 Task: Look for space in Unjha, India from 7th July, 2023 to 15th July, 2023 for 6 adults in price range Rs.15000 to Rs.20000. Place can be entire place with 3 bedrooms having 3 beds and 3 bathrooms. Property type can be house, flat, guest house. Amenities needed are: washing machine. Booking option can be shelf check-in. Required host language is English.
Action: Mouse moved to (446, 81)
Screenshot: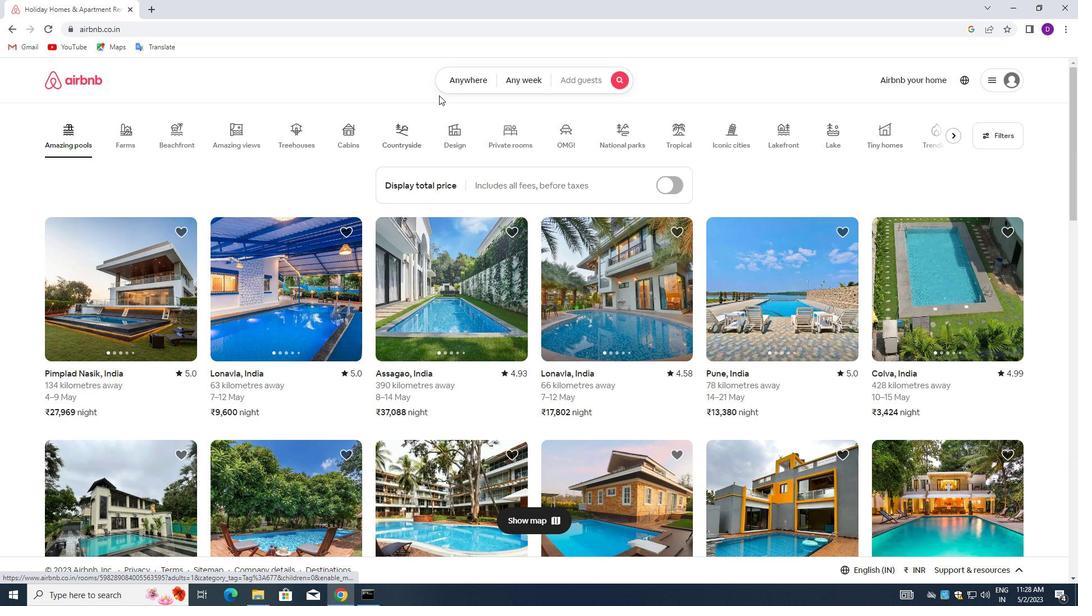 
Action: Mouse pressed left at (446, 81)
Screenshot: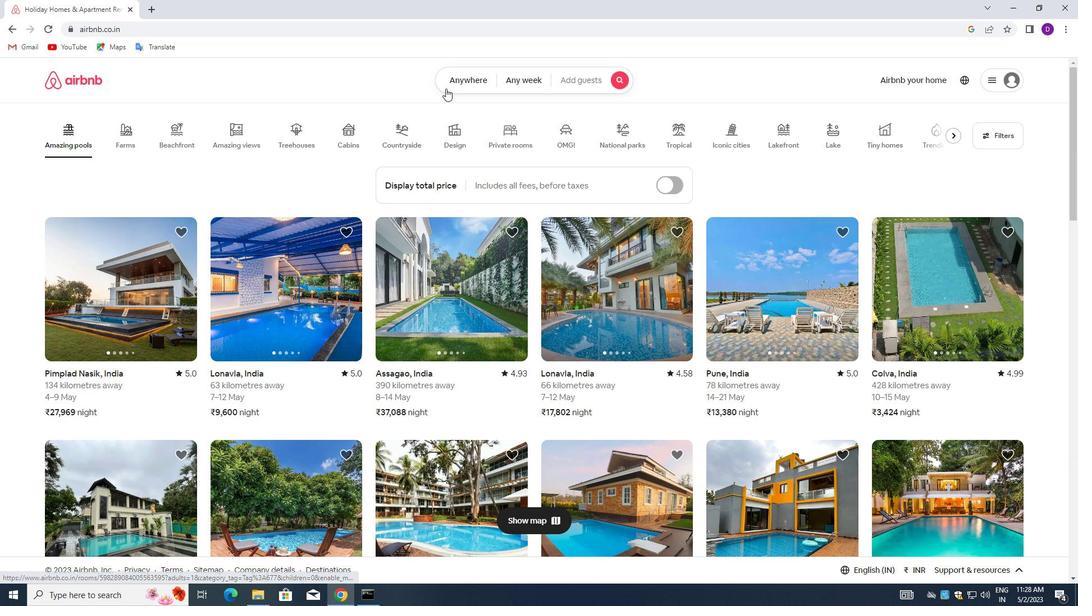 
Action: Mouse moved to (362, 124)
Screenshot: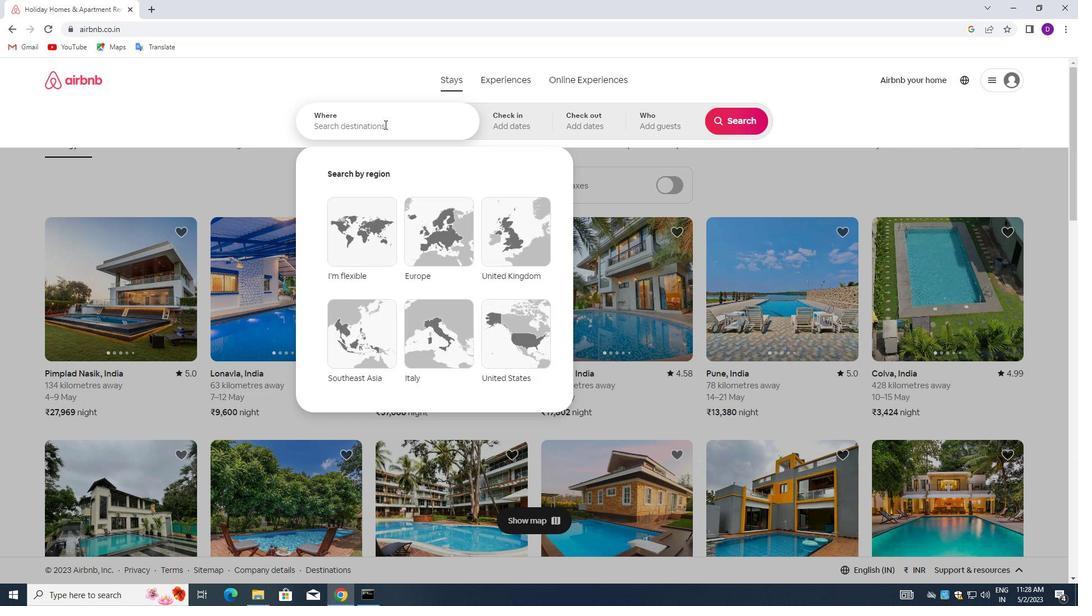 
Action: Mouse pressed left at (362, 124)
Screenshot: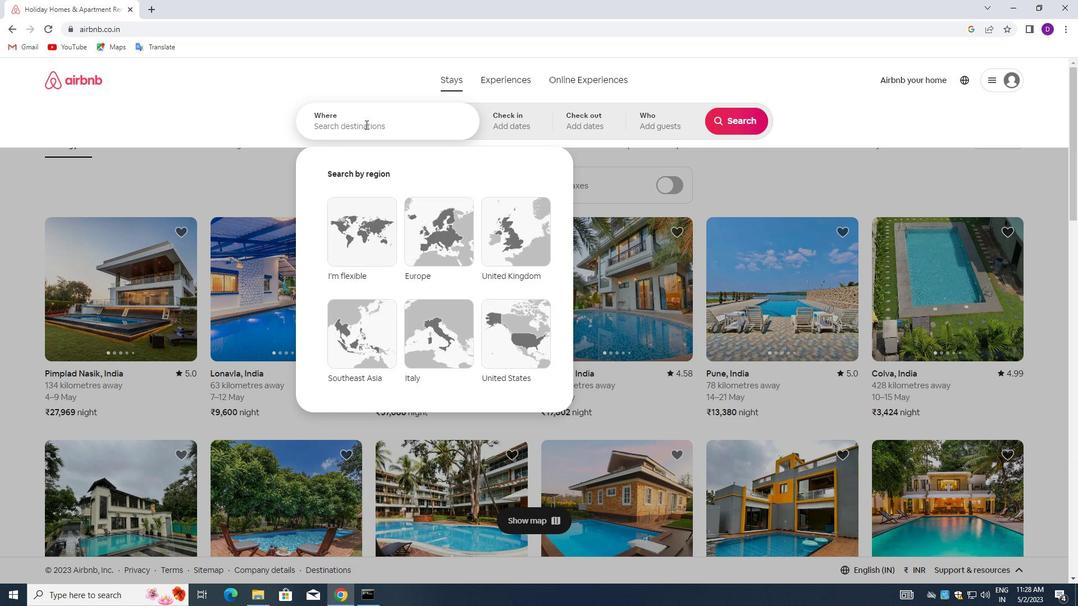 
Action: Key pressed <Key.shift>UNJHA,<Key.space><Key.shift>INDIA<Key.enter>
Screenshot: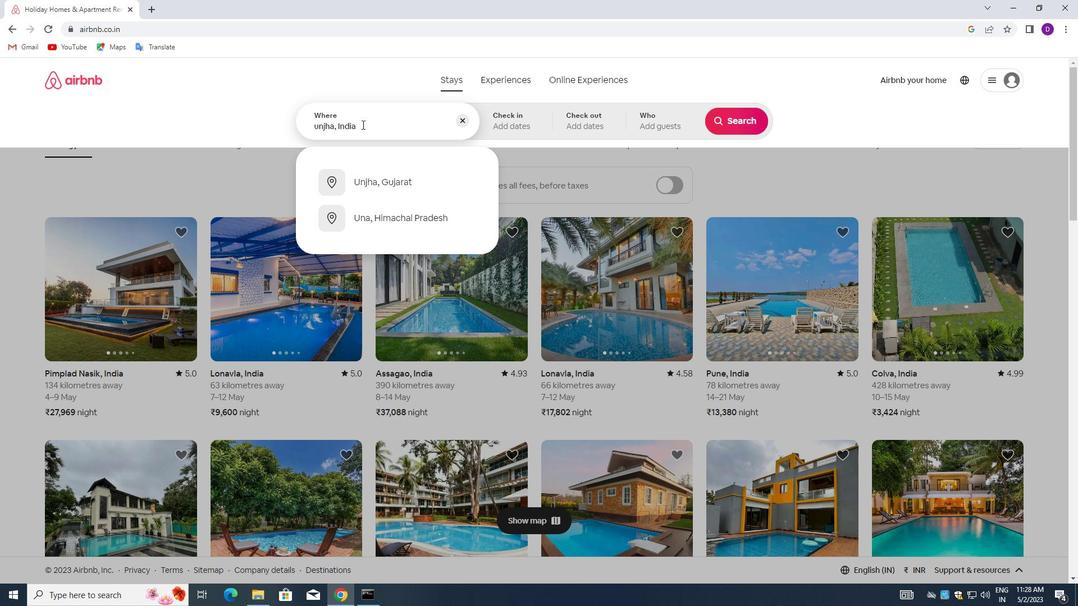 
Action: Mouse moved to (730, 215)
Screenshot: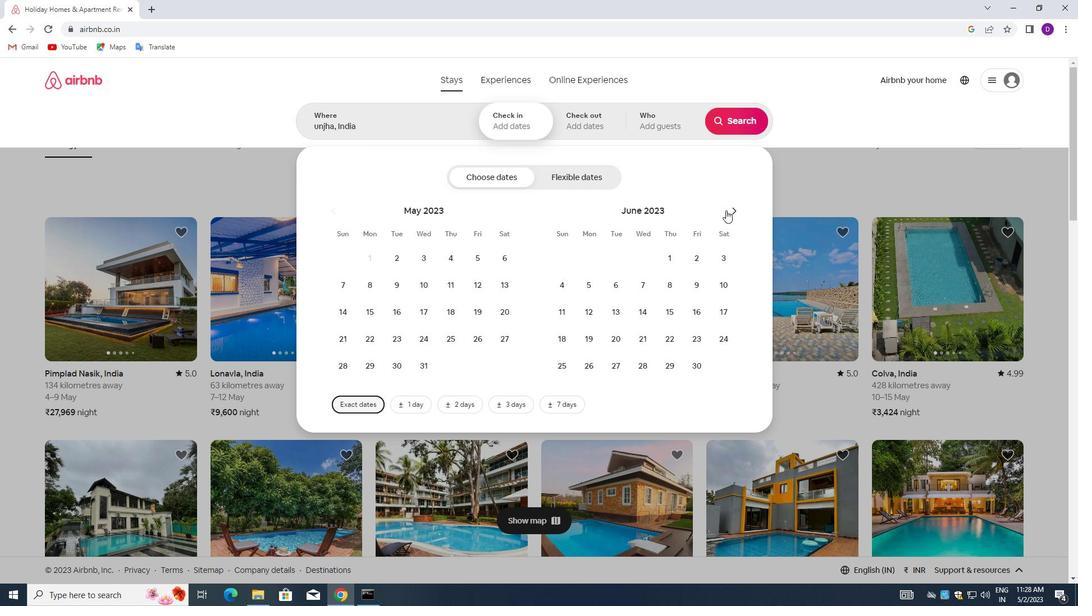 
Action: Mouse pressed left at (730, 215)
Screenshot: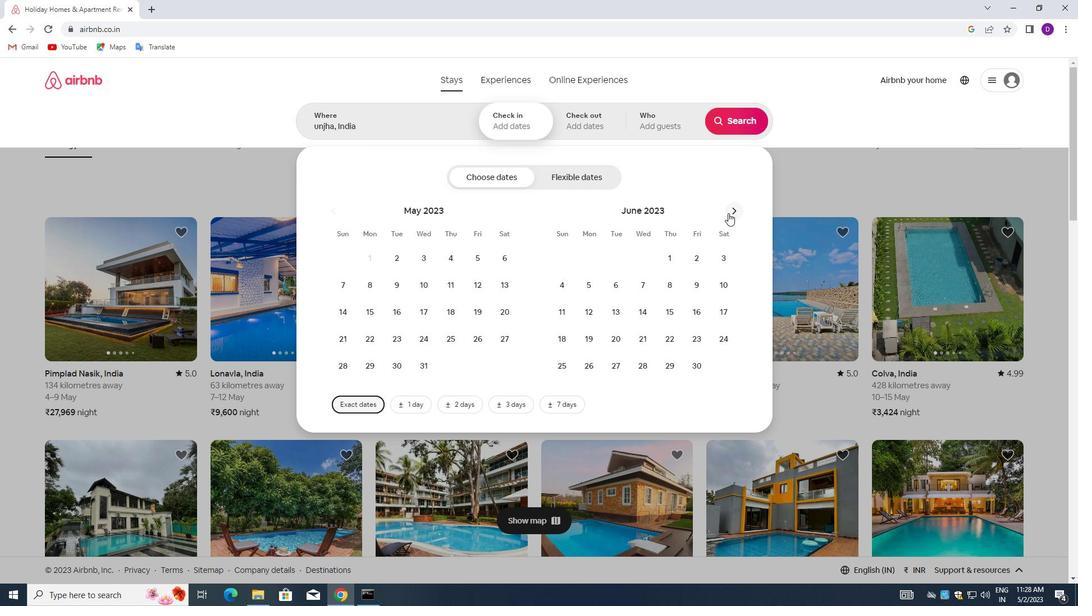 
Action: Mouse moved to (693, 285)
Screenshot: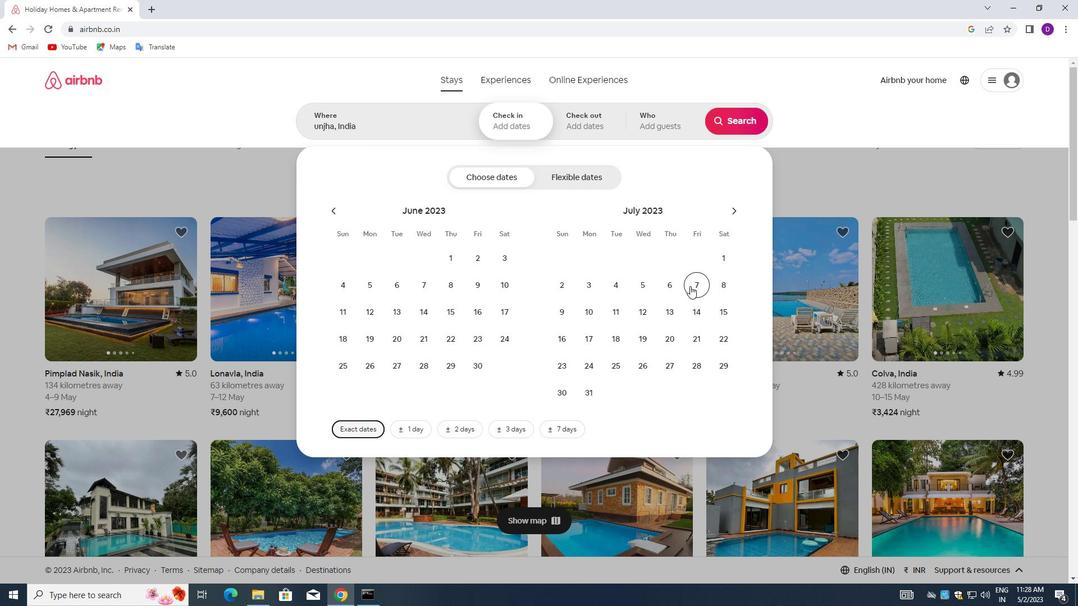 
Action: Mouse pressed left at (693, 285)
Screenshot: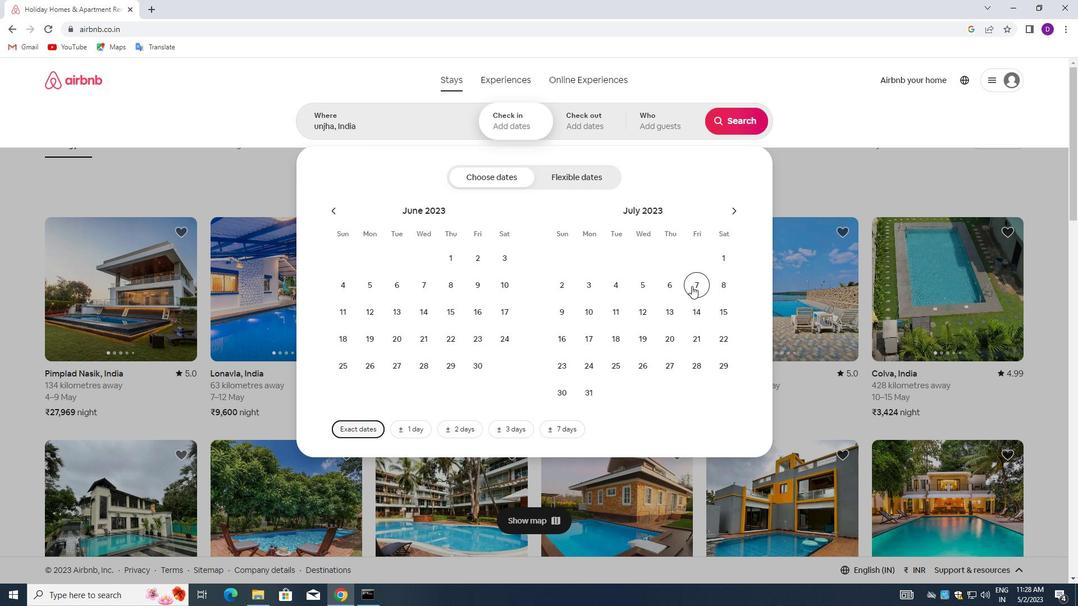 
Action: Mouse moved to (723, 311)
Screenshot: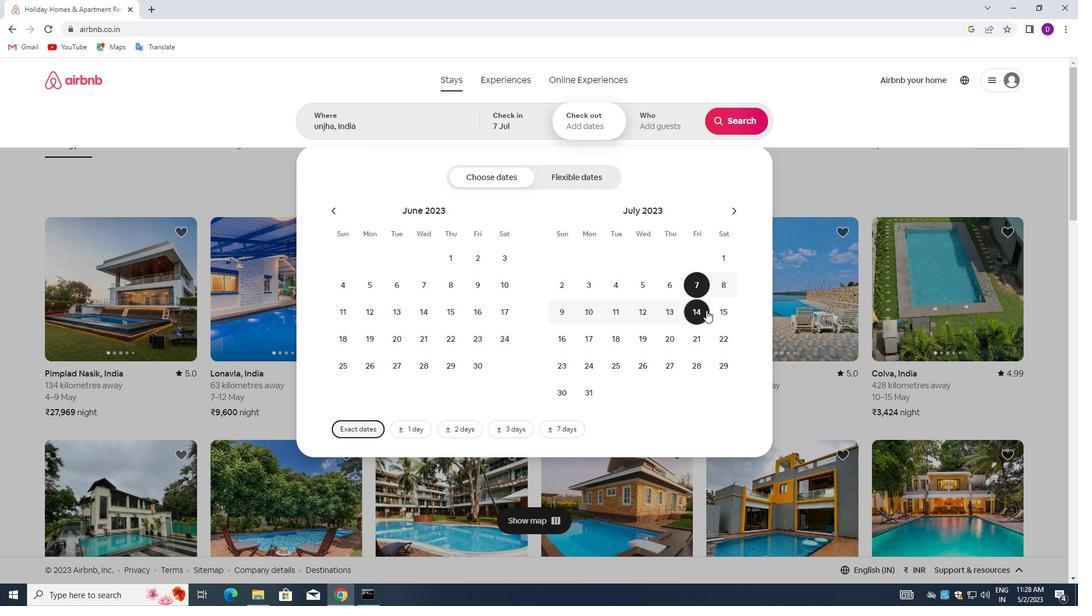 
Action: Mouse pressed left at (723, 311)
Screenshot: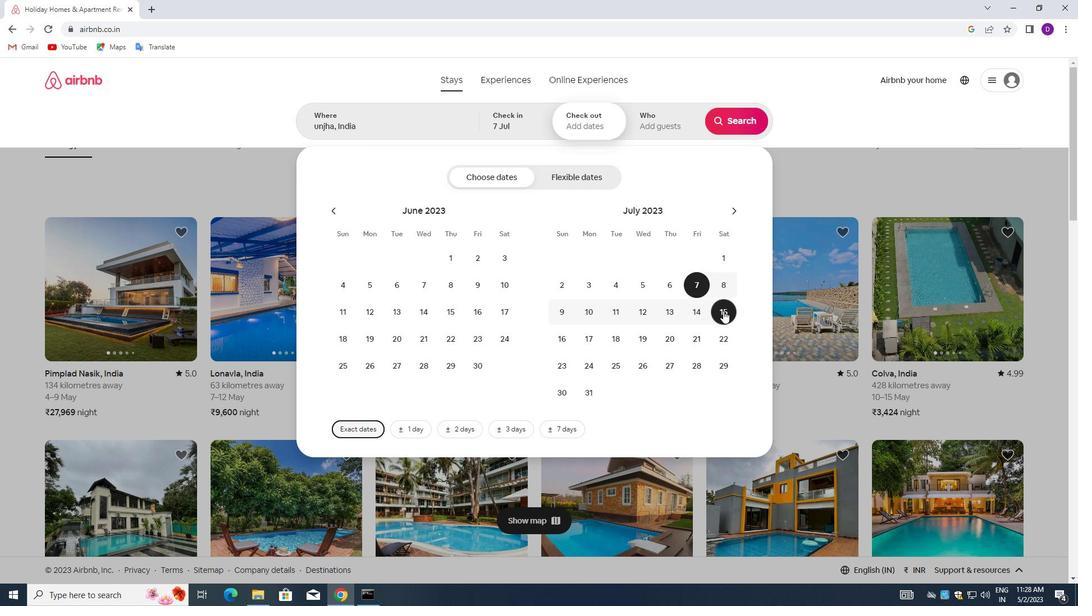 
Action: Mouse moved to (647, 121)
Screenshot: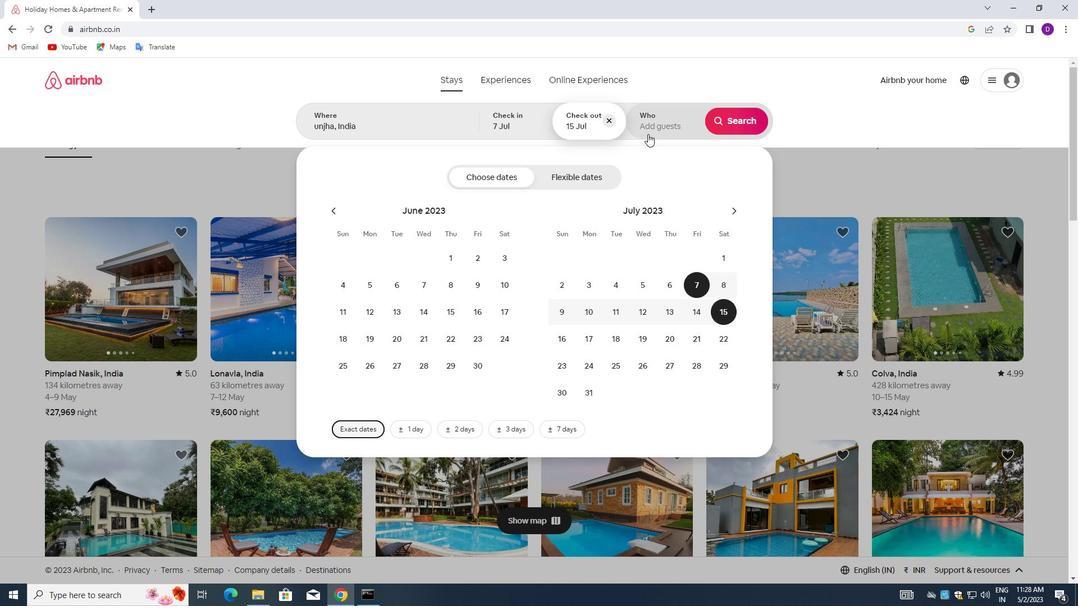 
Action: Mouse pressed left at (647, 121)
Screenshot: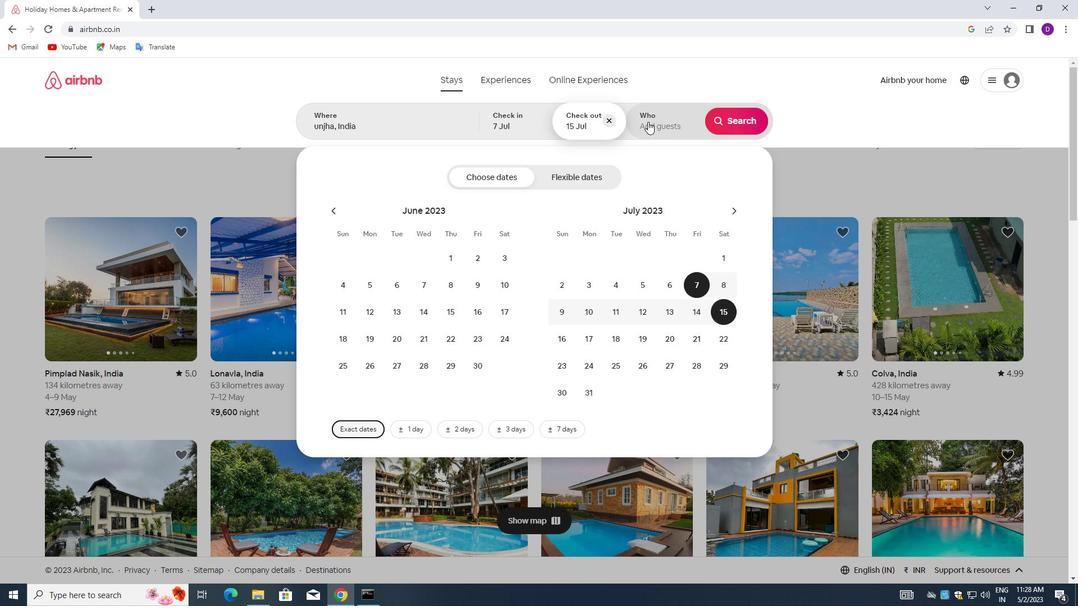
Action: Mouse moved to (741, 180)
Screenshot: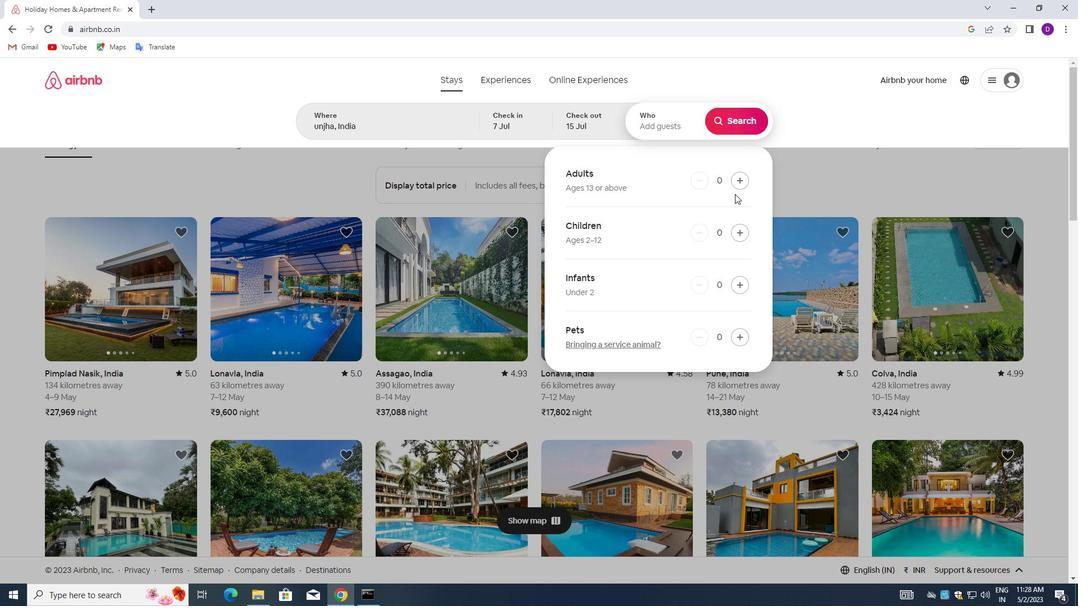 
Action: Mouse pressed left at (741, 180)
Screenshot: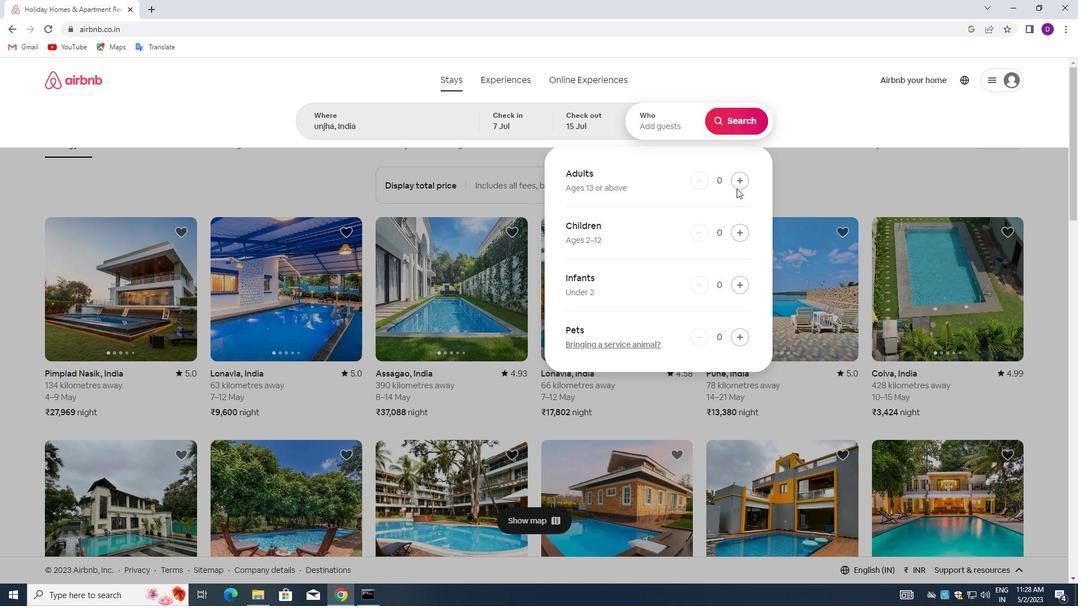 
Action: Mouse pressed left at (741, 180)
Screenshot: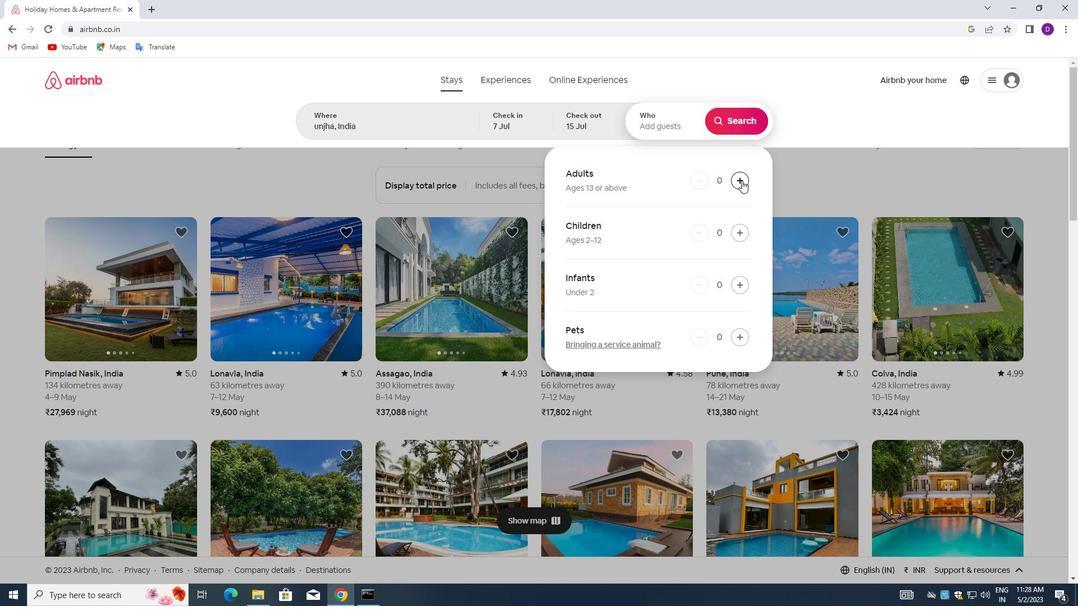 
Action: Mouse pressed left at (741, 180)
Screenshot: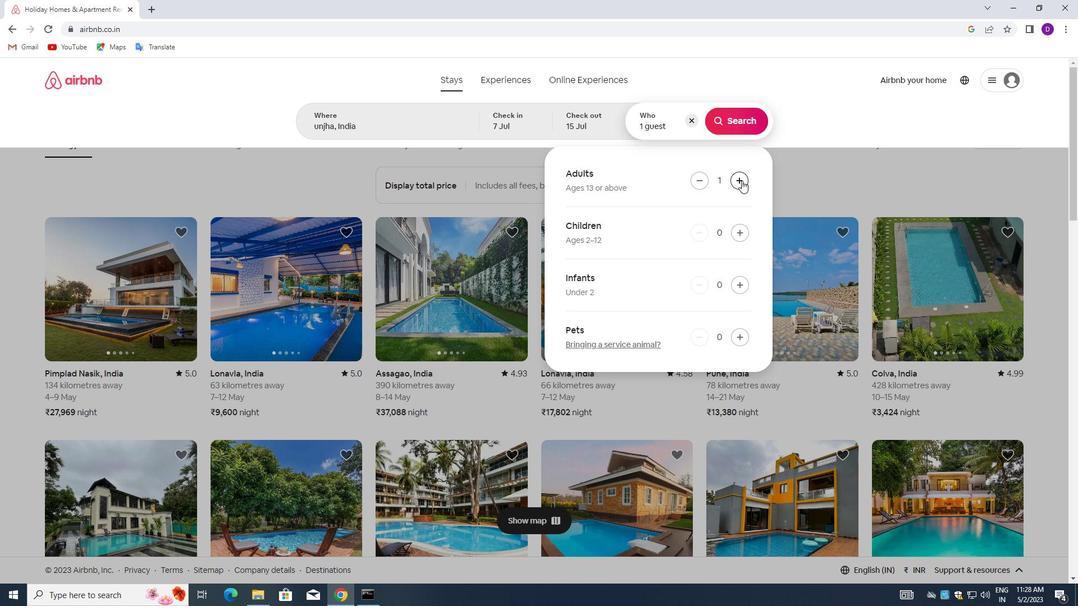 
Action: Mouse pressed left at (741, 180)
Screenshot: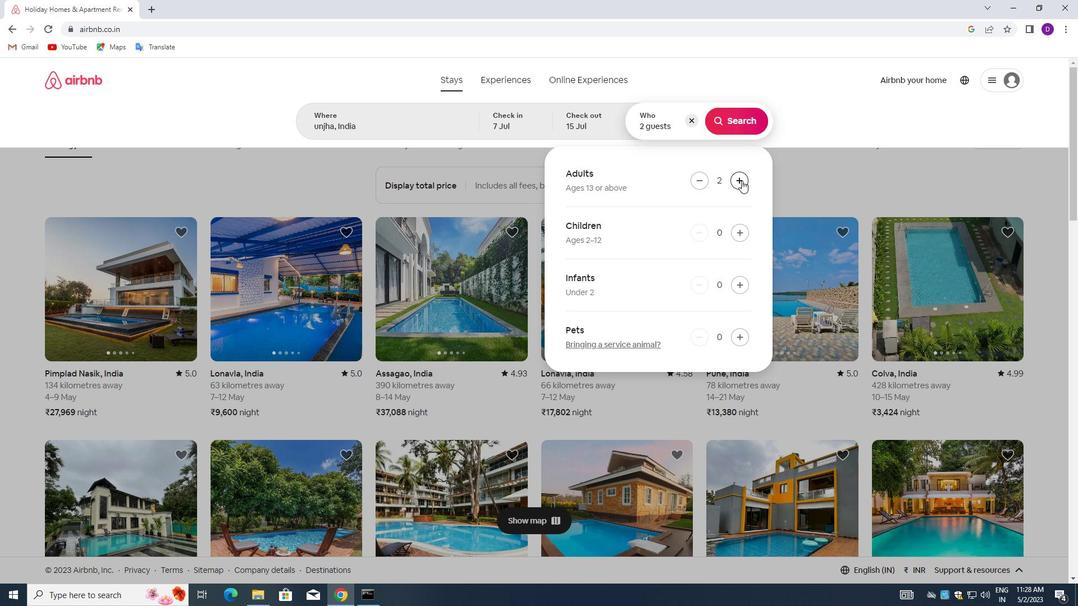 
Action: Mouse pressed left at (741, 180)
Screenshot: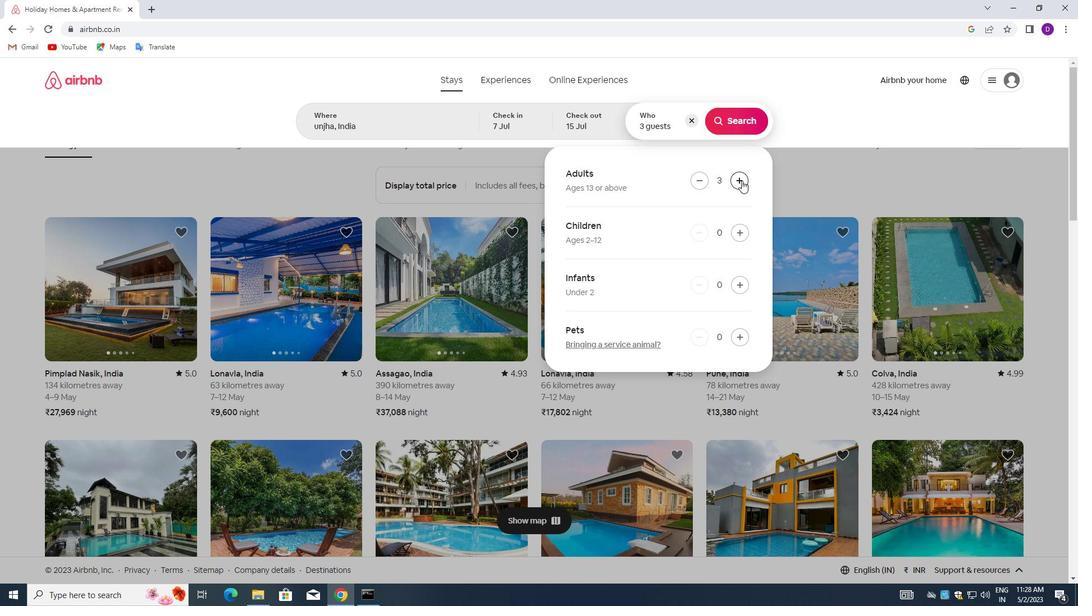 
Action: Mouse pressed left at (741, 180)
Screenshot: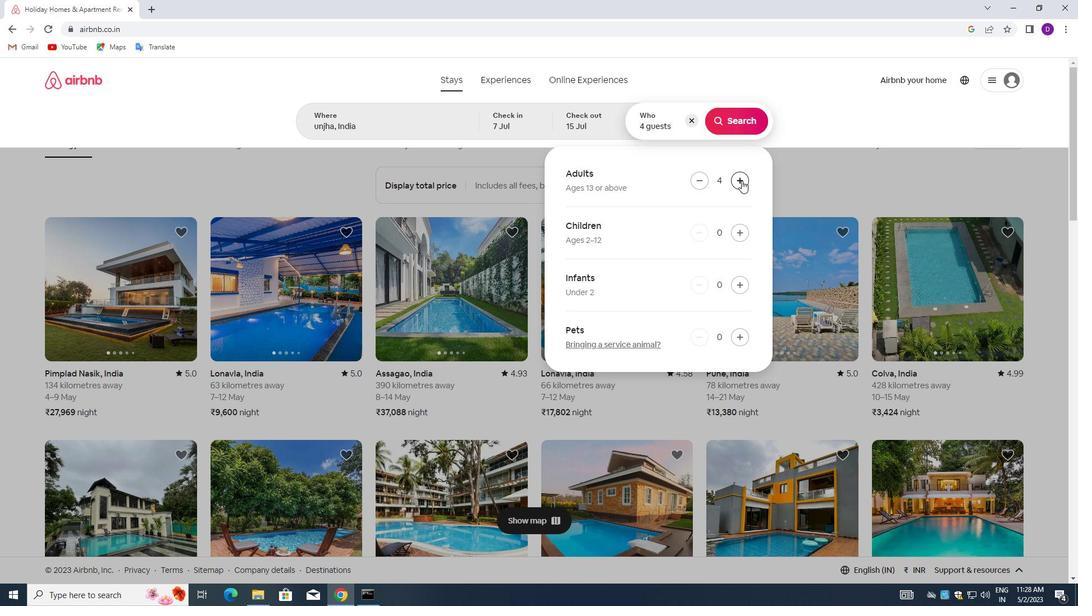 
Action: Mouse moved to (730, 123)
Screenshot: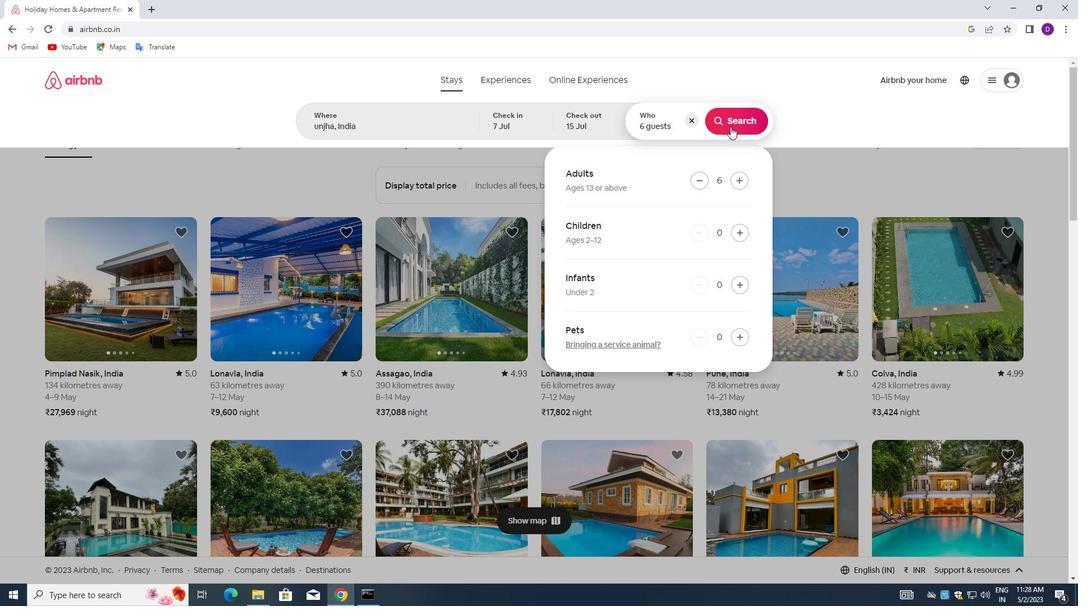 
Action: Mouse pressed left at (730, 123)
Screenshot: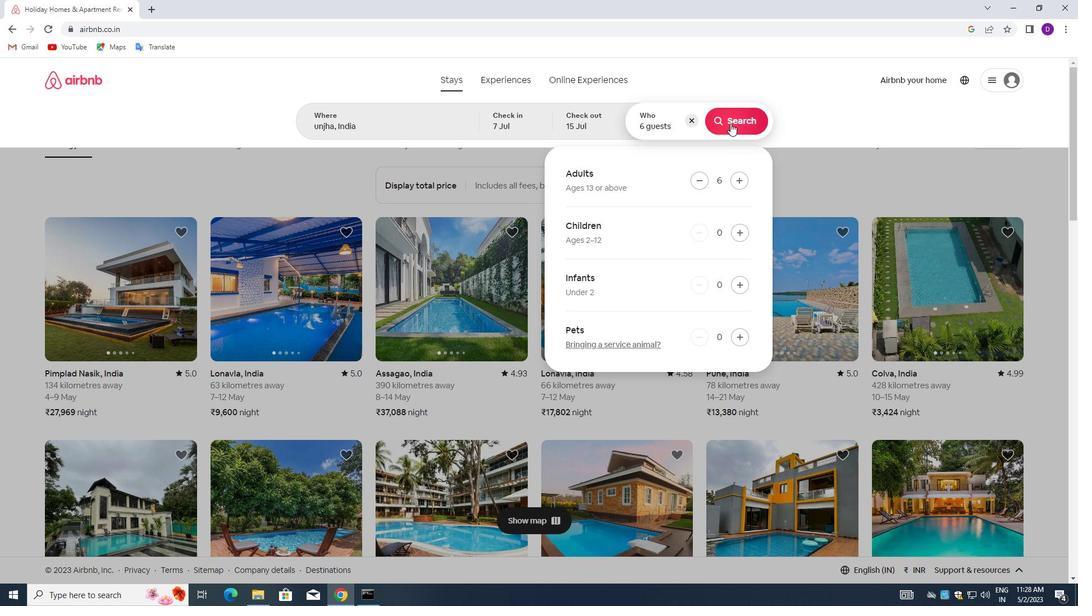 
Action: Mouse moved to (1016, 123)
Screenshot: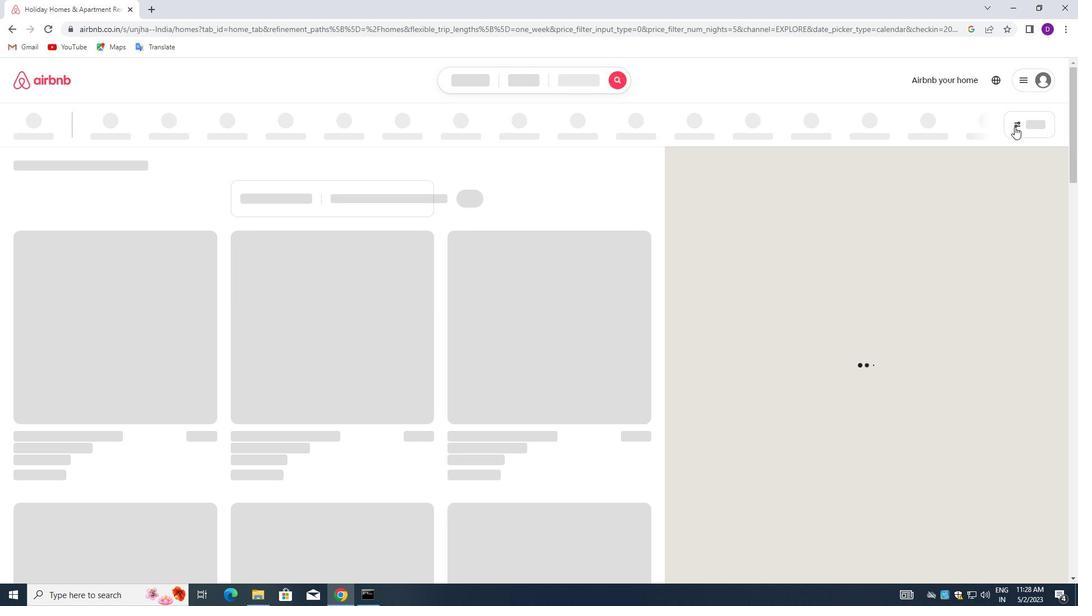 
Action: Mouse pressed left at (1016, 123)
Screenshot: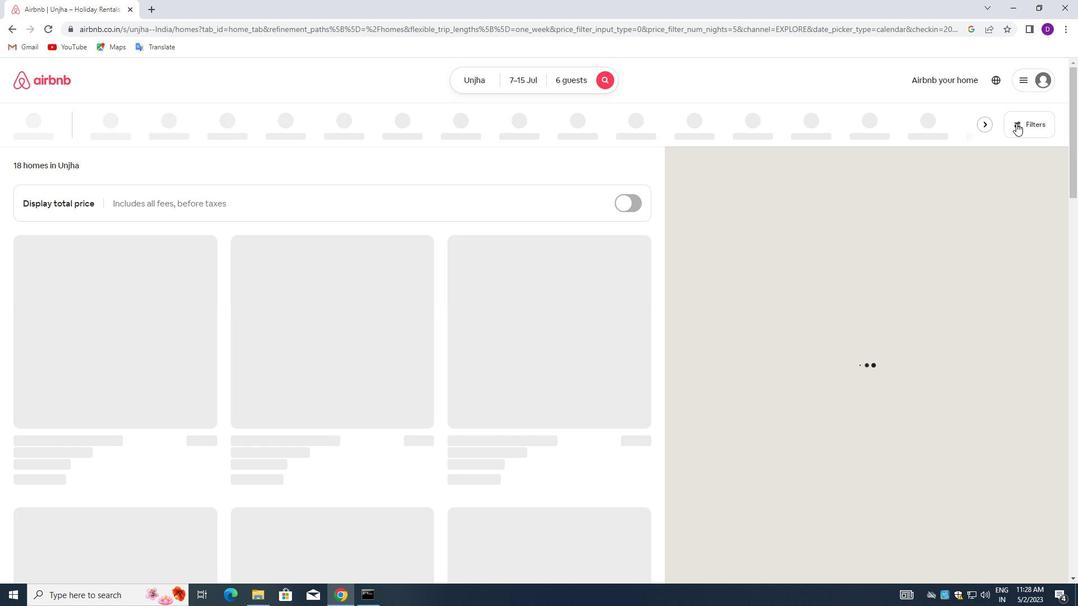 
Action: Mouse moved to (387, 270)
Screenshot: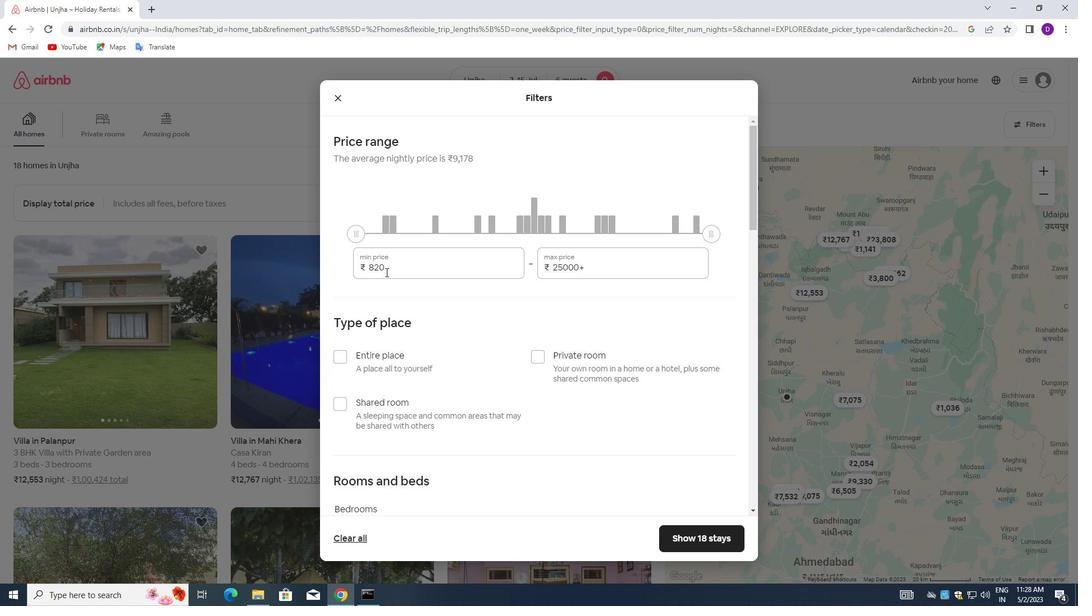 
Action: Mouse pressed left at (387, 270)
Screenshot: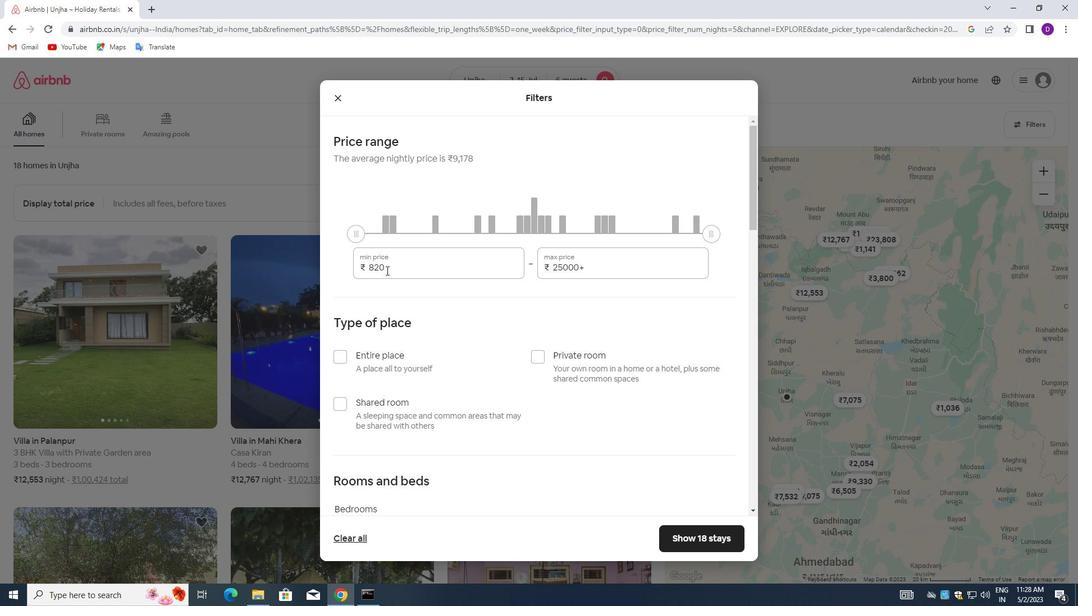 
Action: Mouse pressed left at (387, 270)
Screenshot: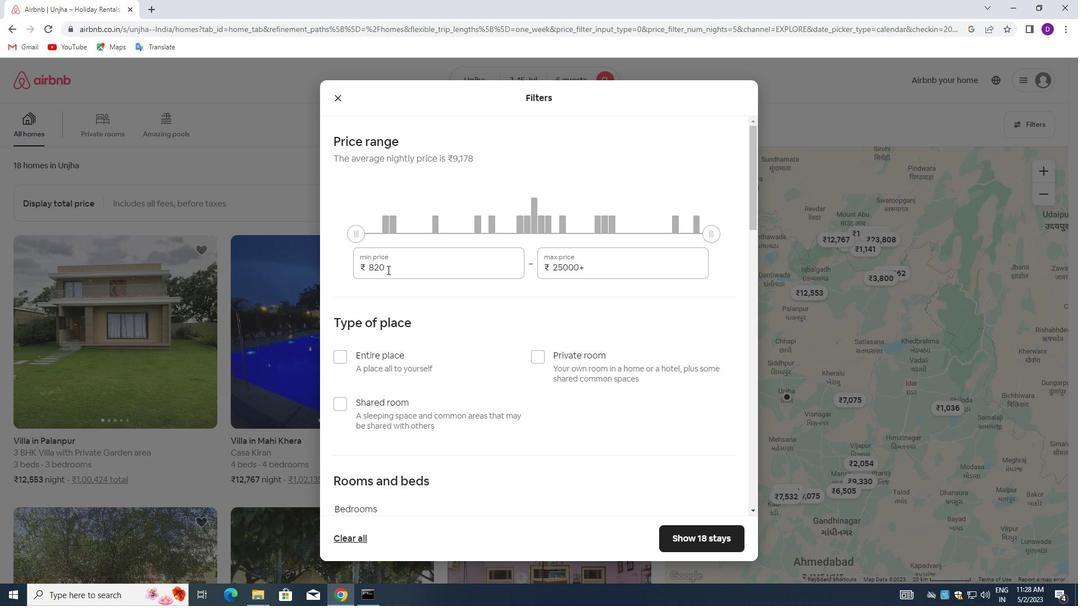 
Action: Mouse moved to (378, 266)
Screenshot: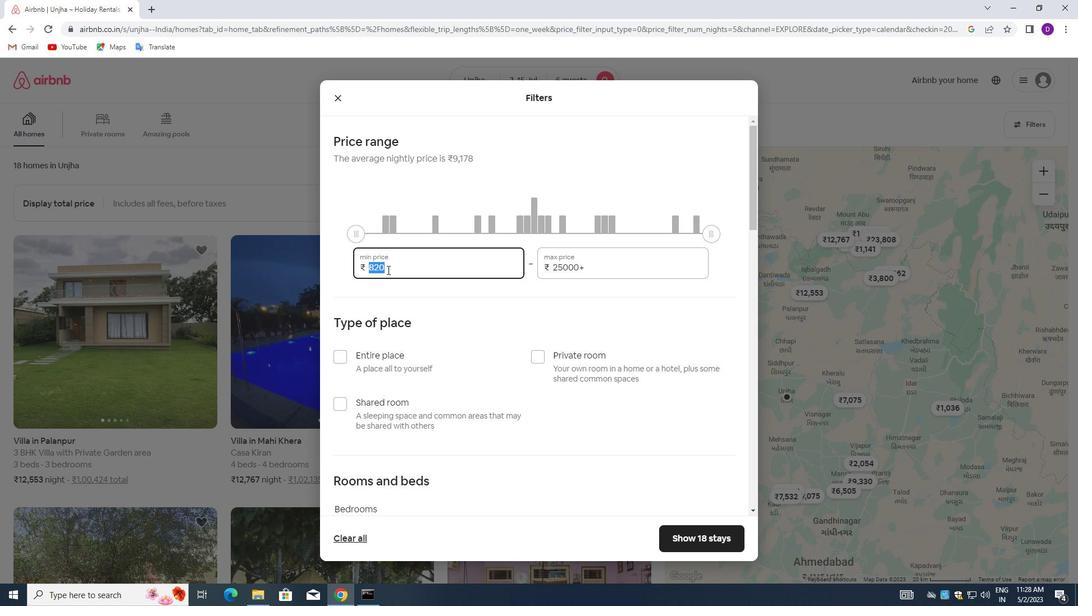 
Action: Key pressed 15000<Key.tab>20000
Screenshot: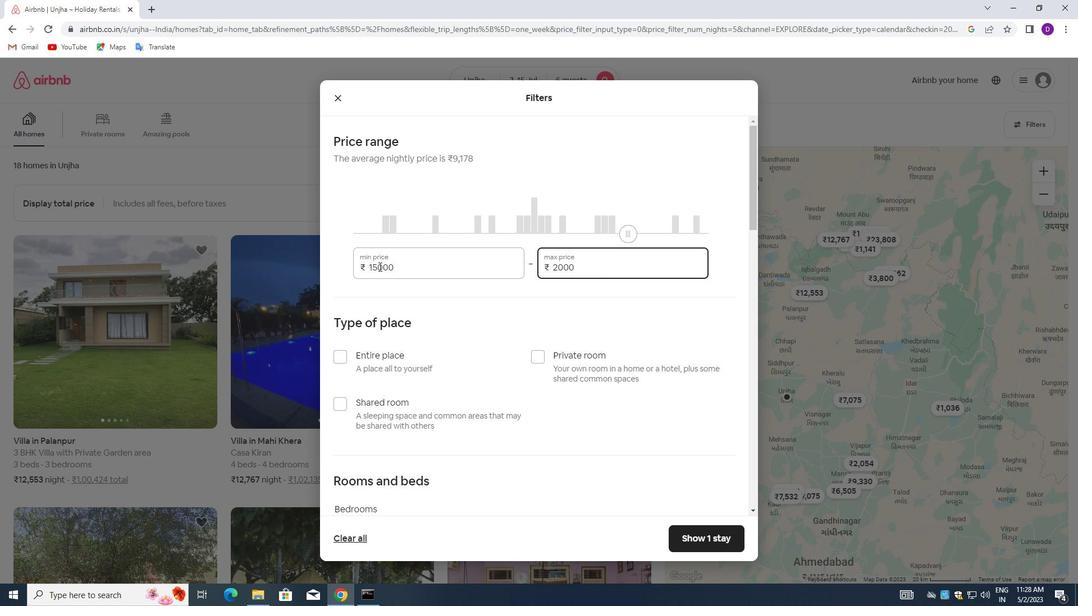 
Action: Mouse moved to (345, 302)
Screenshot: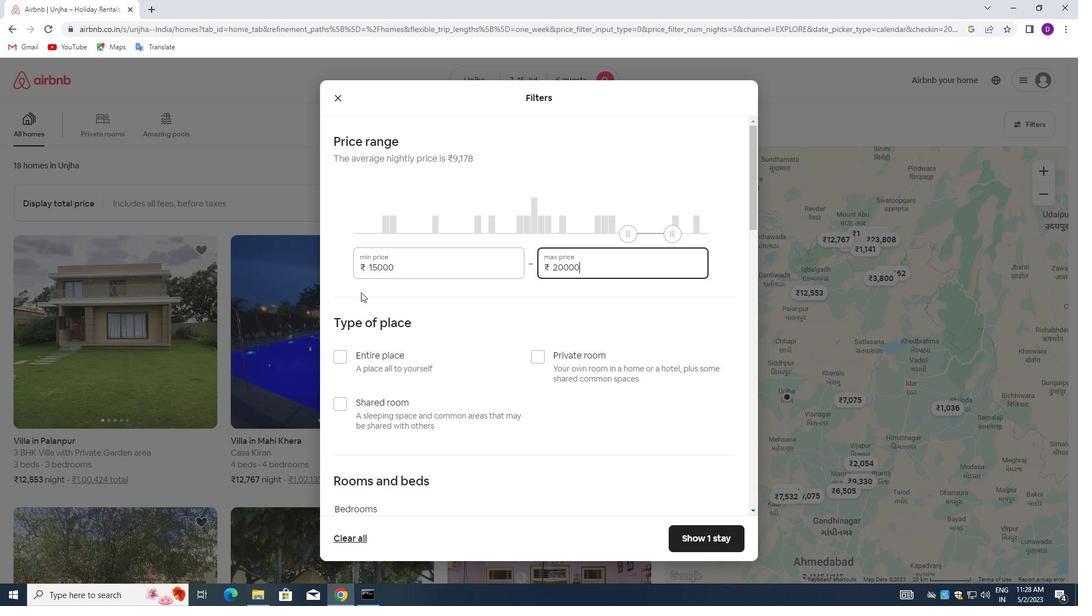
Action: Mouse scrolled (345, 301) with delta (0, 0)
Screenshot: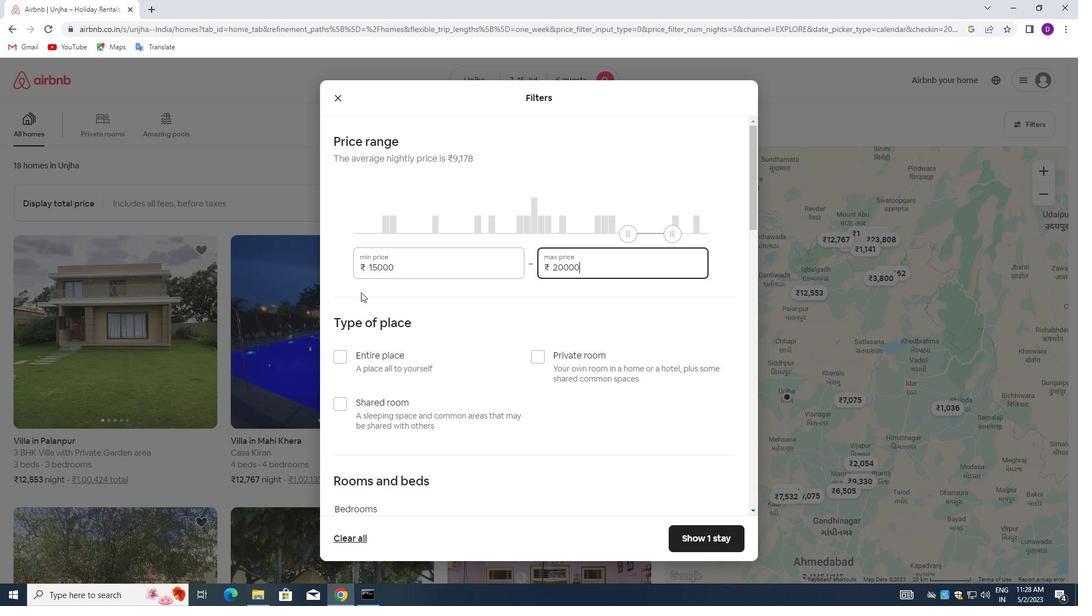 
Action: Mouse moved to (345, 302)
Screenshot: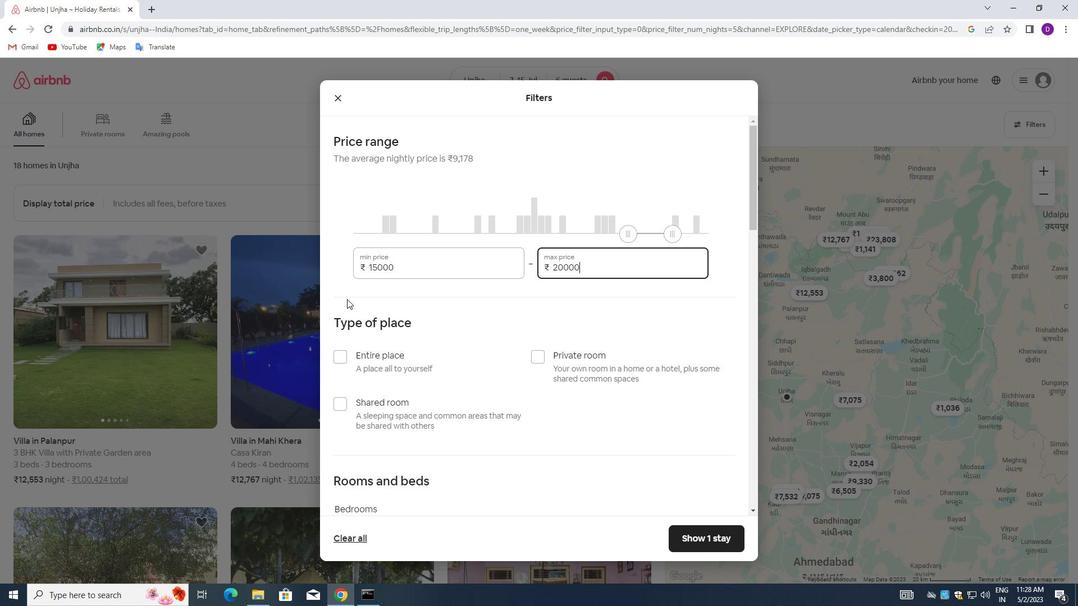 
Action: Mouse scrolled (345, 301) with delta (0, 0)
Screenshot: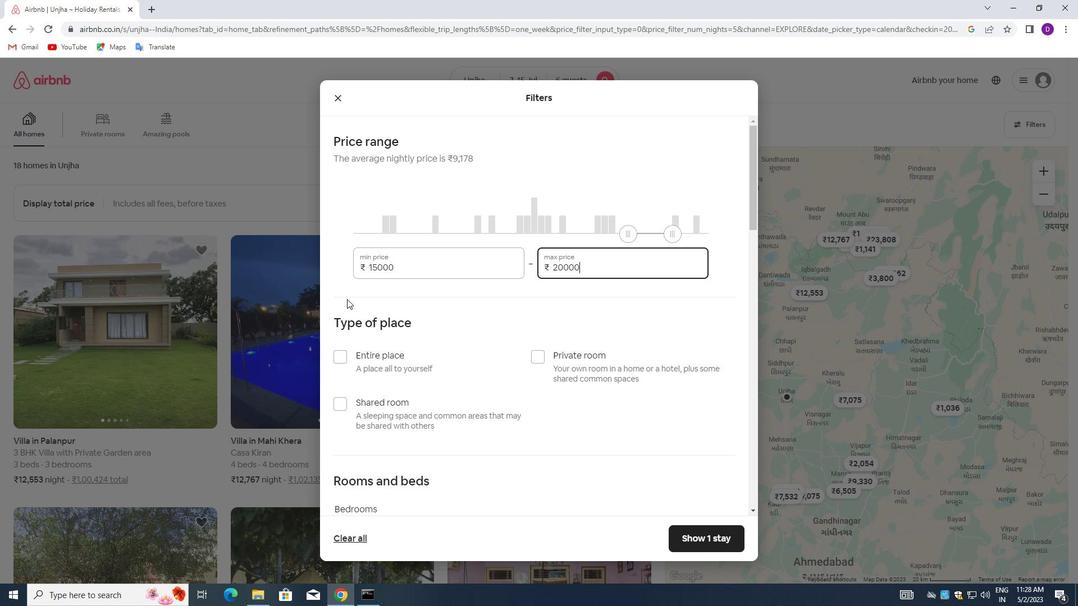 
Action: Mouse moved to (336, 250)
Screenshot: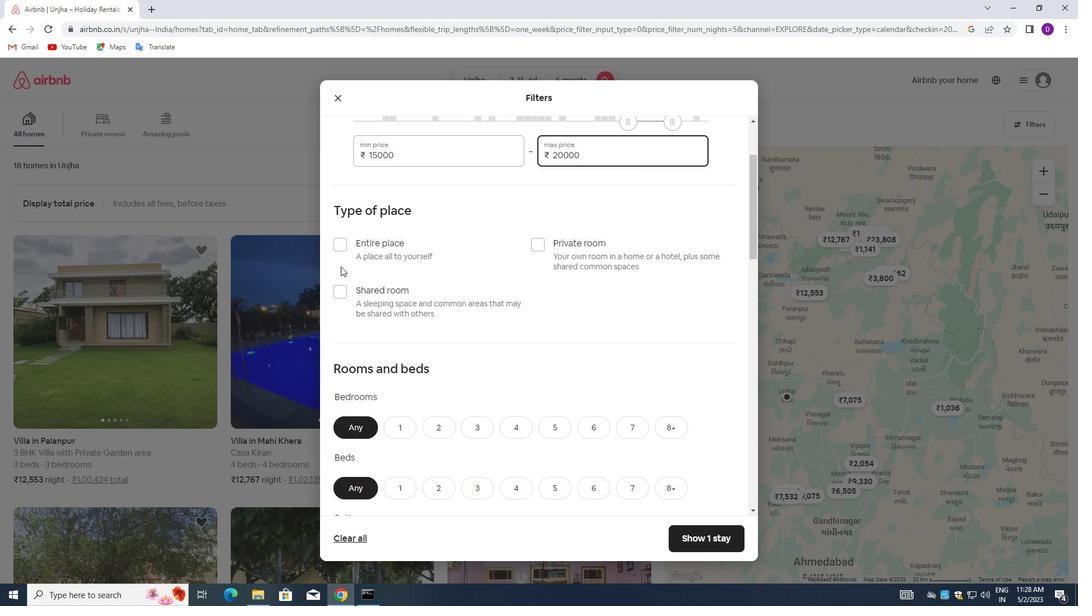 
Action: Mouse pressed left at (336, 250)
Screenshot: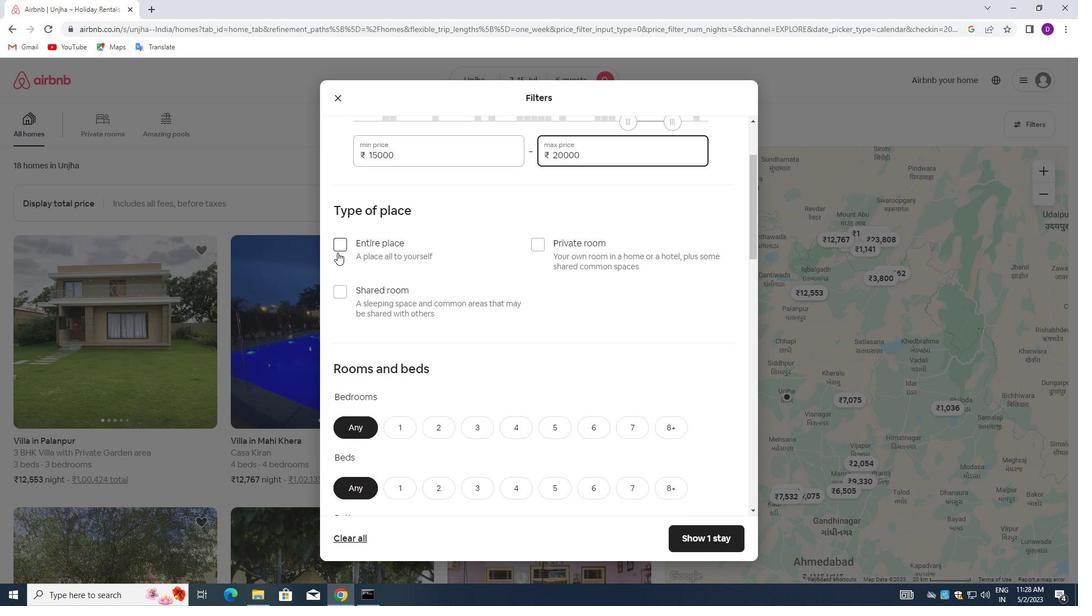 
Action: Mouse moved to (415, 298)
Screenshot: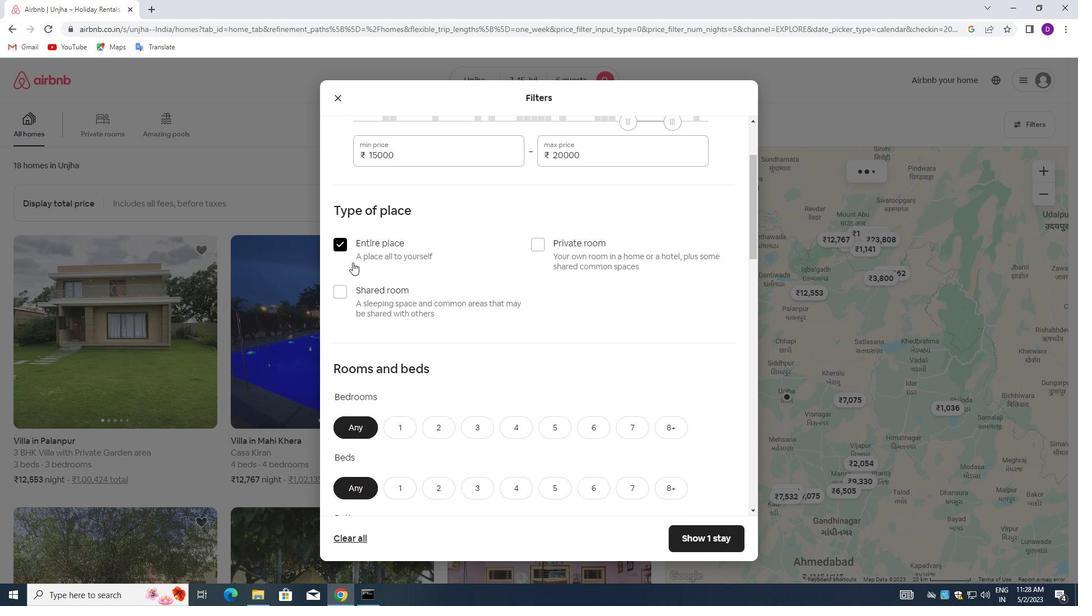 
Action: Mouse scrolled (415, 298) with delta (0, 0)
Screenshot: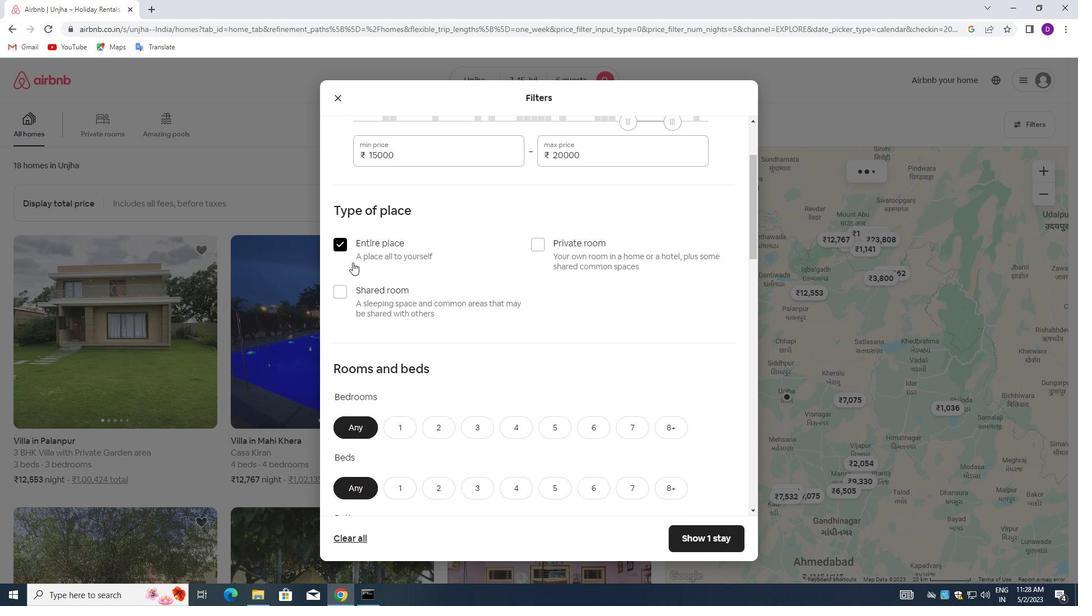 
Action: Mouse moved to (417, 303)
Screenshot: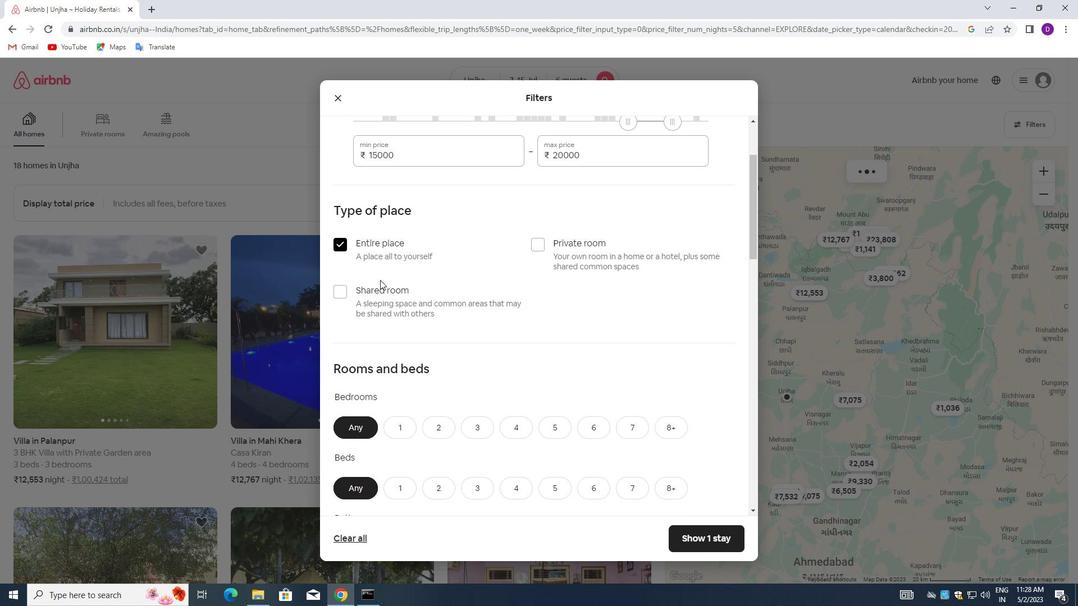 
Action: Mouse scrolled (417, 302) with delta (0, 0)
Screenshot: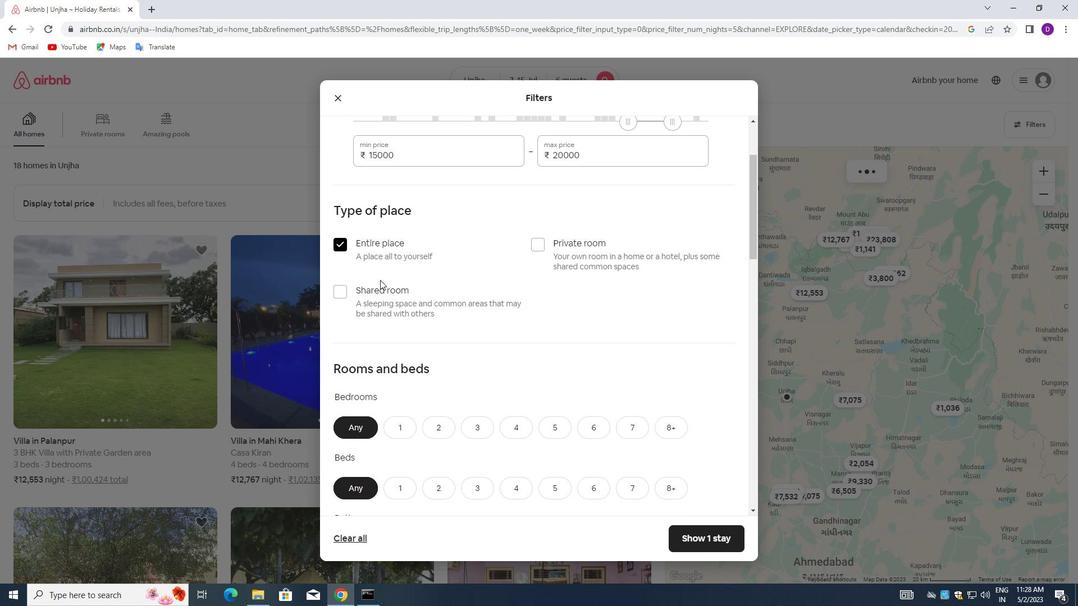 
Action: Mouse moved to (418, 306)
Screenshot: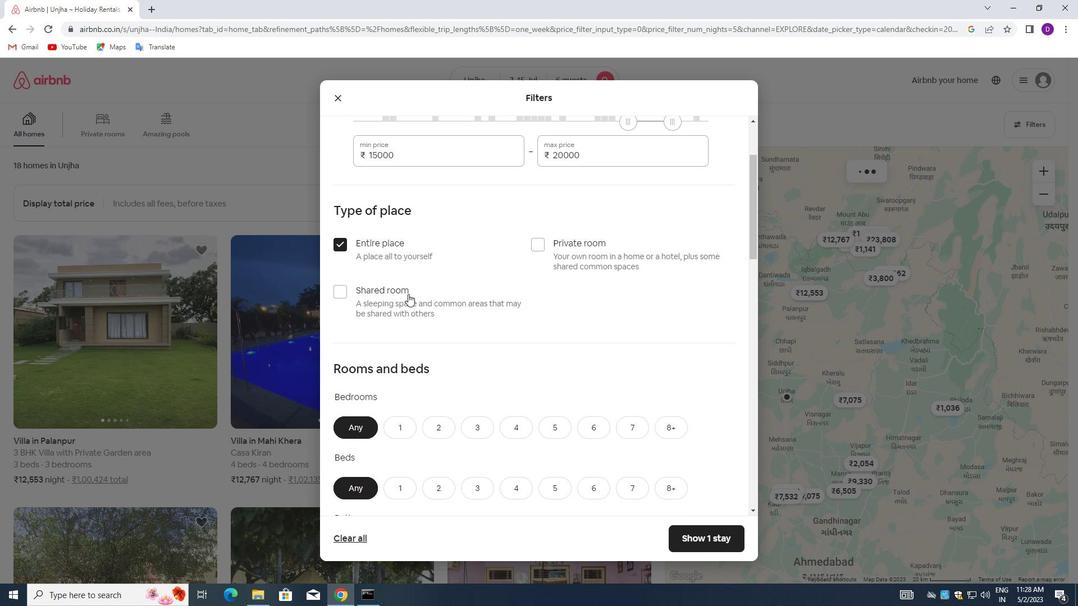 
Action: Mouse scrolled (418, 306) with delta (0, 0)
Screenshot: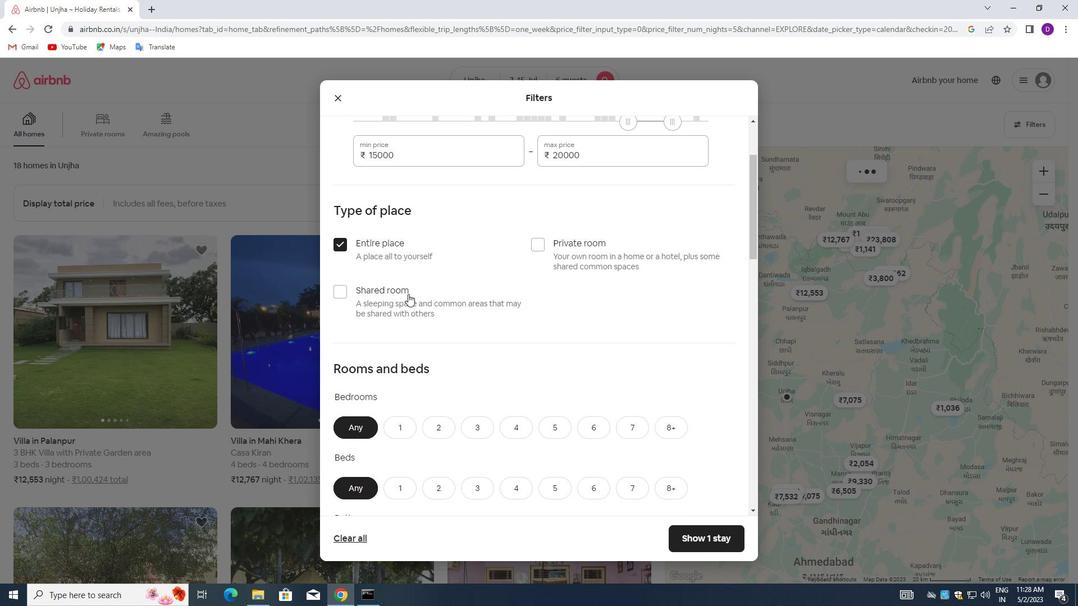 
Action: Mouse moved to (418, 307)
Screenshot: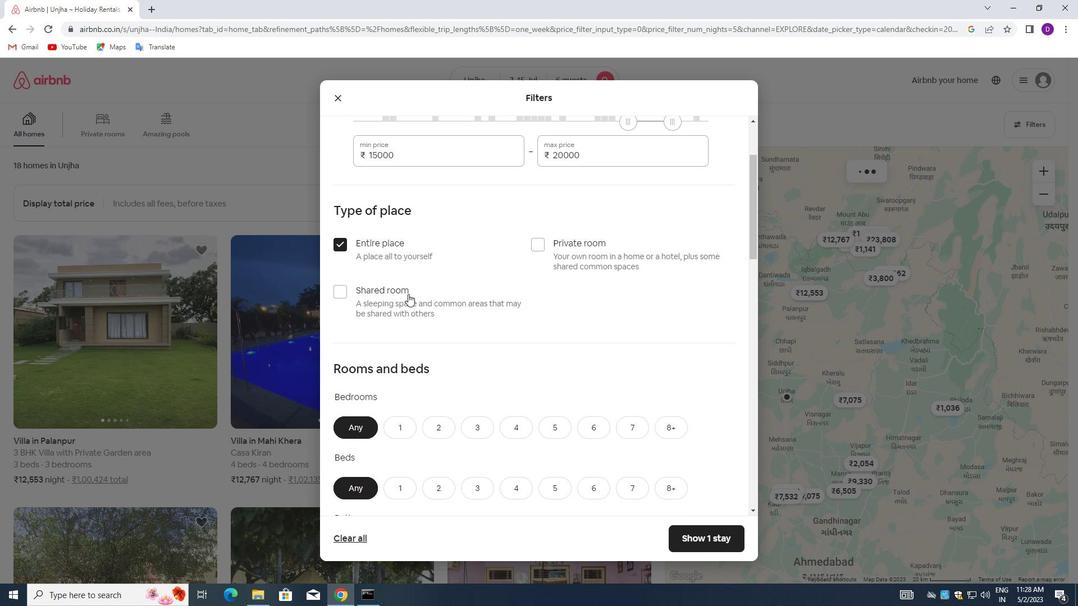 
Action: Mouse scrolled (418, 307) with delta (0, 0)
Screenshot: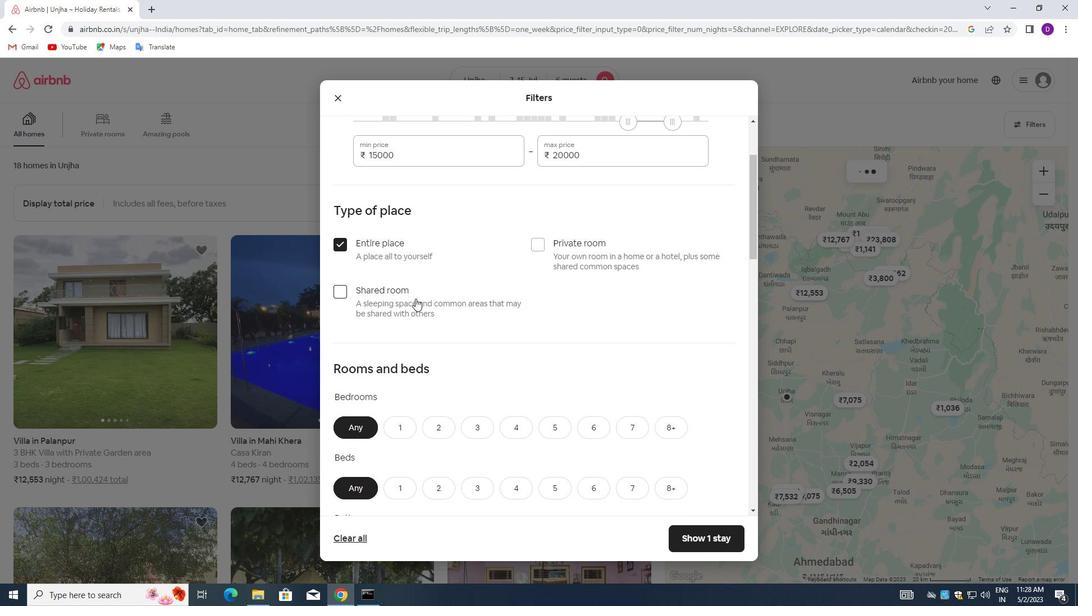 
Action: Mouse moved to (477, 206)
Screenshot: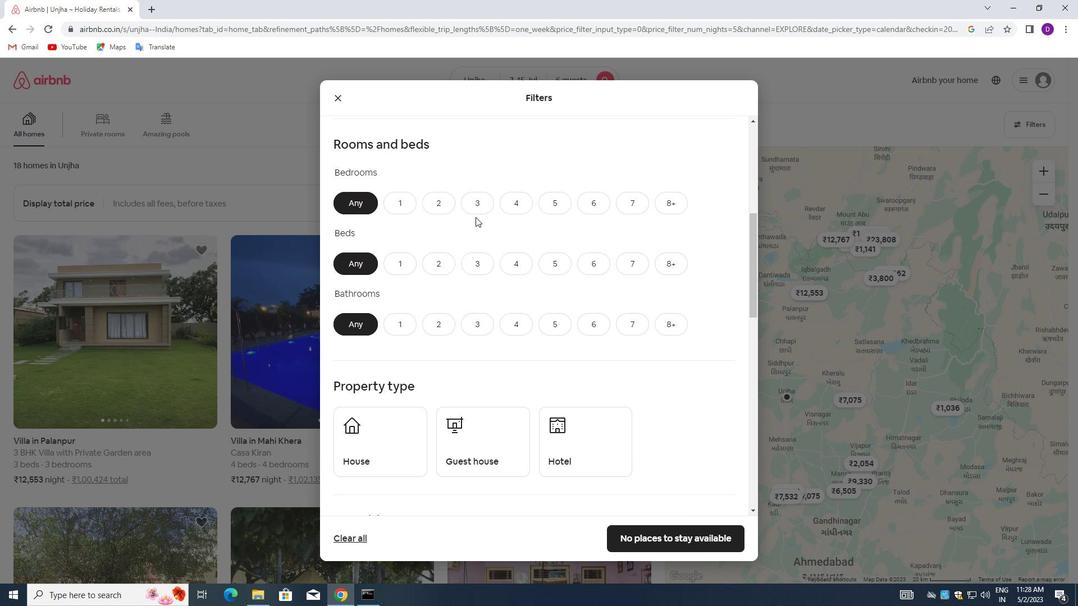 
Action: Mouse pressed left at (477, 206)
Screenshot: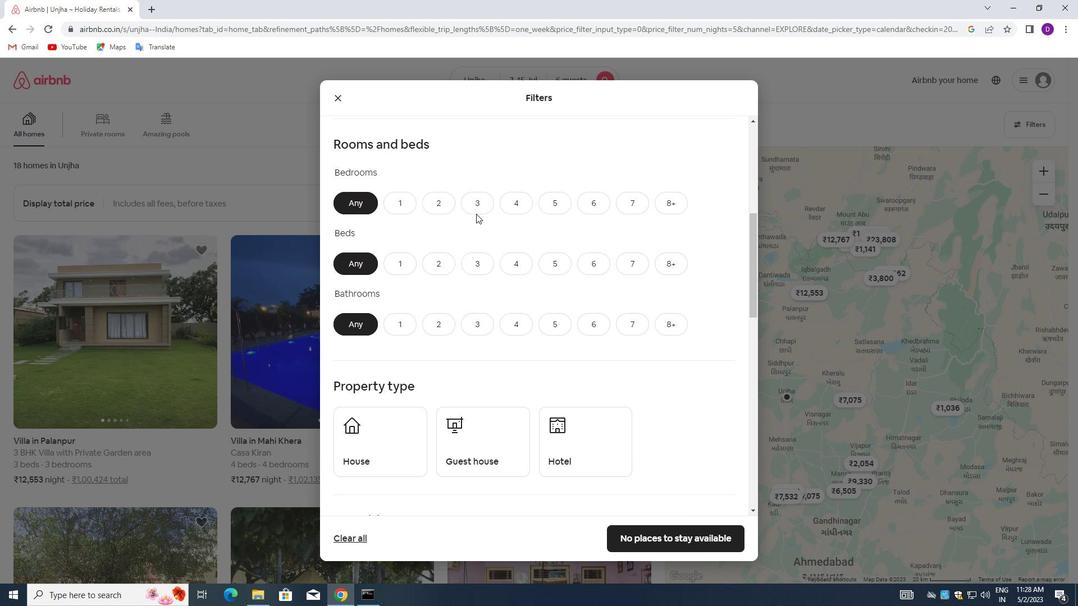 
Action: Mouse moved to (476, 256)
Screenshot: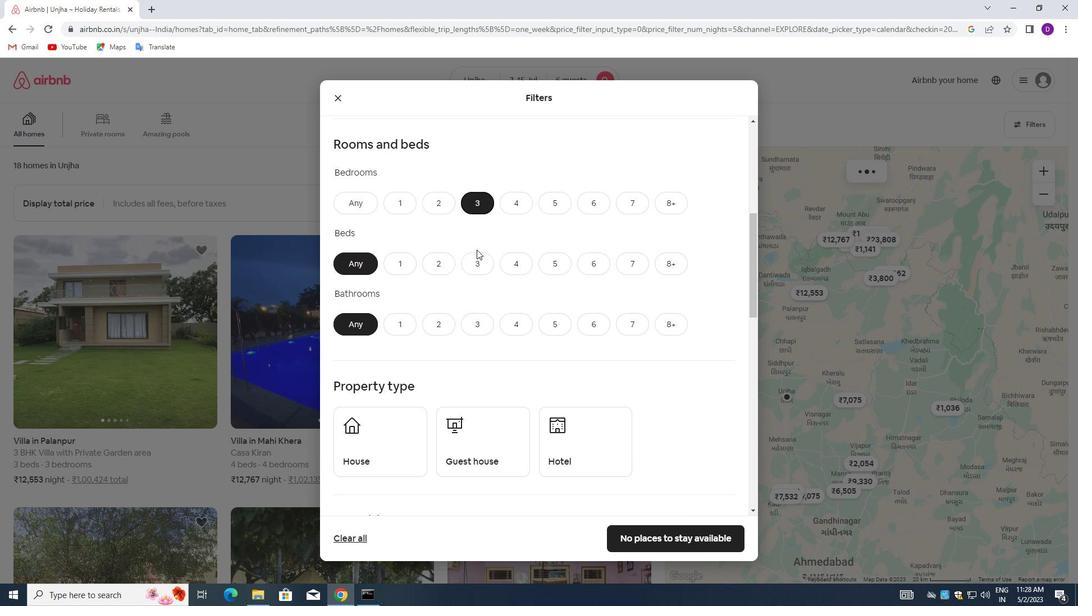 
Action: Mouse pressed left at (476, 256)
Screenshot: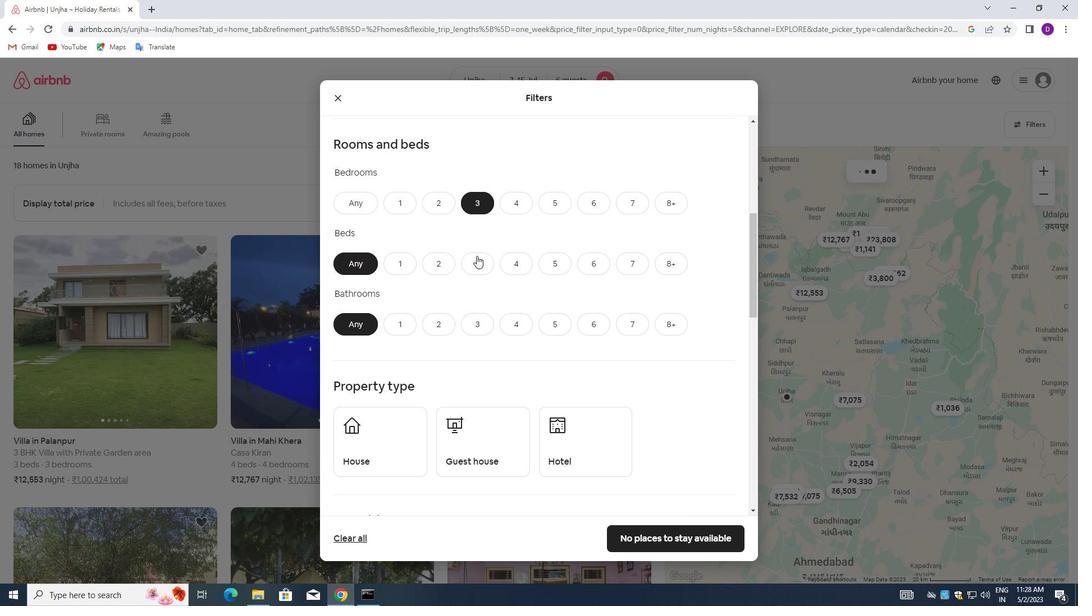 
Action: Mouse moved to (478, 317)
Screenshot: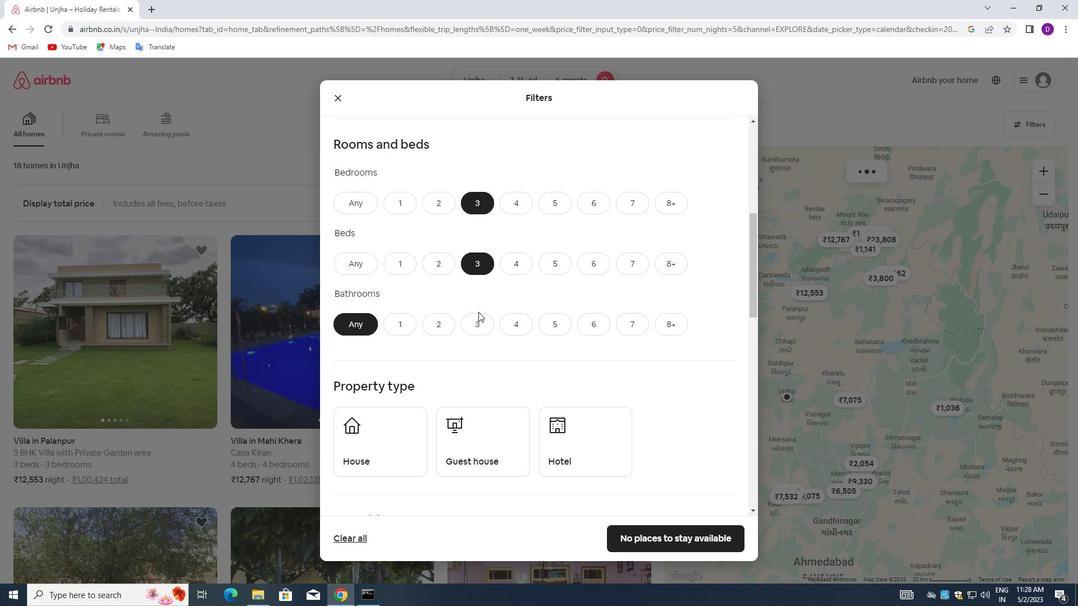 
Action: Mouse pressed left at (478, 317)
Screenshot: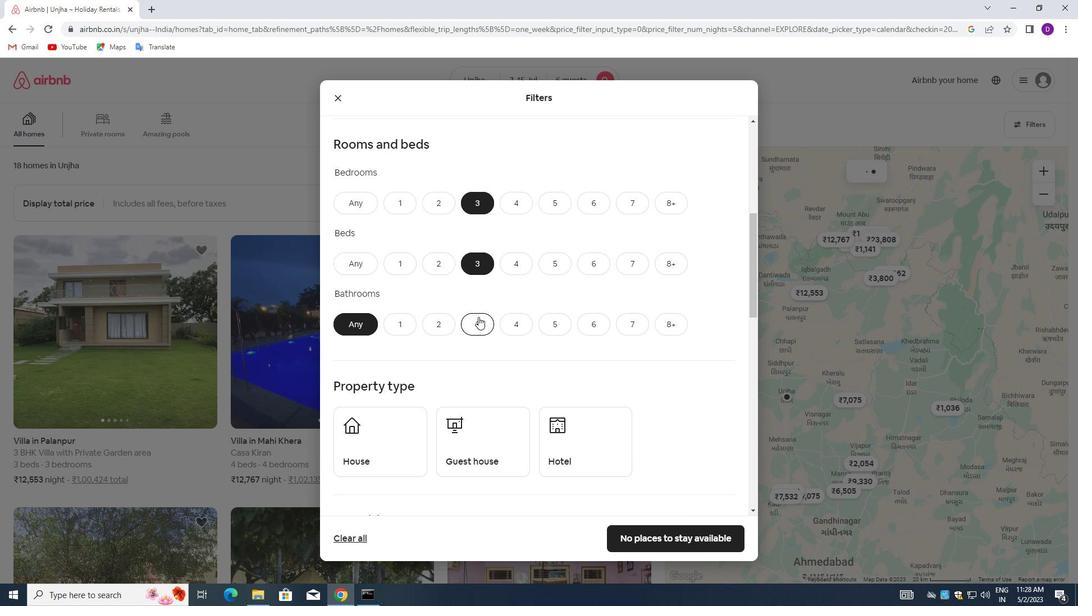 
Action: Mouse moved to (432, 291)
Screenshot: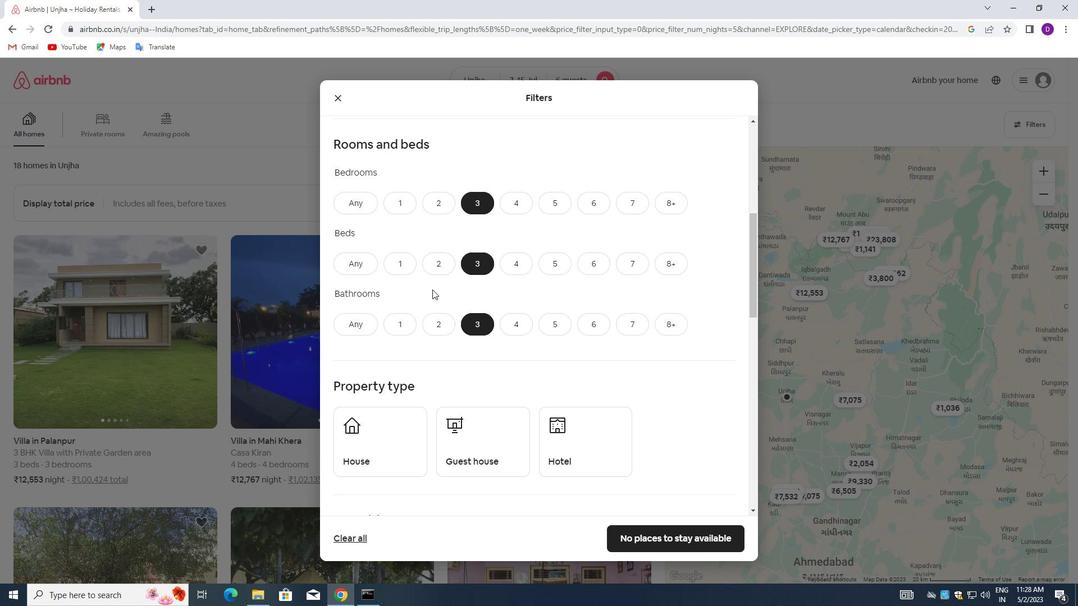 
Action: Mouse scrolled (432, 290) with delta (0, 0)
Screenshot: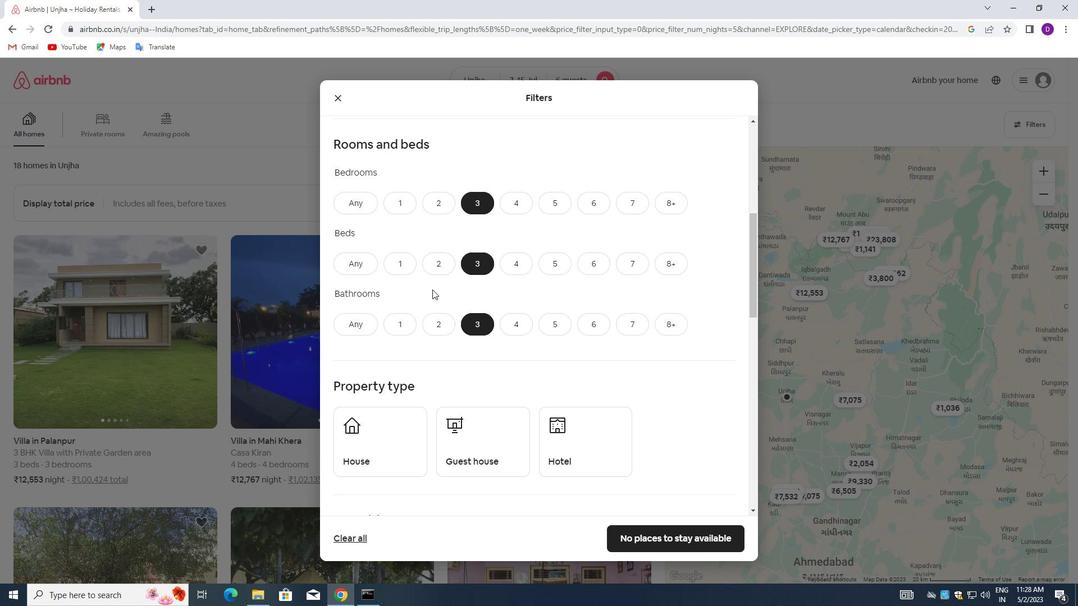 
Action: Mouse moved to (432, 293)
Screenshot: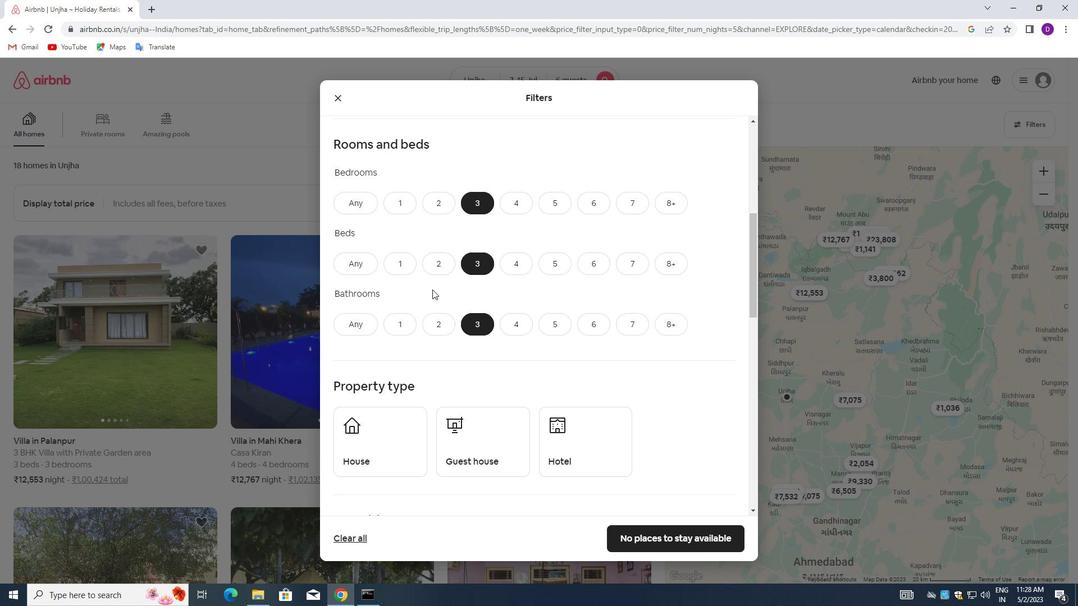 
Action: Mouse scrolled (432, 292) with delta (0, 0)
Screenshot: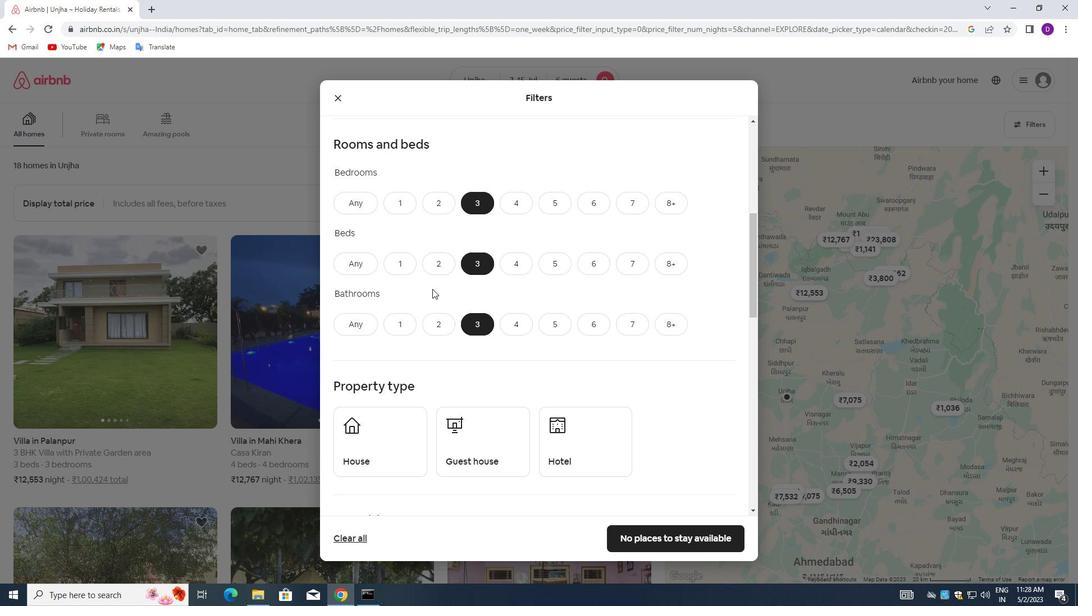 
Action: Mouse moved to (394, 326)
Screenshot: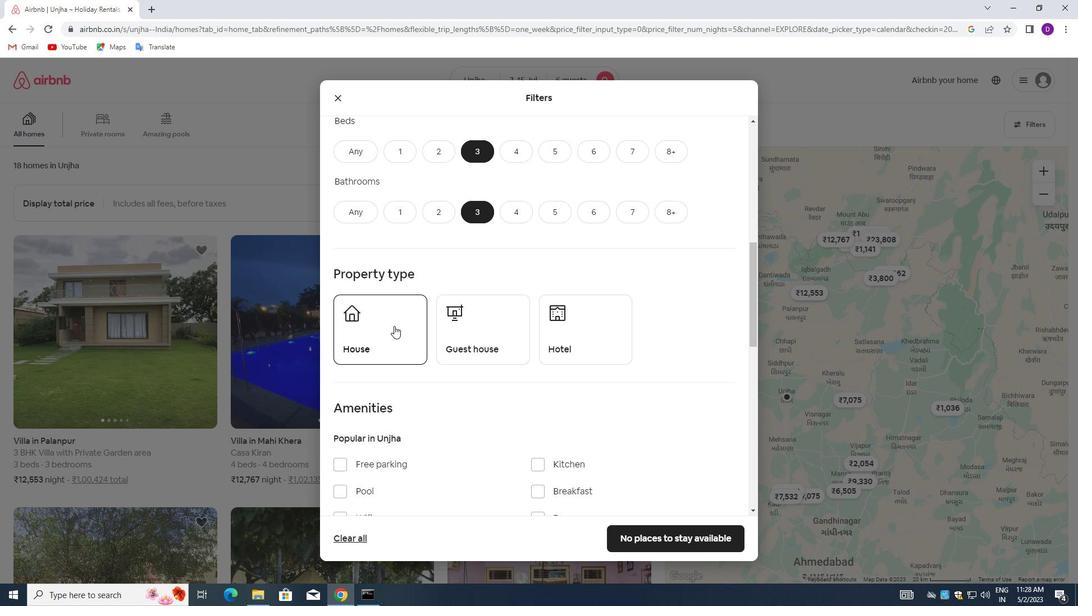 
Action: Mouse pressed left at (394, 326)
Screenshot: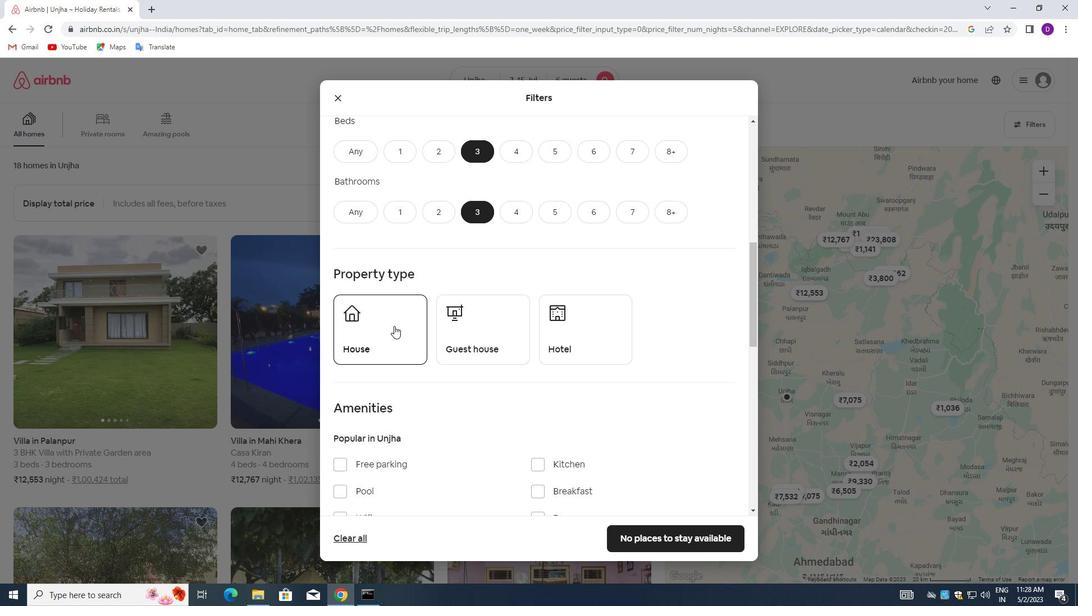 
Action: Mouse moved to (473, 338)
Screenshot: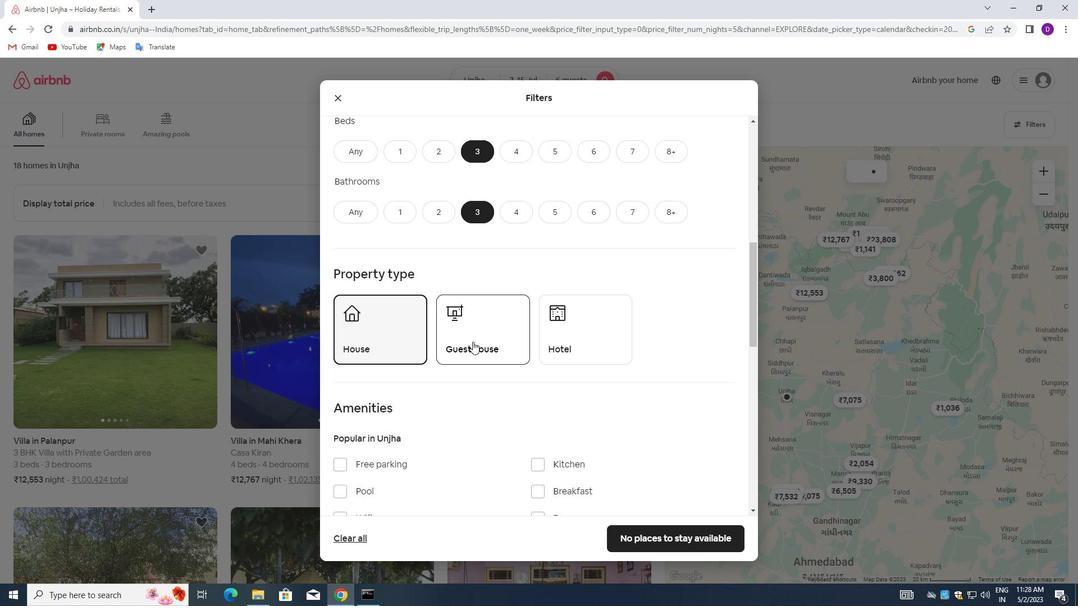 
Action: Mouse pressed left at (473, 338)
Screenshot: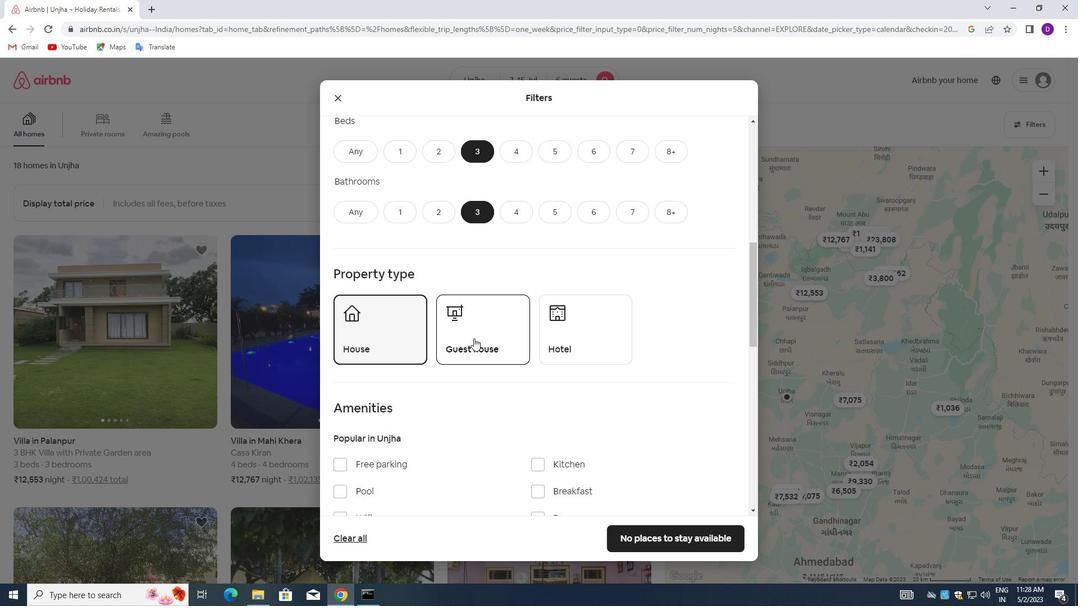 
Action: Mouse moved to (496, 359)
Screenshot: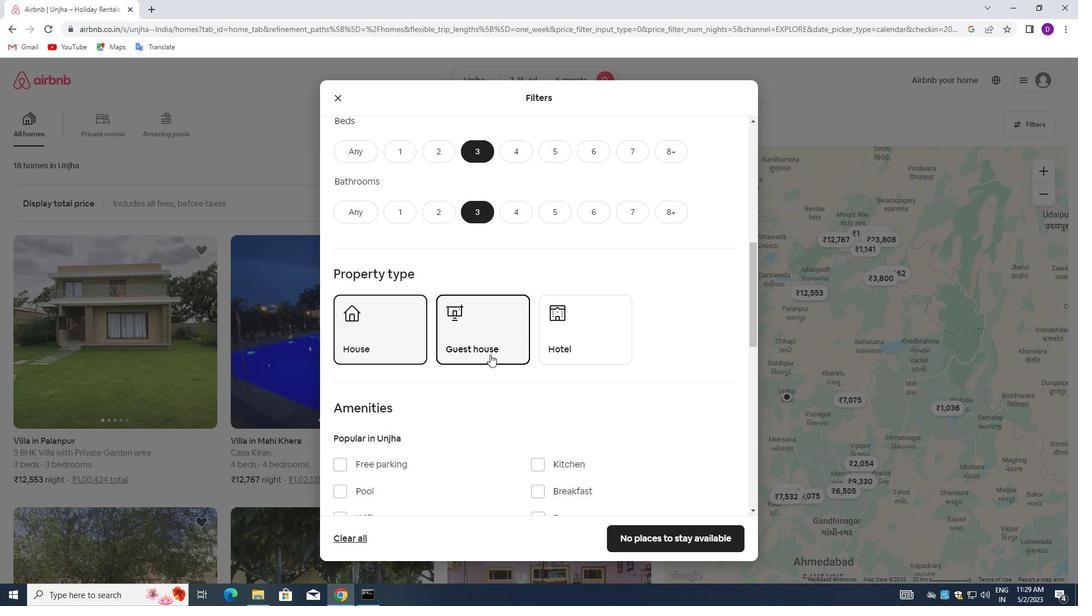 
Action: Mouse scrolled (496, 359) with delta (0, 0)
Screenshot: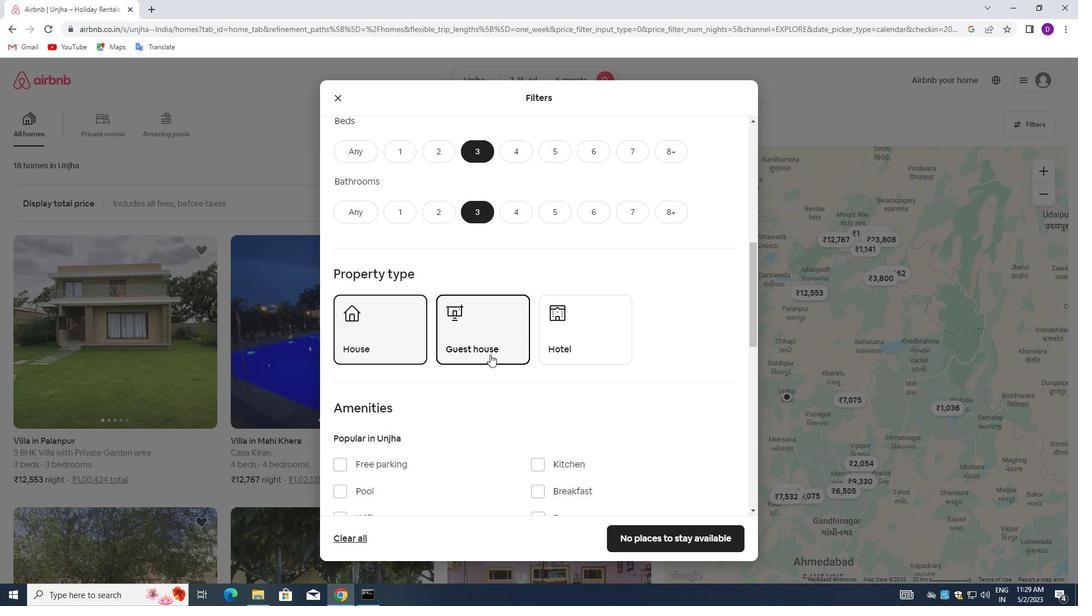 
Action: Mouse moved to (498, 361)
Screenshot: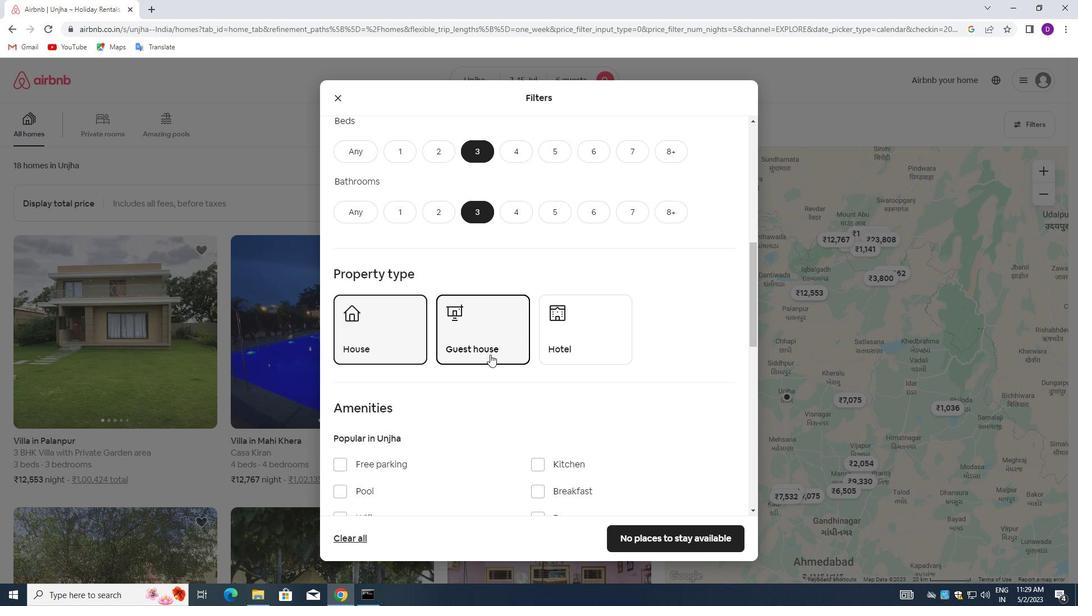 
Action: Mouse scrolled (498, 361) with delta (0, 0)
Screenshot: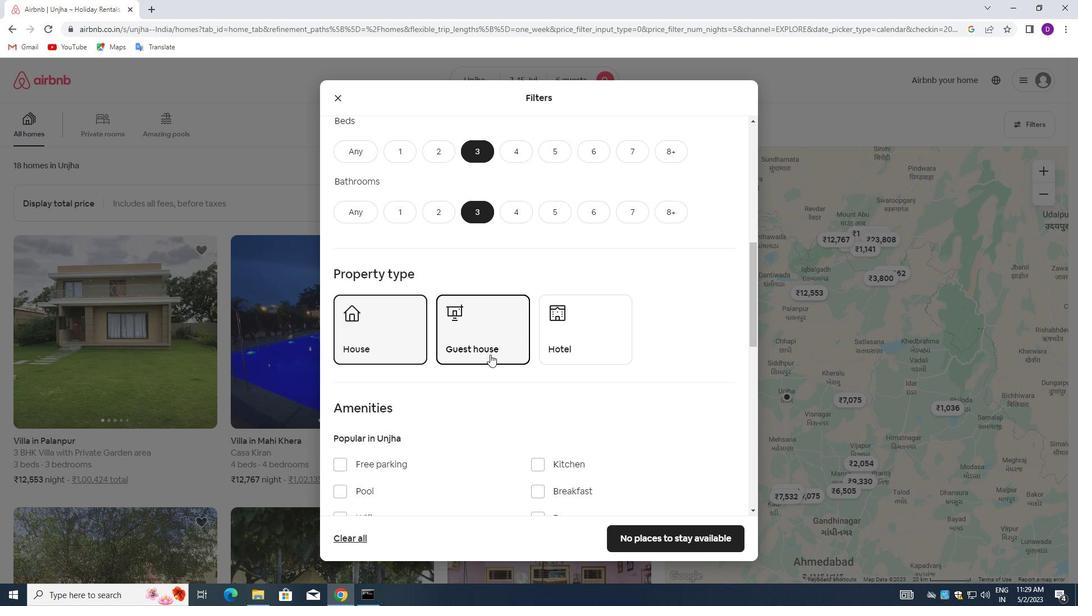
Action: Mouse moved to (498, 362)
Screenshot: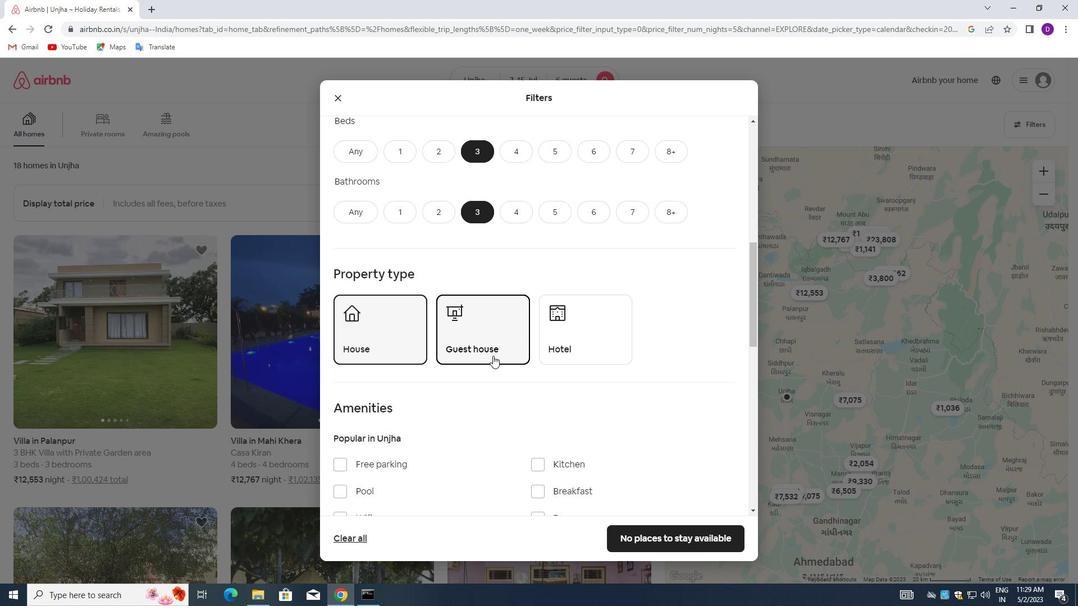 
Action: Mouse scrolled (498, 362) with delta (0, 0)
Screenshot: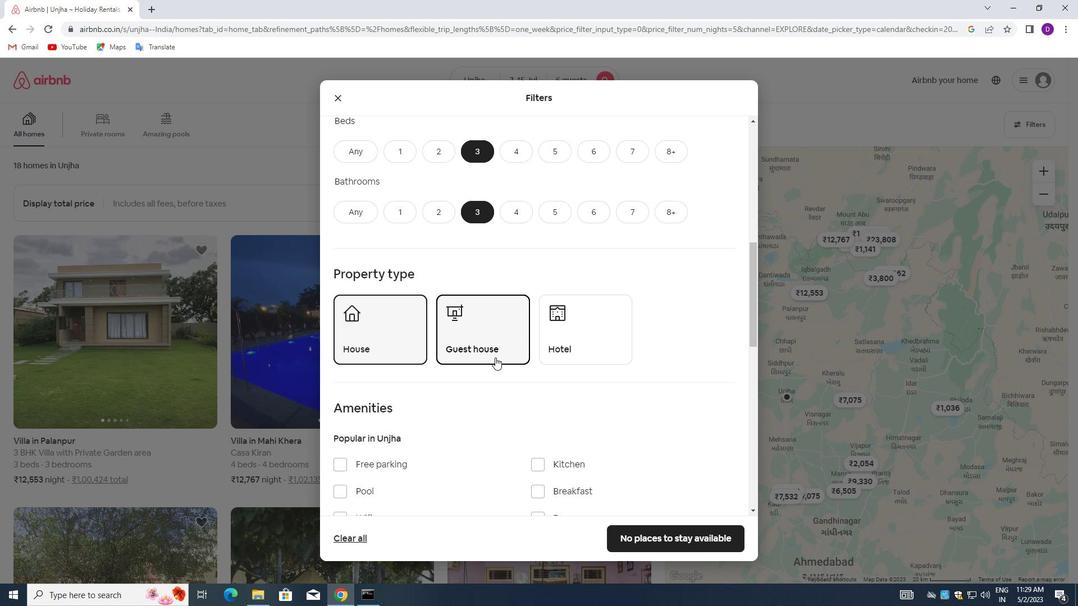 
Action: Mouse moved to (559, 354)
Screenshot: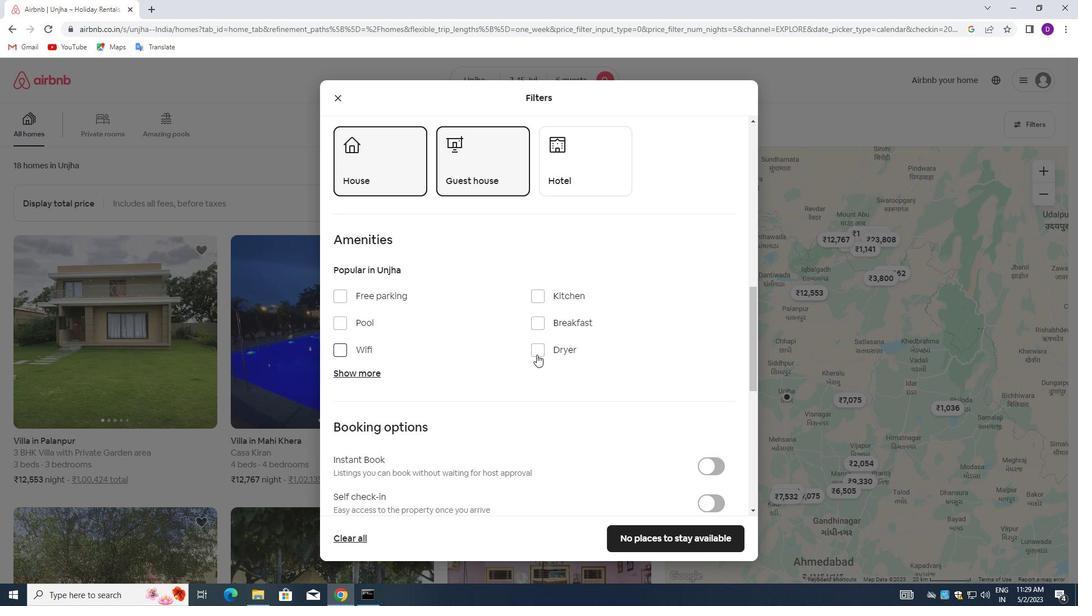 
Action: Mouse scrolled (559, 354) with delta (0, 0)
Screenshot: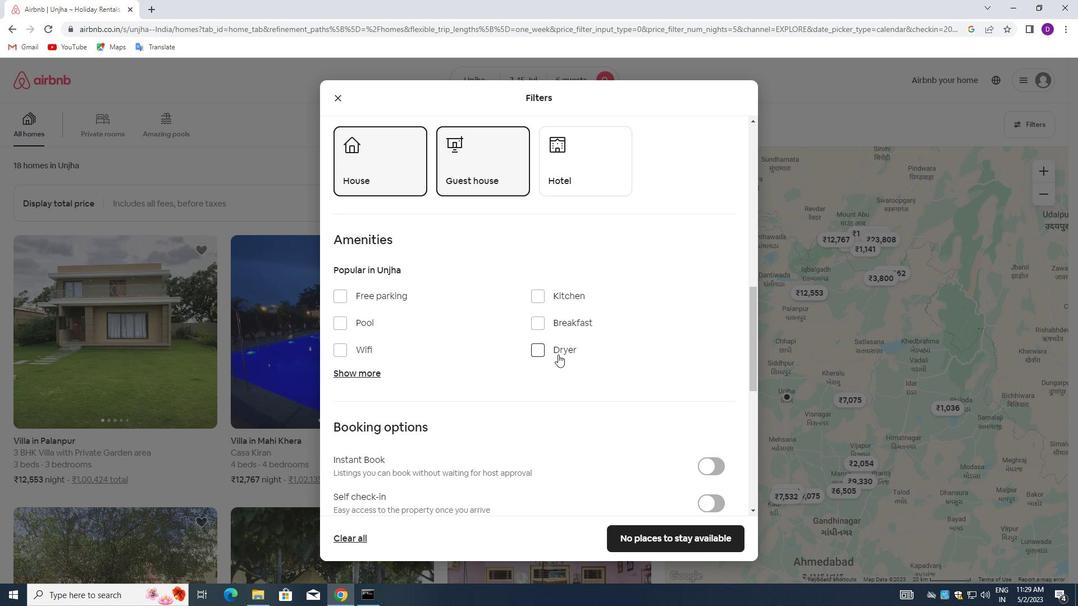 
Action: Mouse moved to (557, 357)
Screenshot: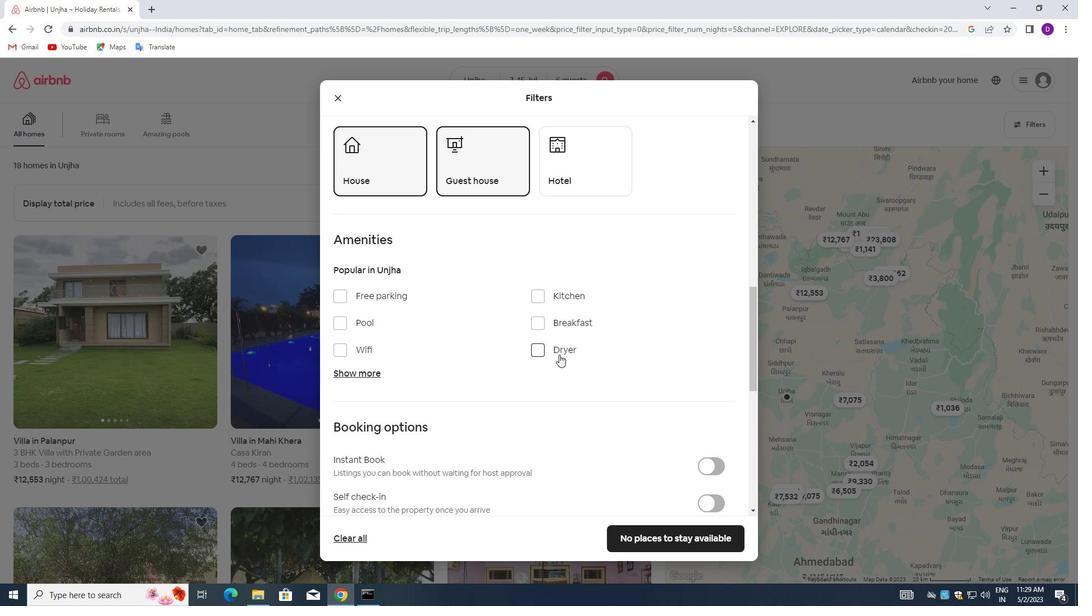 
Action: Mouse scrolled (557, 357) with delta (0, 0)
Screenshot: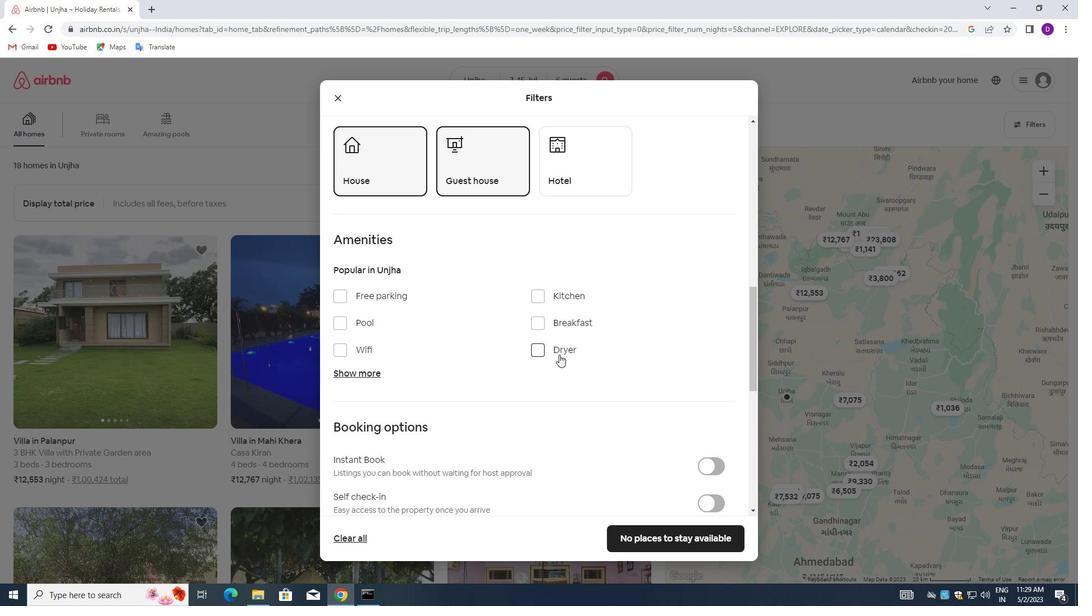 
Action: Mouse moved to (351, 261)
Screenshot: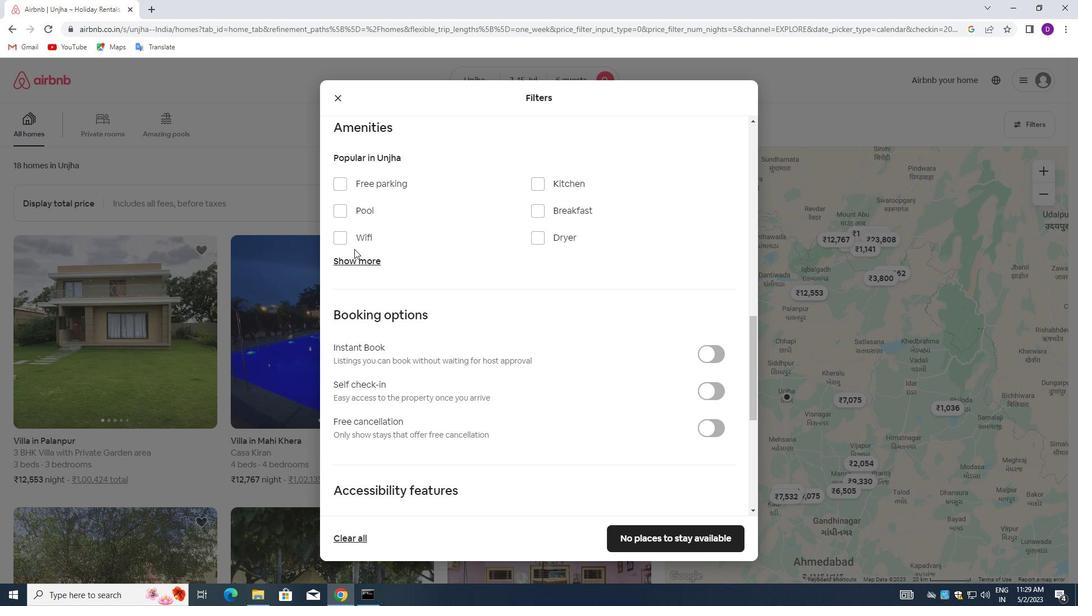 
Action: Mouse pressed left at (351, 261)
Screenshot: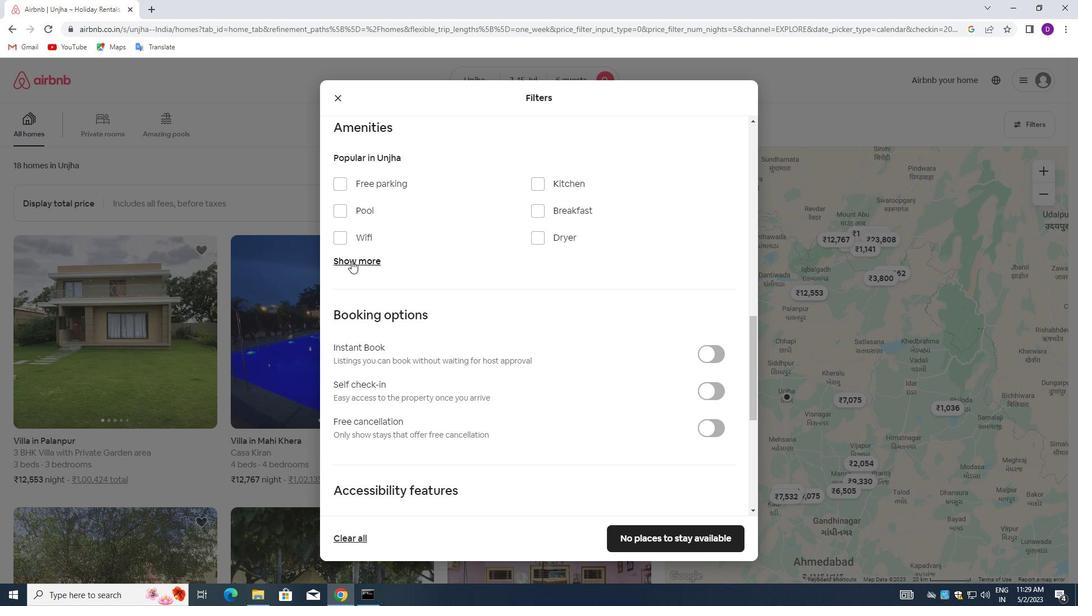 
Action: Mouse moved to (345, 298)
Screenshot: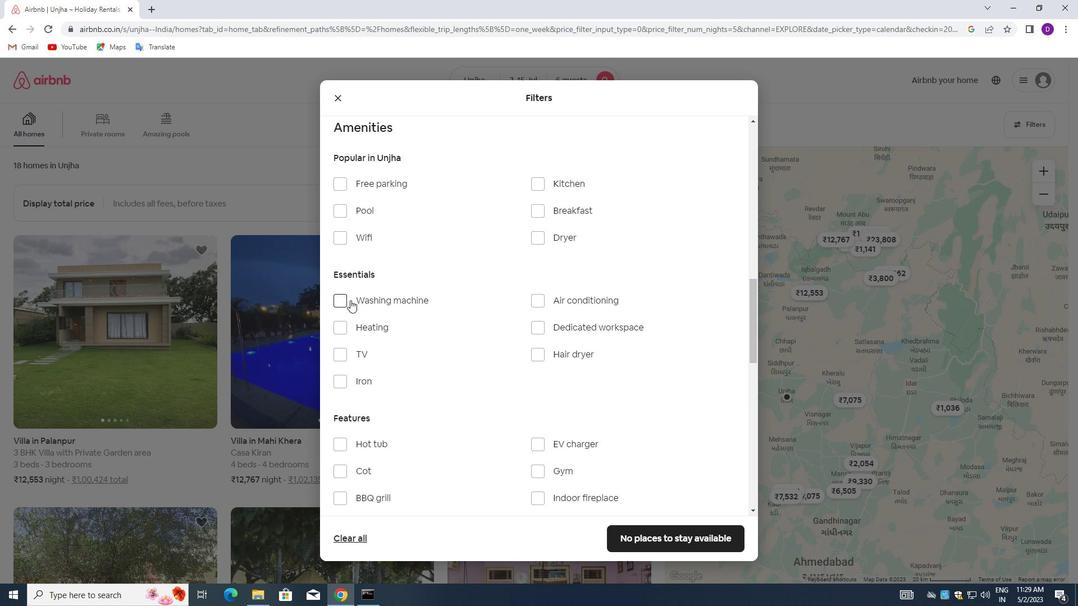 
Action: Mouse pressed left at (345, 298)
Screenshot: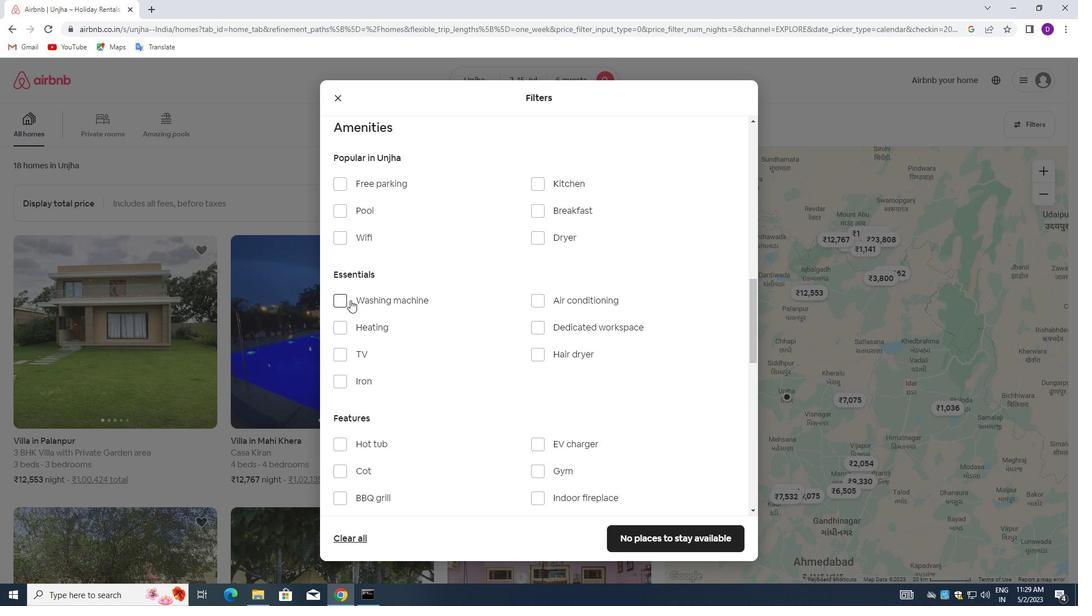 
Action: Mouse moved to (573, 353)
Screenshot: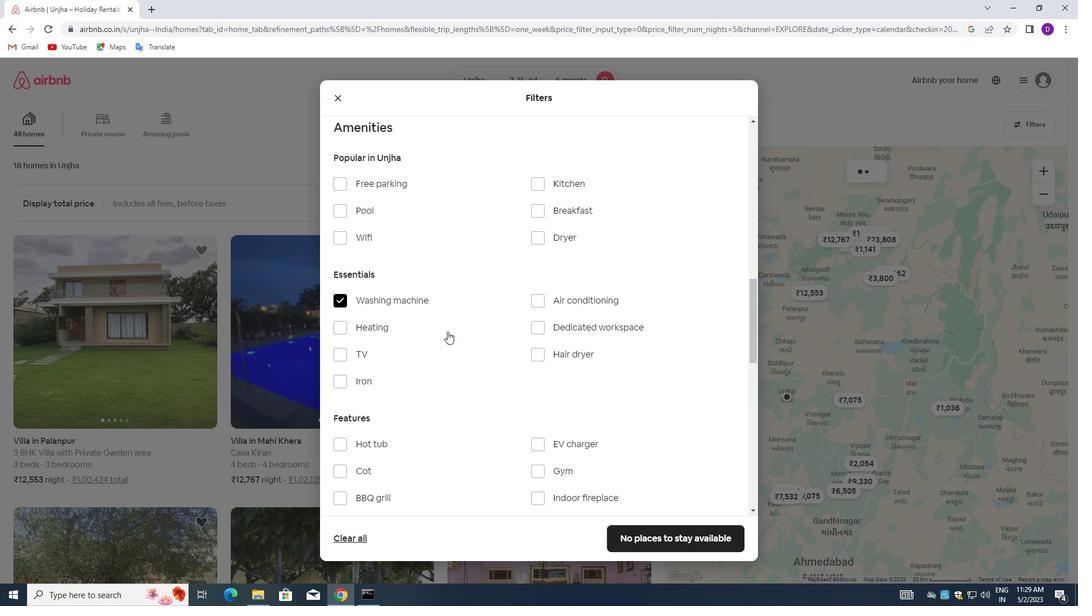
Action: Mouse scrolled (573, 353) with delta (0, 0)
Screenshot: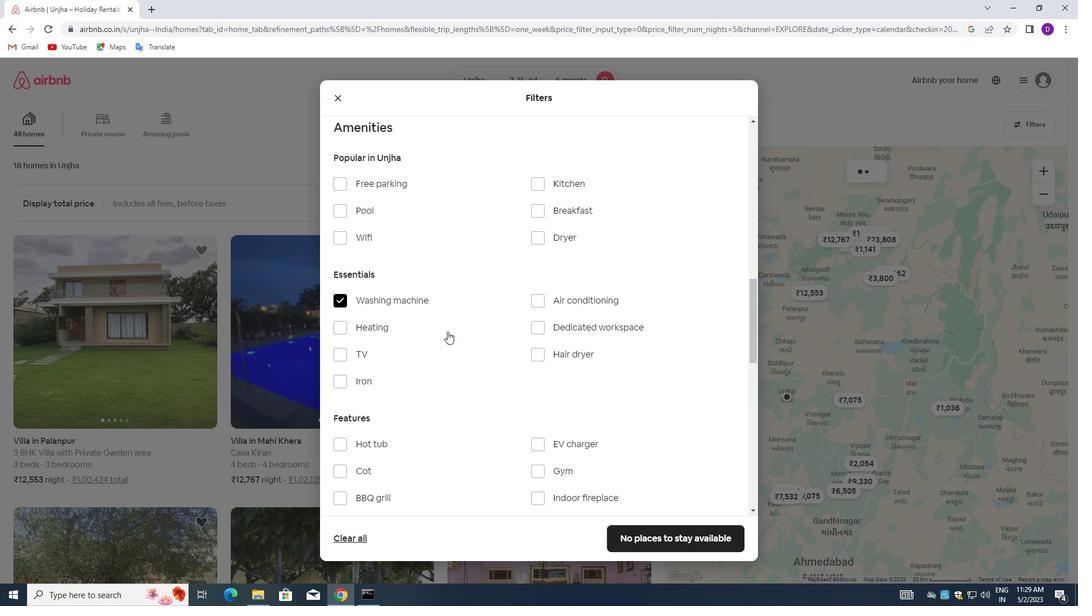 
Action: Mouse moved to (576, 356)
Screenshot: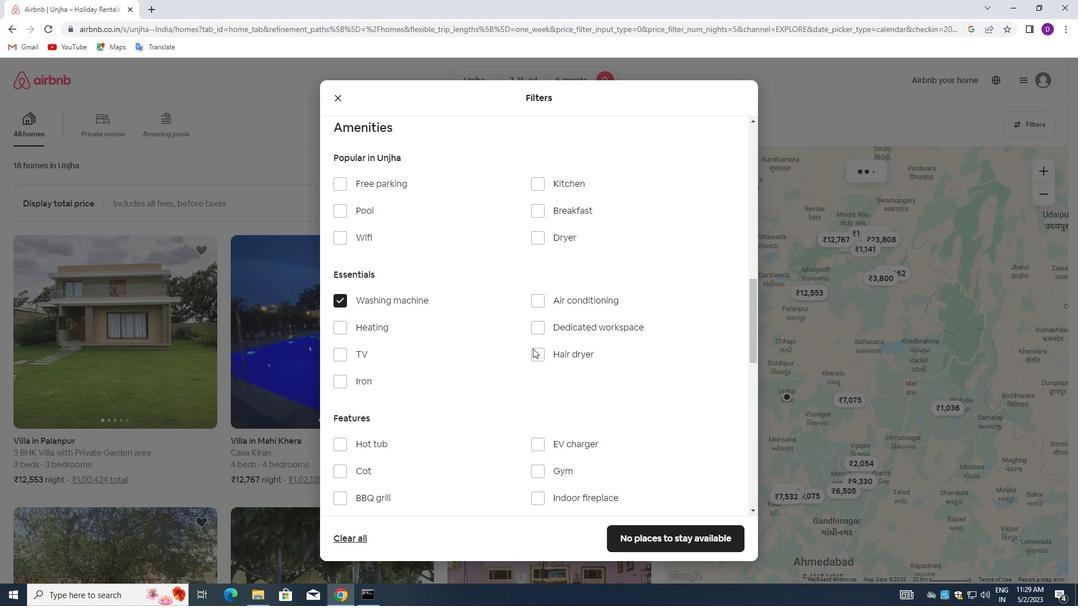 
Action: Mouse scrolled (576, 355) with delta (0, 0)
Screenshot: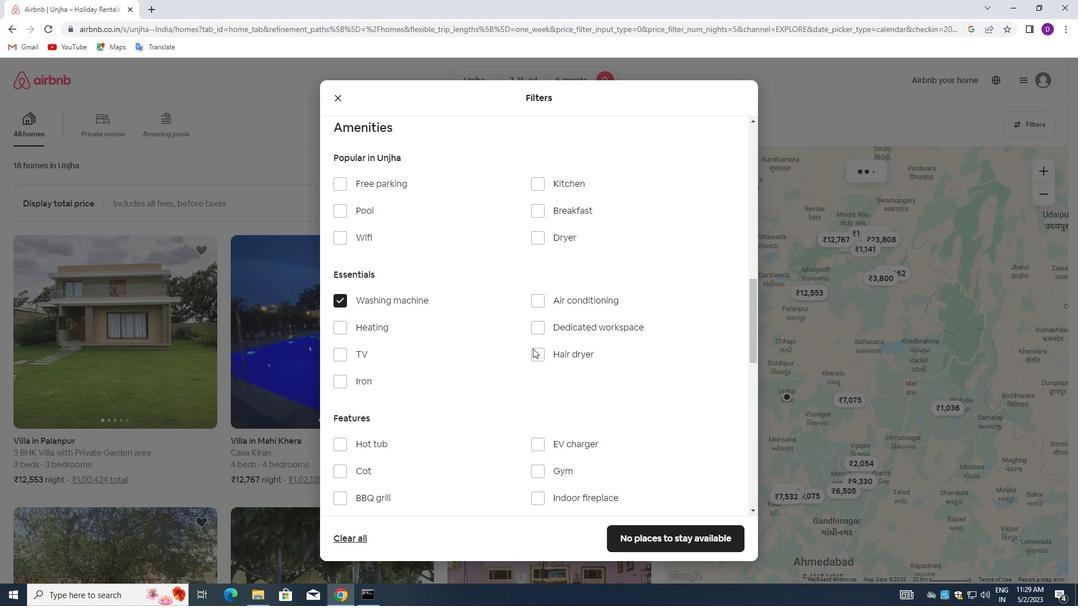 
Action: Mouse moved to (579, 358)
Screenshot: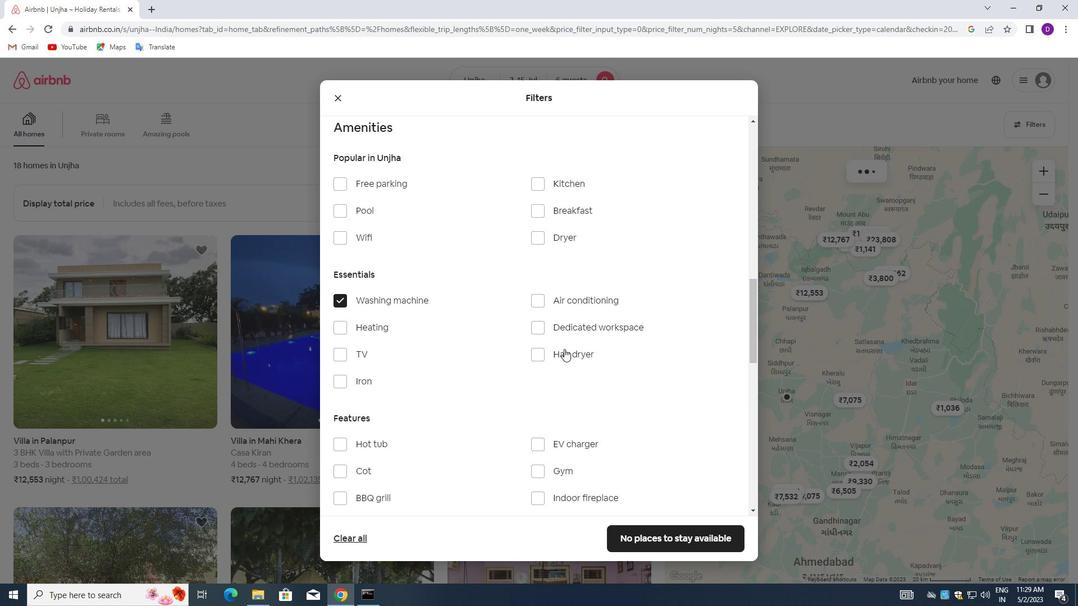 
Action: Mouse scrolled (579, 357) with delta (0, 0)
Screenshot: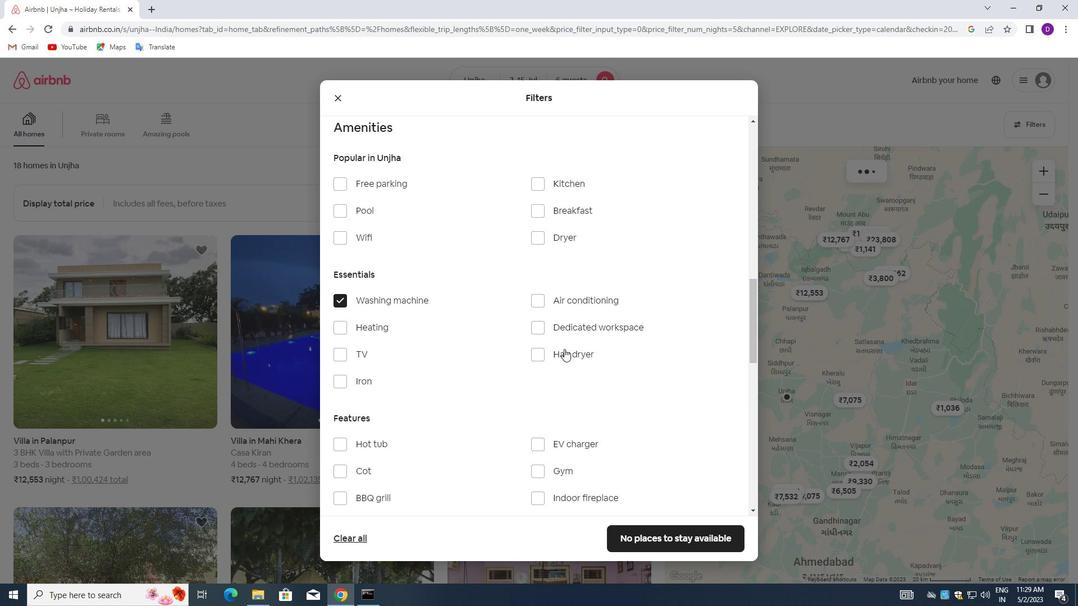 
Action: Mouse moved to (580, 359)
Screenshot: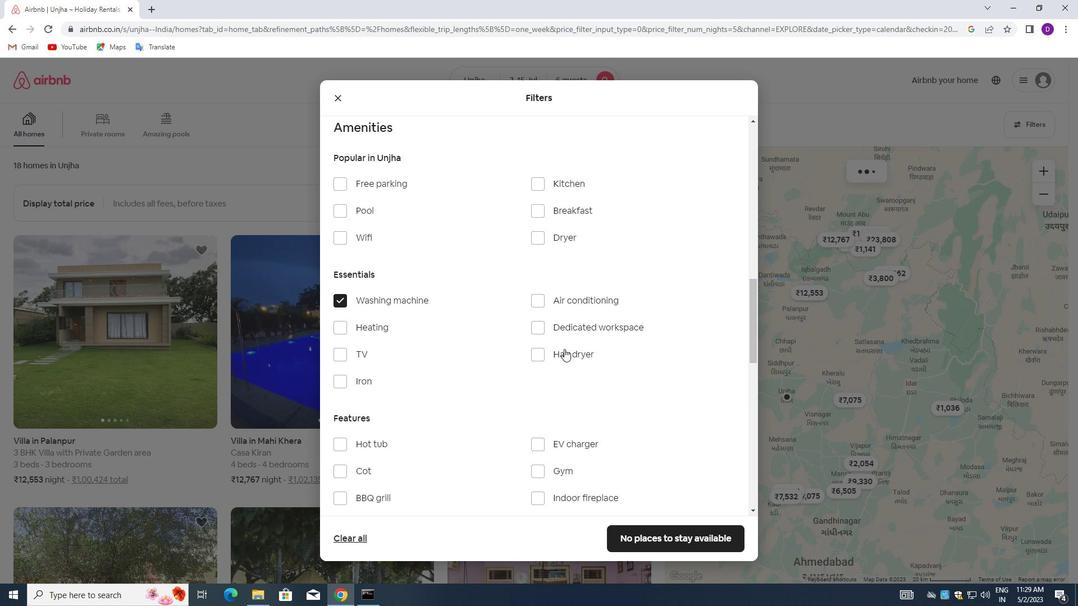 
Action: Mouse scrolled (580, 358) with delta (0, 0)
Screenshot: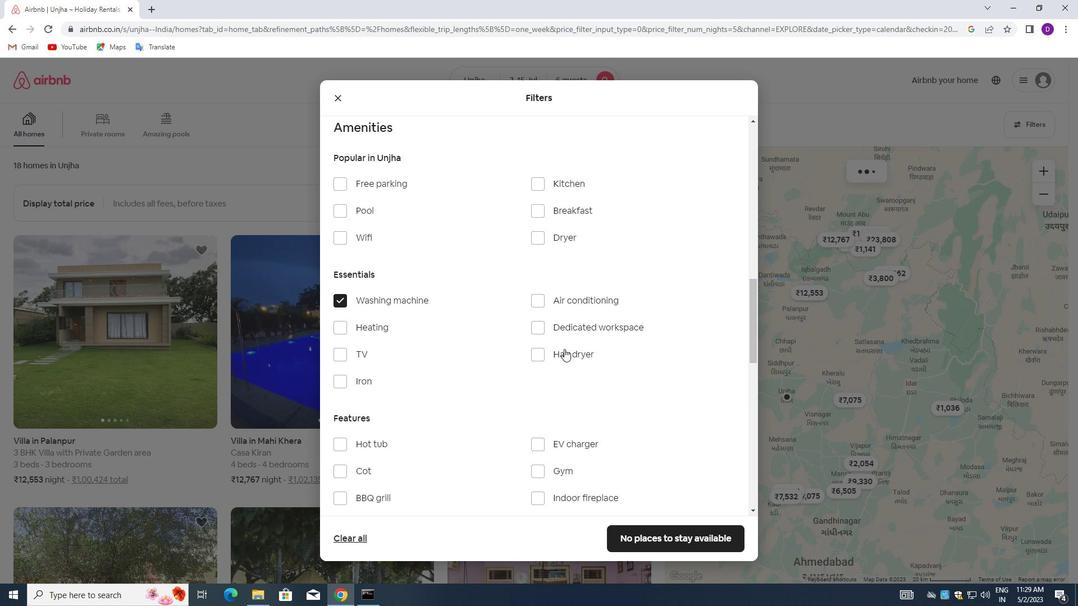 
Action: Mouse moved to (637, 393)
Screenshot: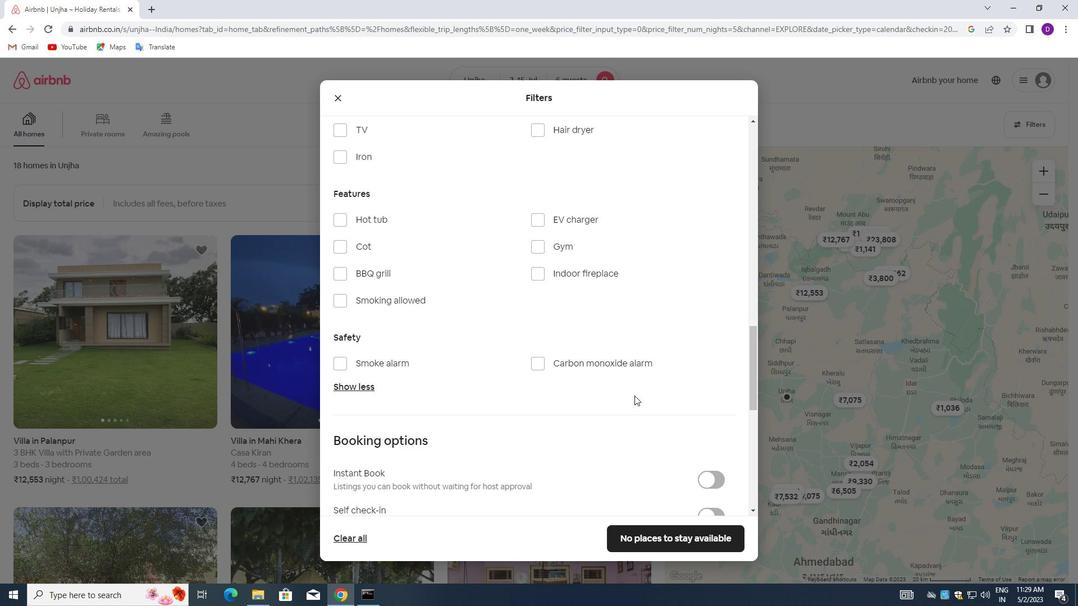 
Action: Mouse scrolled (637, 392) with delta (0, 0)
Screenshot: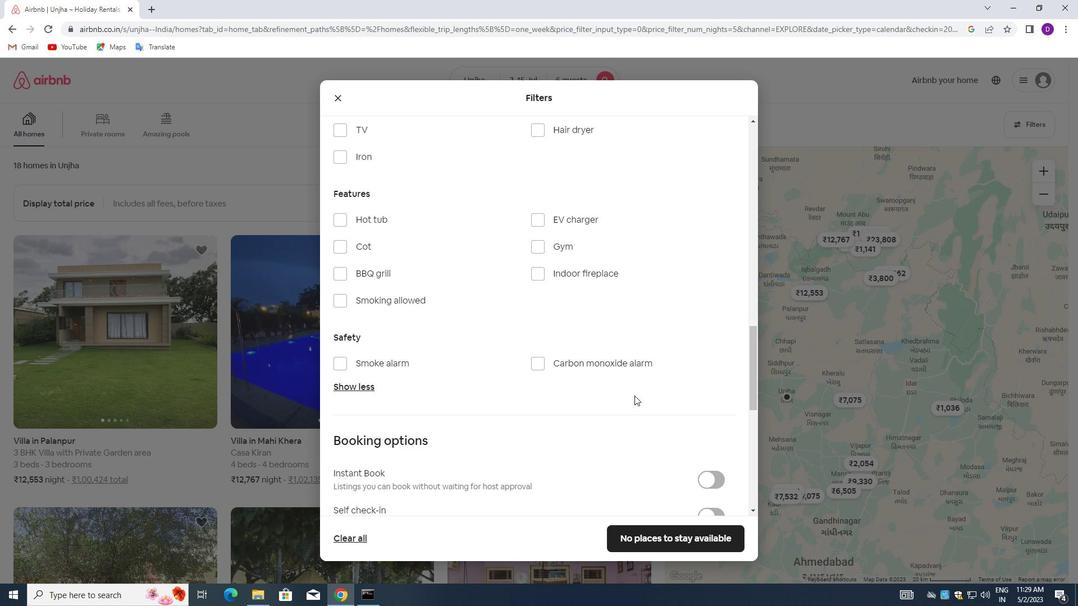 
Action: Mouse moved to (635, 393)
Screenshot: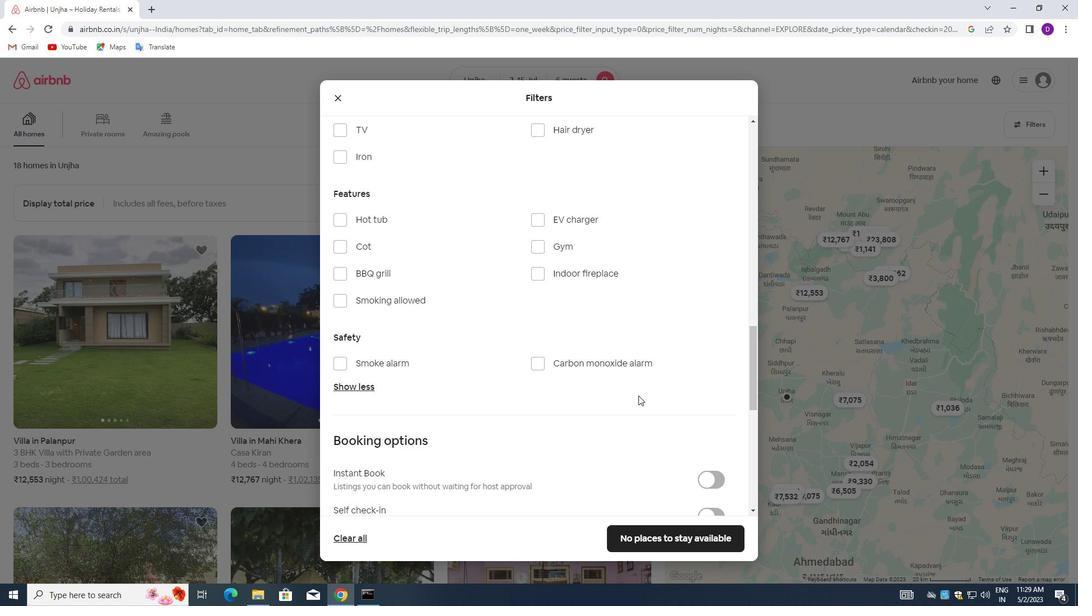 
Action: Mouse scrolled (635, 392) with delta (0, 0)
Screenshot: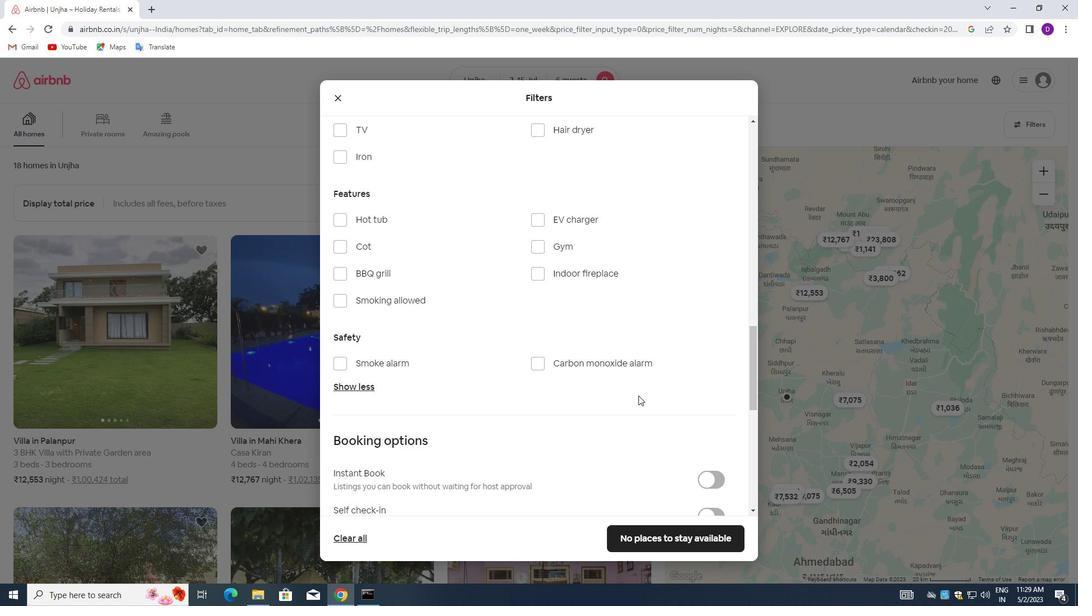 
Action: Mouse moved to (630, 394)
Screenshot: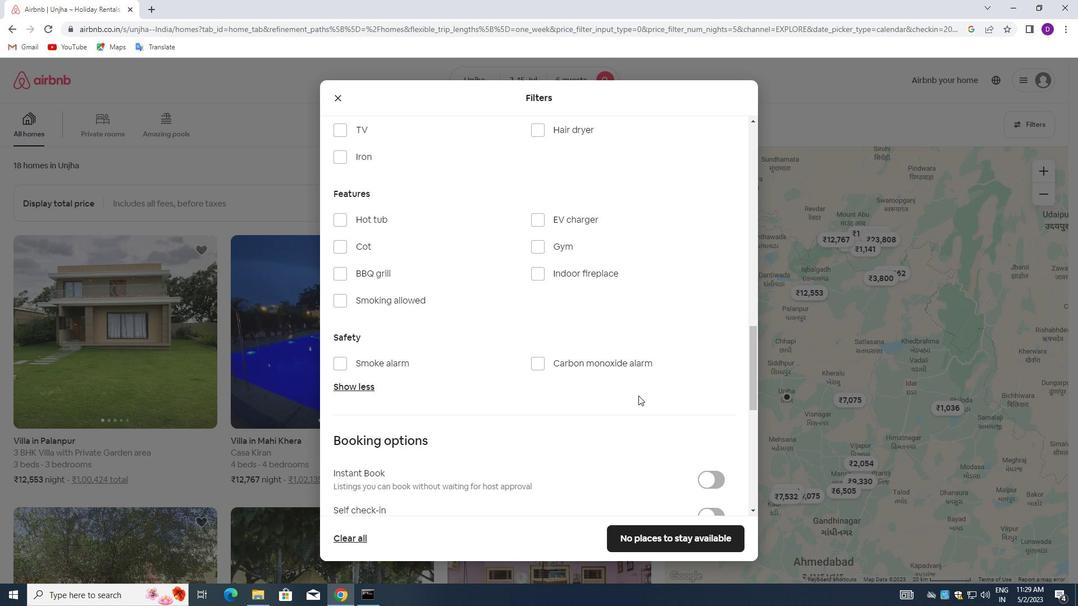 
Action: Mouse scrolled (630, 394) with delta (0, 0)
Screenshot: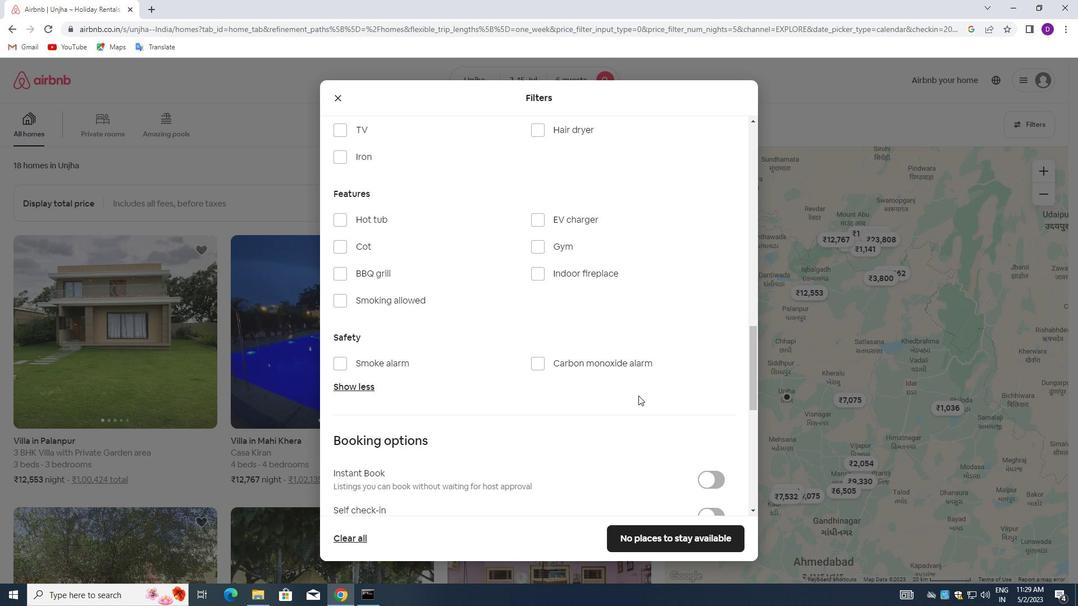 
Action: Mouse moved to (710, 345)
Screenshot: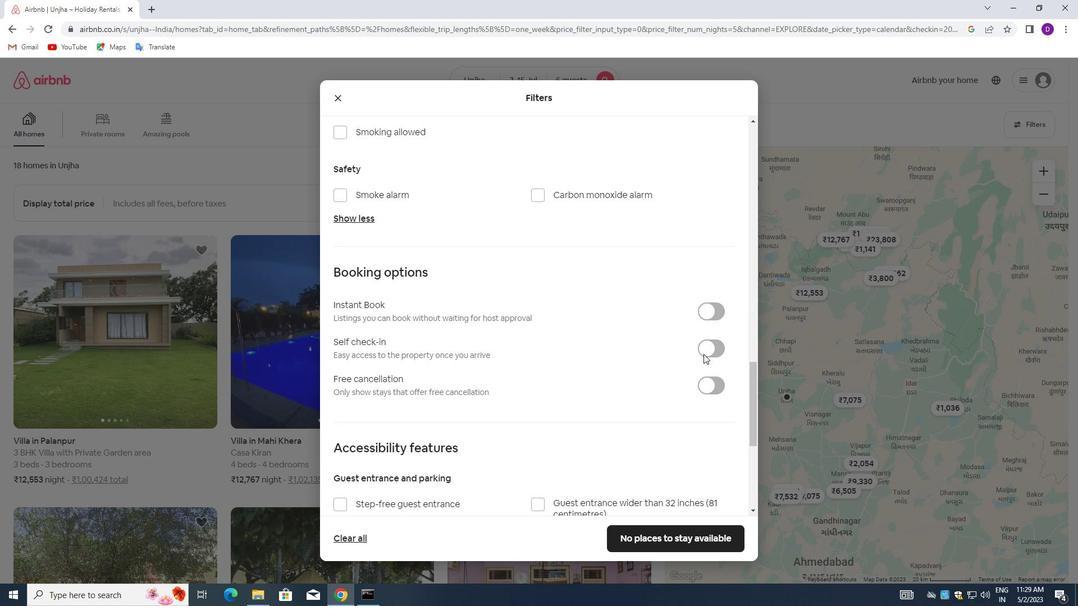 
Action: Mouse pressed left at (710, 345)
Screenshot: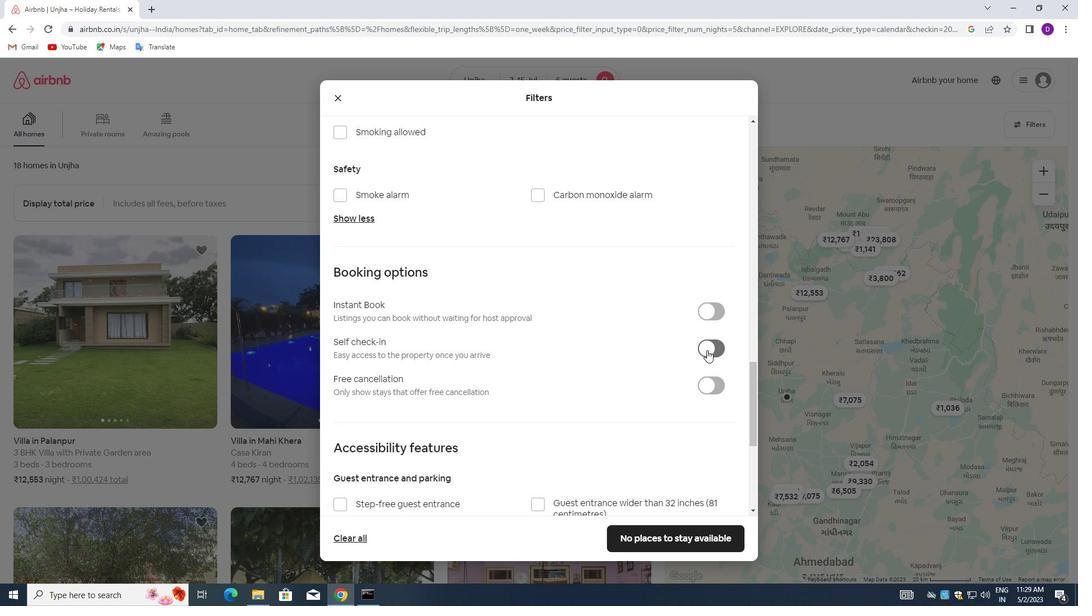 
Action: Mouse moved to (494, 411)
Screenshot: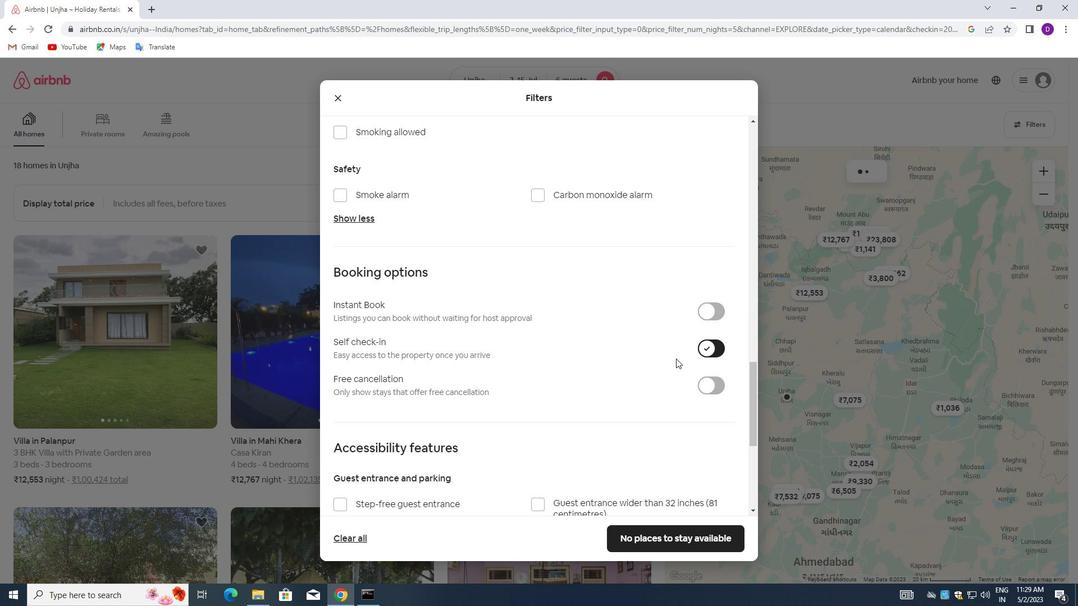 
Action: Mouse scrolled (494, 411) with delta (0, 0)
Screenshot: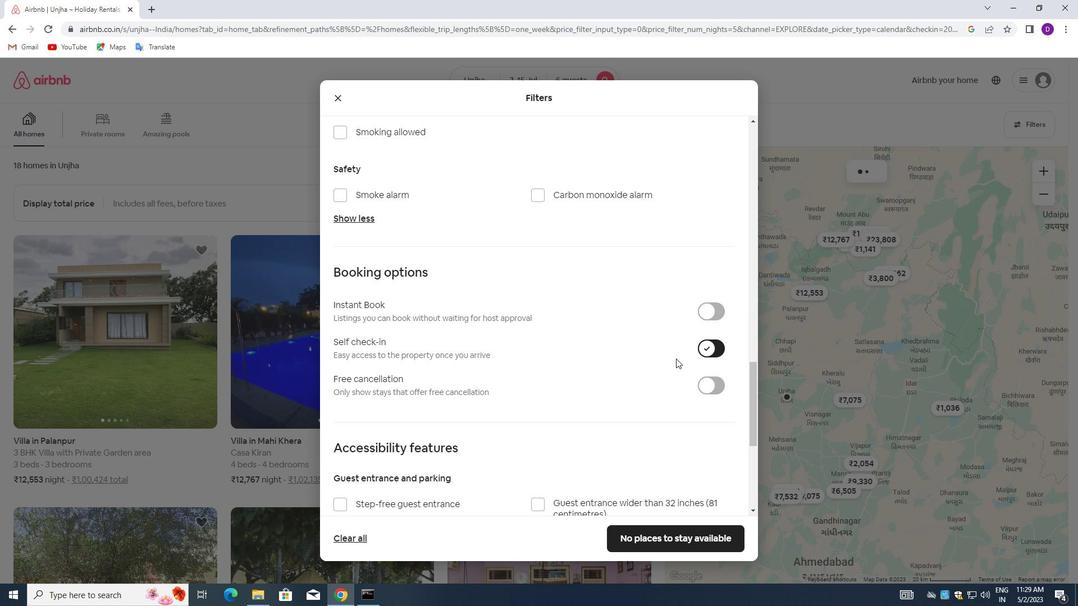 
Action: Mouse moved to (490, 414)
Screenshot: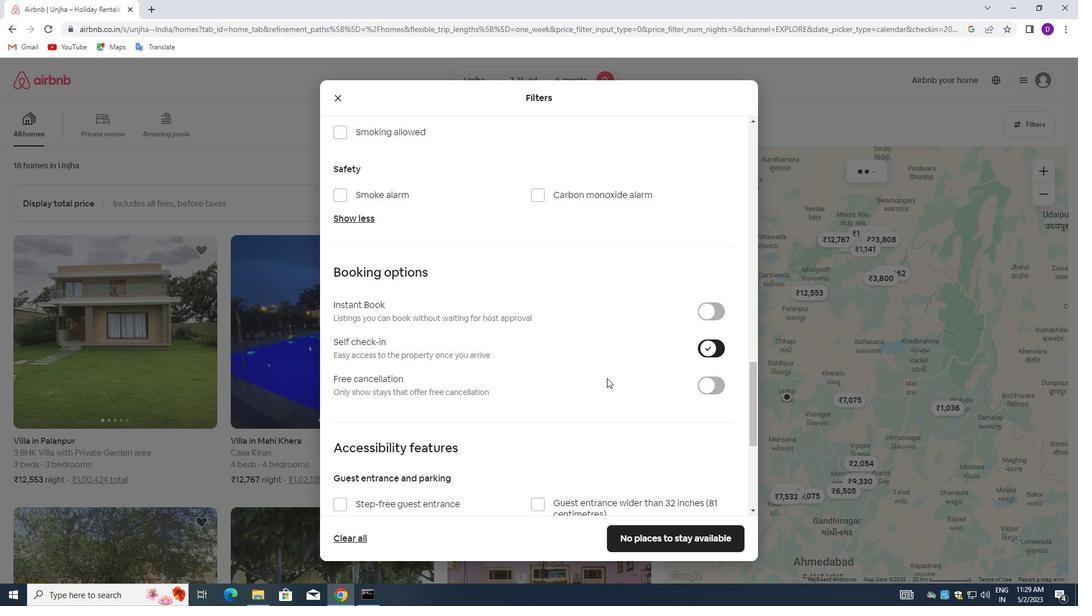 
Action: Mouse scrolled (490, 414) with delta (0, 0)
Screenshot: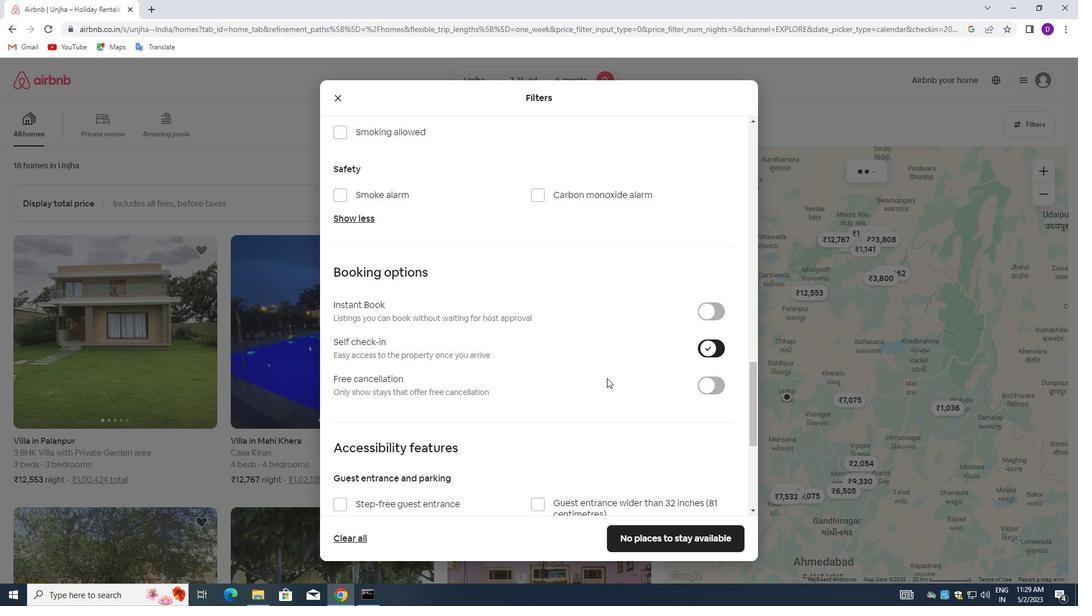 
Action: Mouse moved to (487, 416)
Screenshot: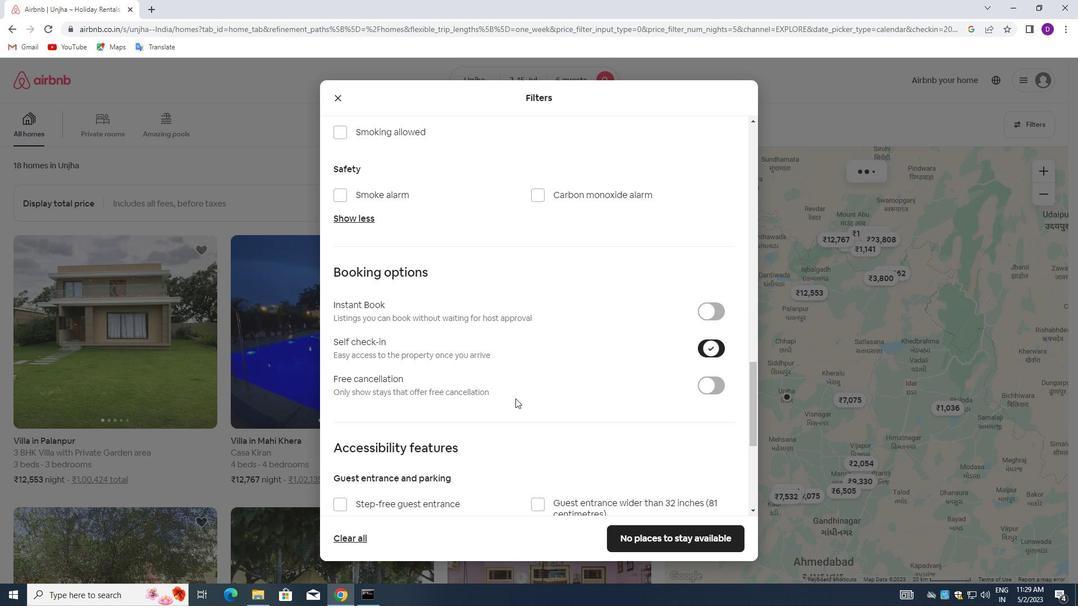 
Action: Mouse scrolled (487, 415) with delta (0, 0)
Screenshot: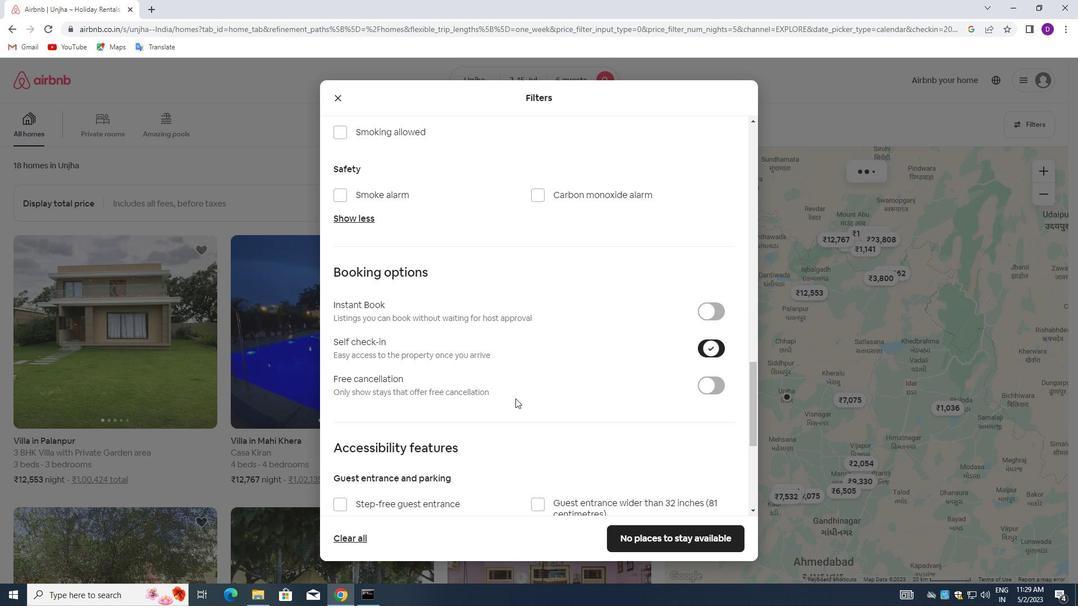 
Action: Mouse moved to (485, 417)
Screenshot: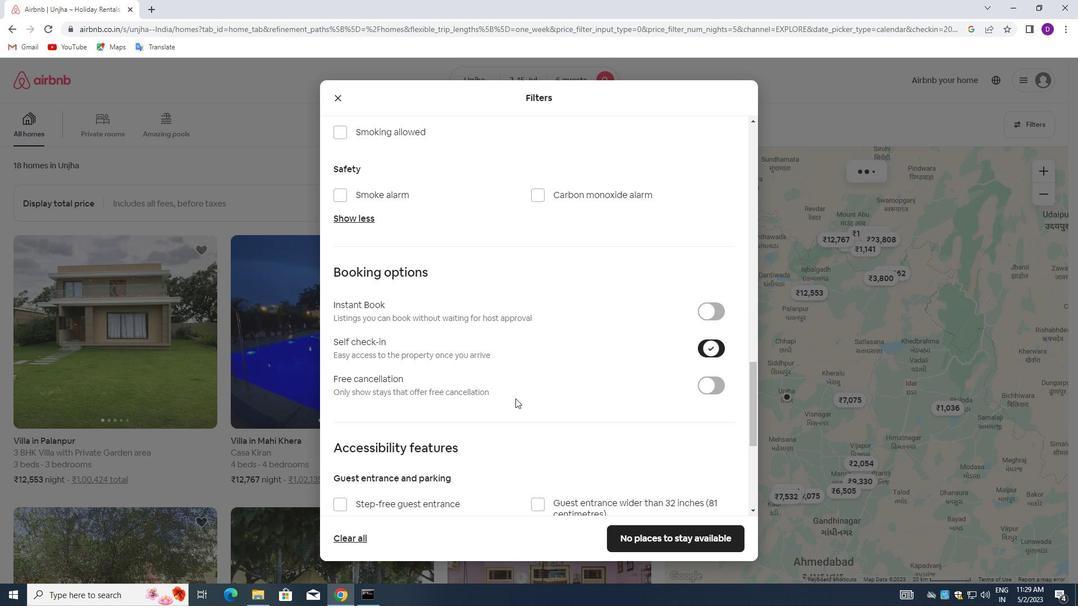 
Action: Mouse scrolled (485, 416) with delta (0, 0)
Screenshot: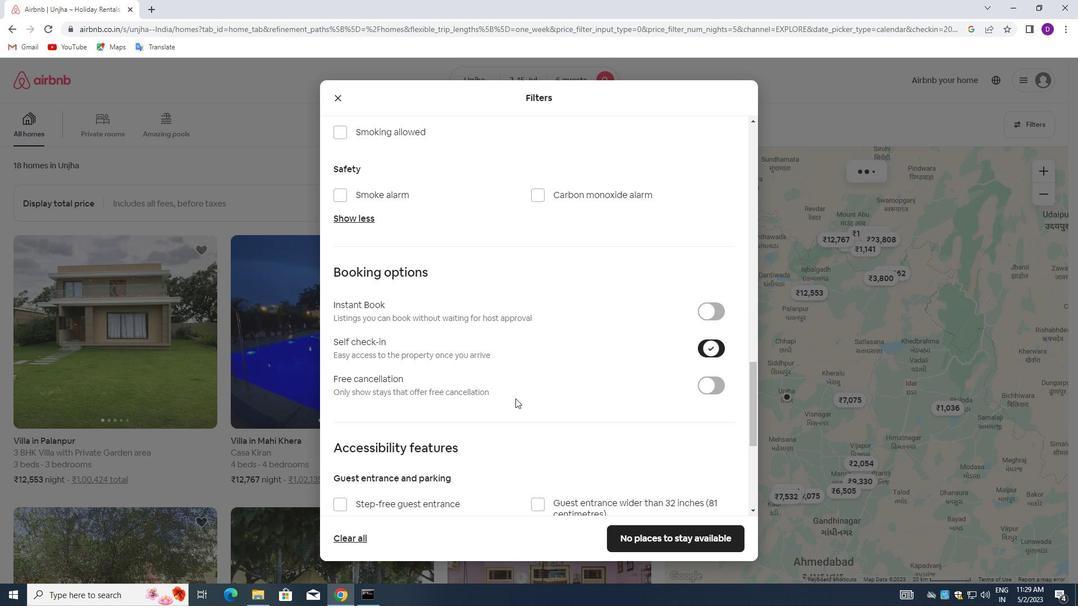 
Action: Mouse moved to (481, 418)
Screenshot: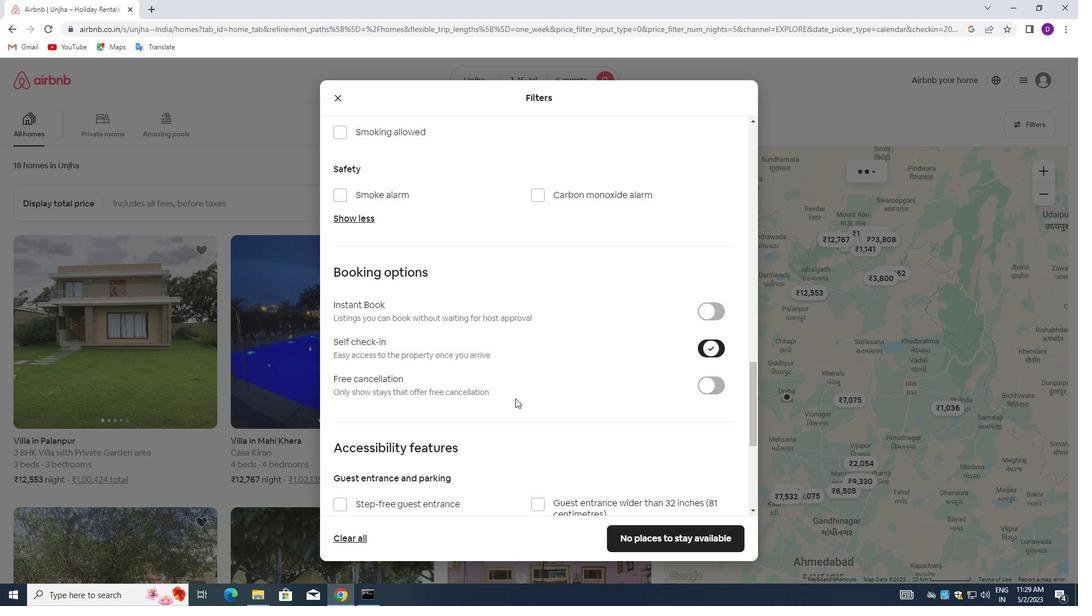 
Action: Mouse scrolled (481, 418) with delta (0, 0)
Screenshot: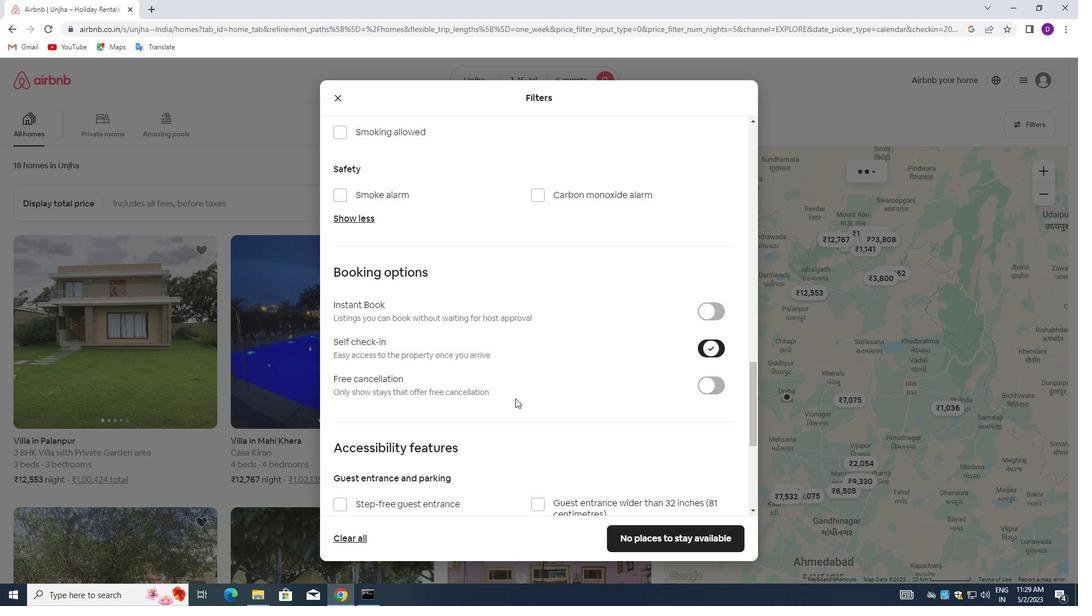 
Action: Mouse moved to (466, 421)
Screenshot: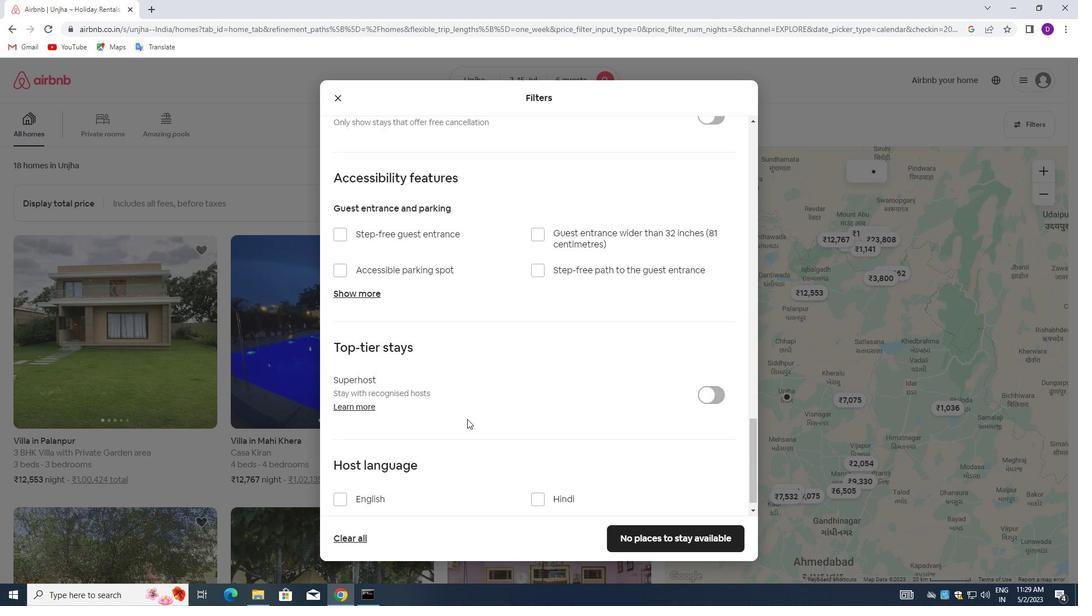 
Action: Mouse scrolled (466, 420) with delta (0, 0)
Screenshot: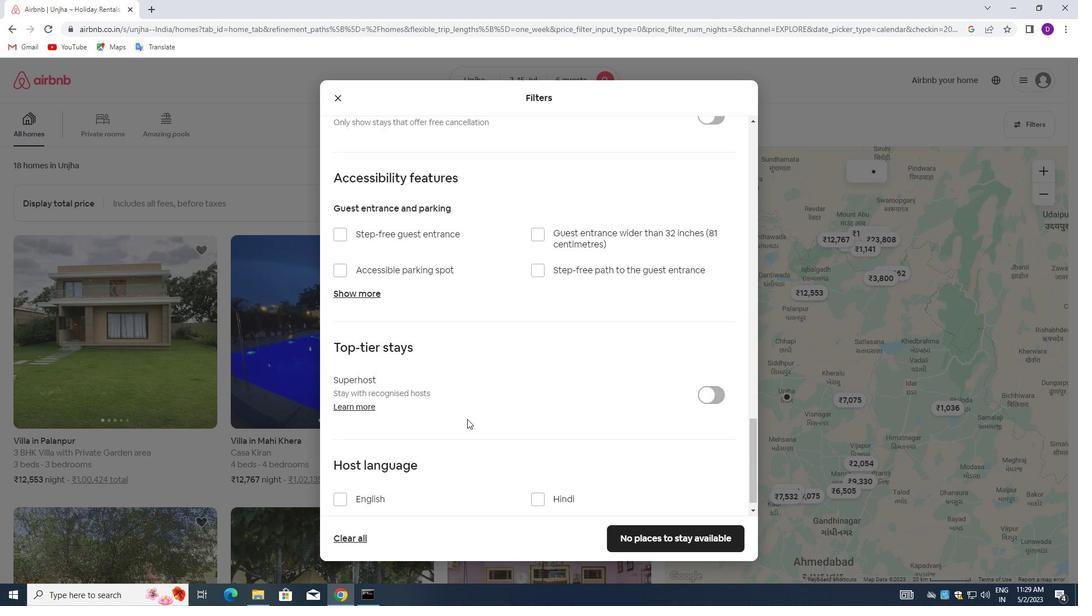 
Action: Mouse moved to (465, 424)
Screenshot: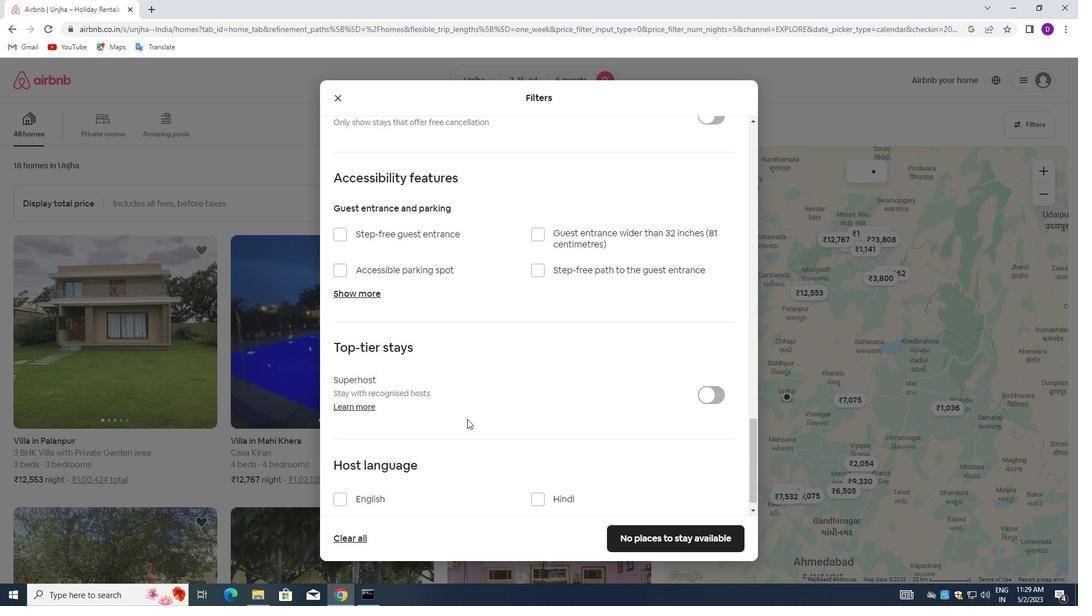 
Action: Mouse scrolled (465, 423) with delta (0, 0)
Screenshot: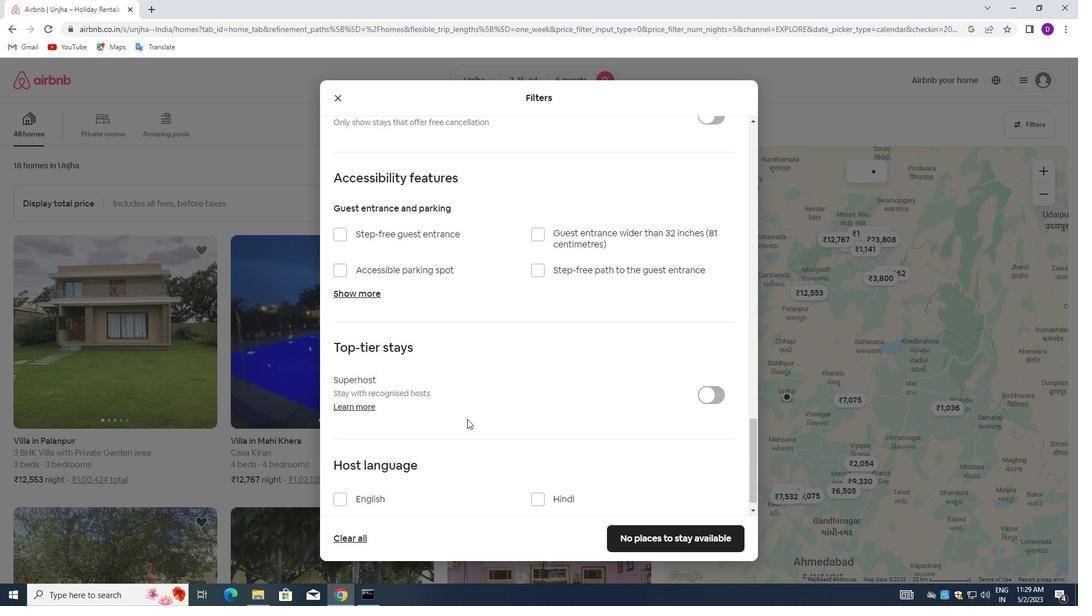 
Action: Mouse moved to (463, 426)
Screenshot: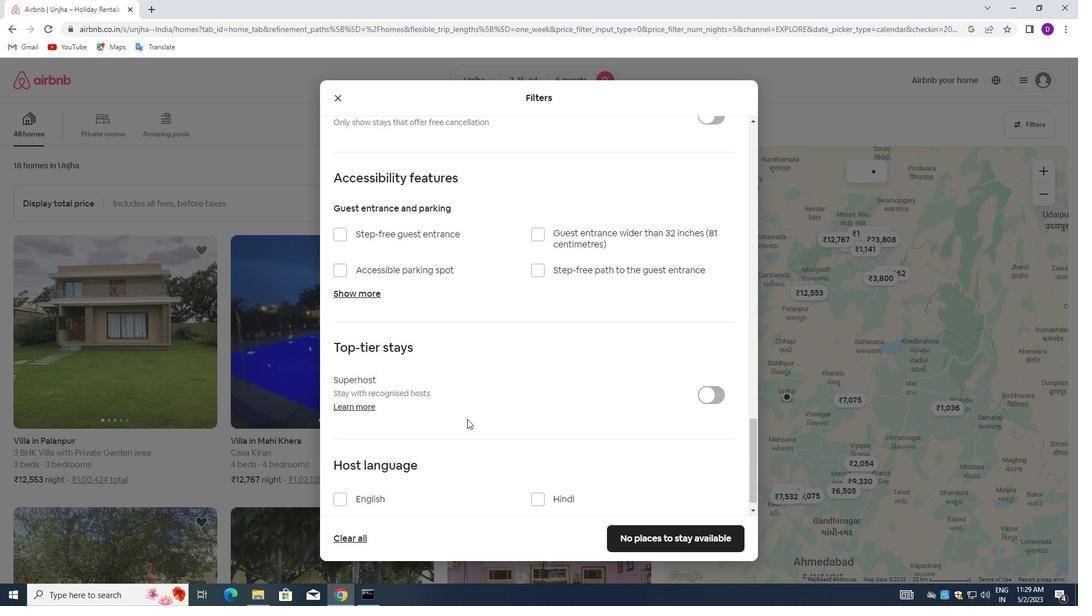 
Action: Mouse scrolled (463, 426) with delta (0, 0)
Screenshot: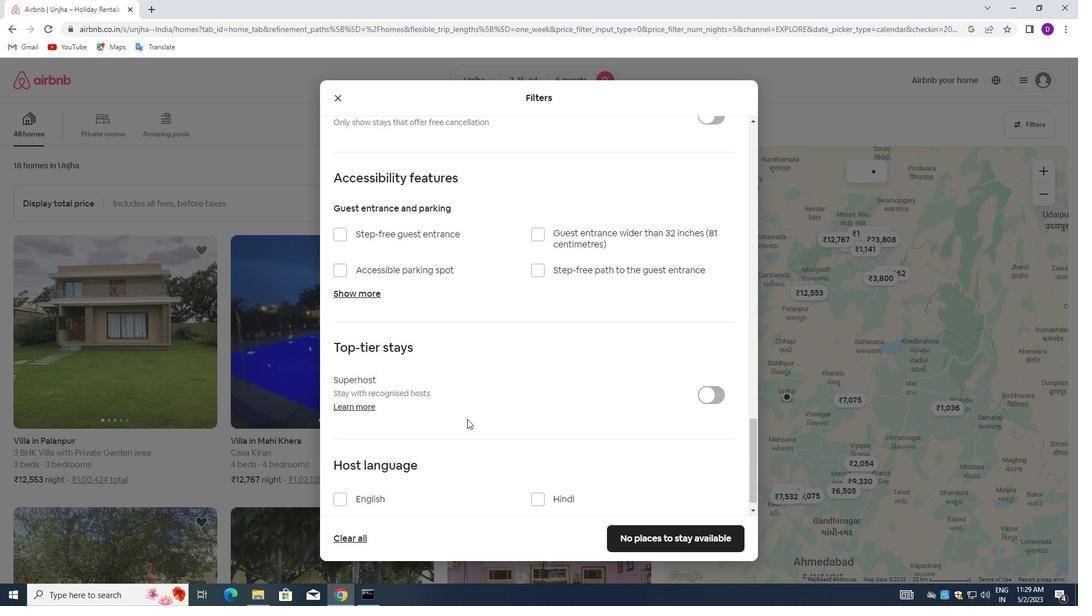 
Action: Mouse moved to (458, 430)
Screenshot: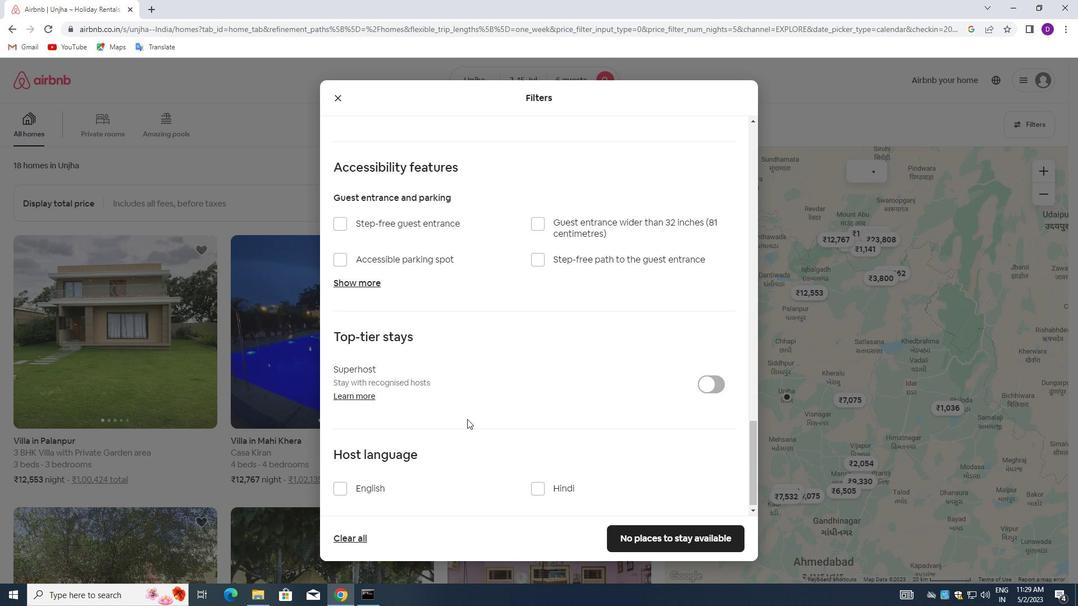 
Action: Mouse scrolled (458, 429) with delta (0, 0)
Screenshot: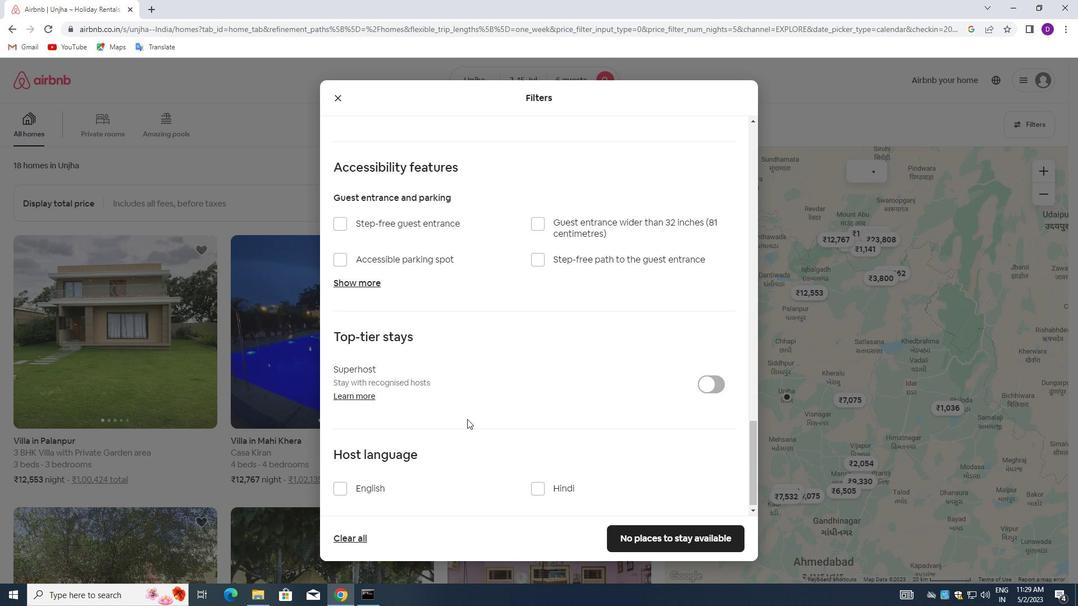 
Action: Mouse moved to (448, 434)
Screenshot: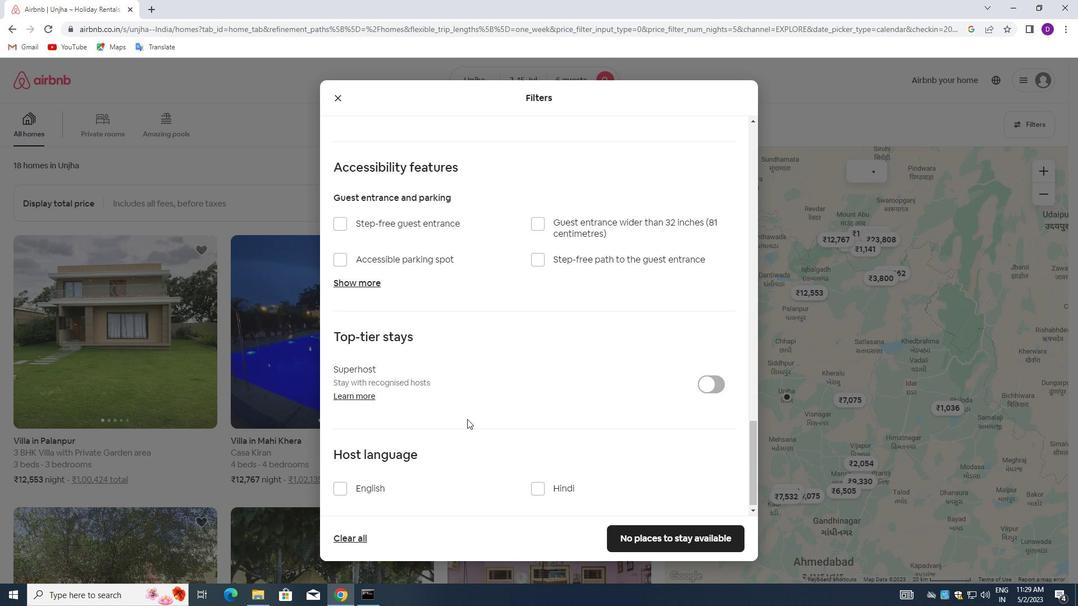 
Action: Mouse scrolled (448, 434) with delta (0, 0)
Screenshot: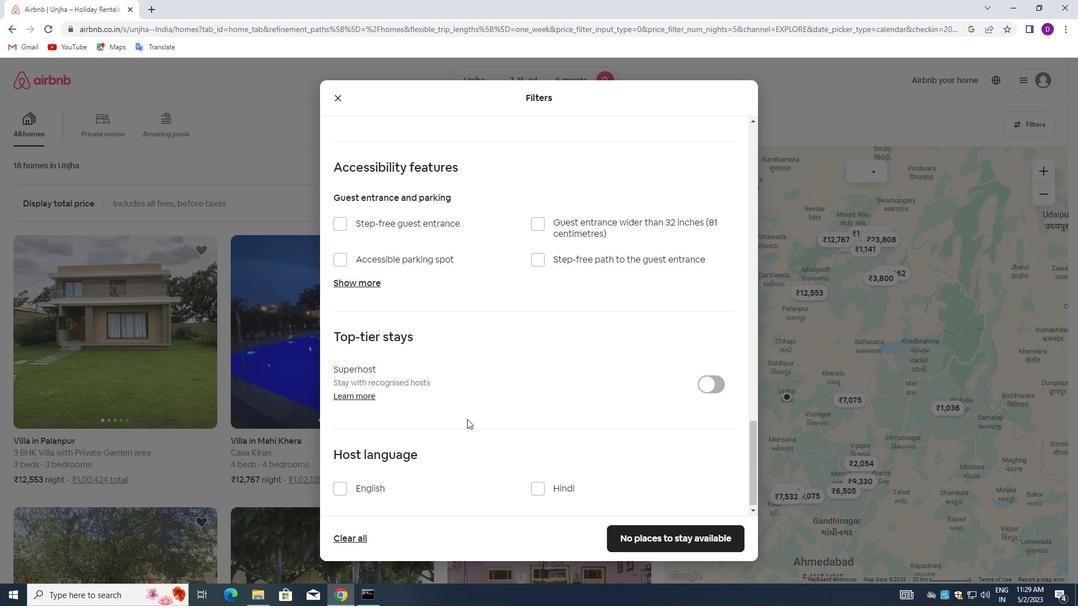 
Action: Mouse moved to (428, 441)
Screenshot: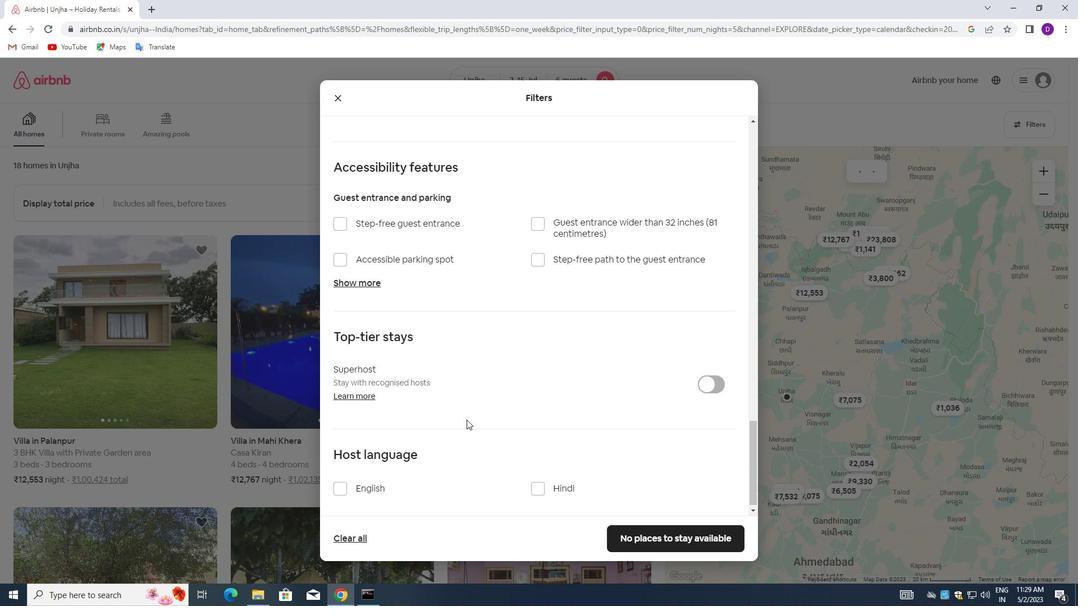 
Action: Mouse scrolled (428, 440) with delta (0, 0)
Screenshot: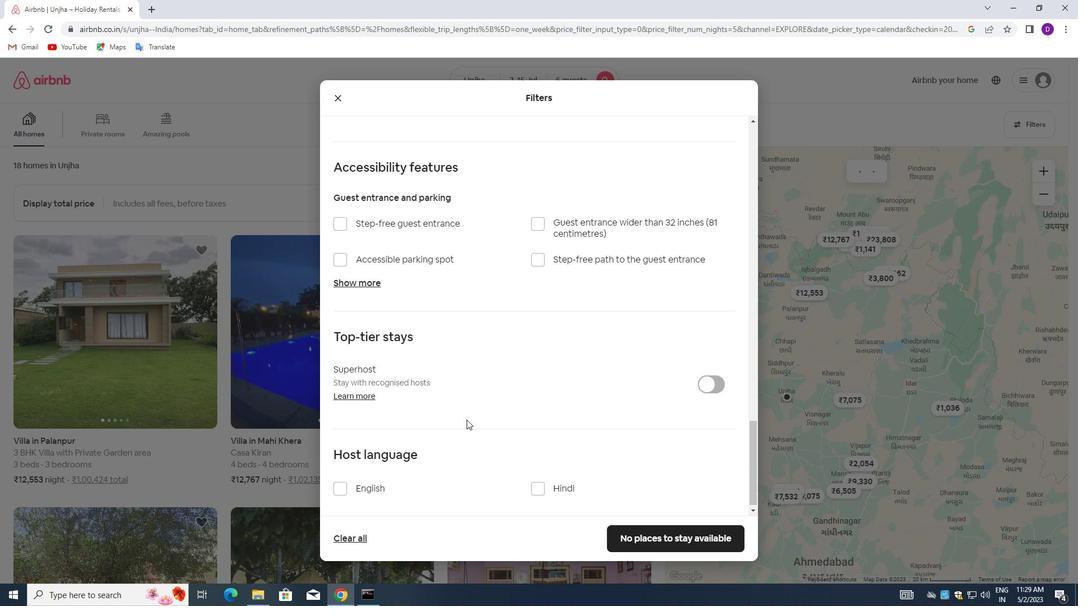 
Action: Mouse moved to (340, 482)
Screenshot: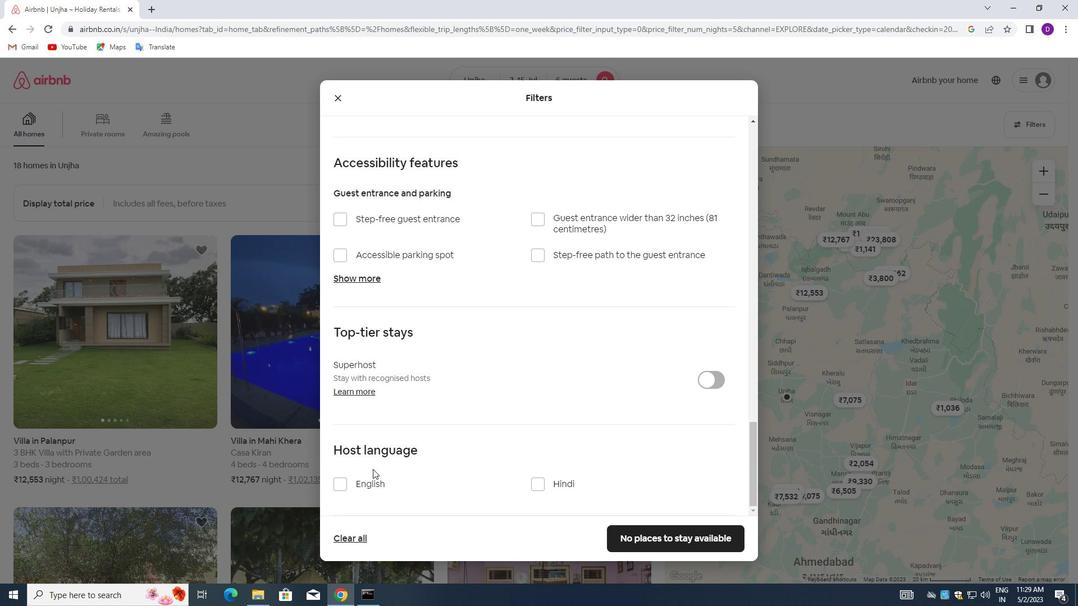 
Action: Mouse pressed left at (340, 482)
Screenshot: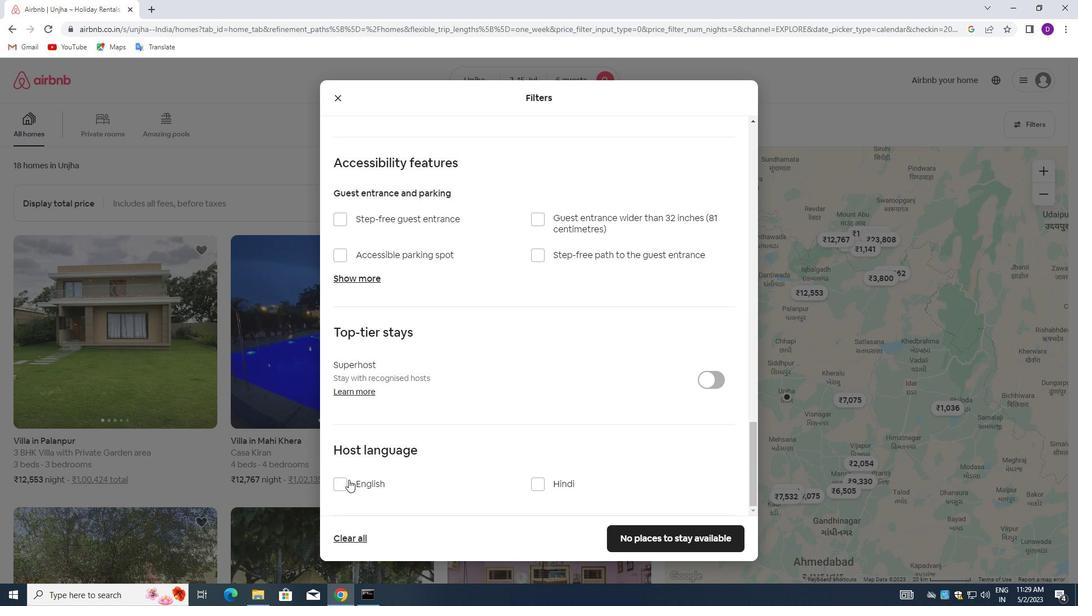 
Action: Mouse moved to (615, 540)
Screenshot: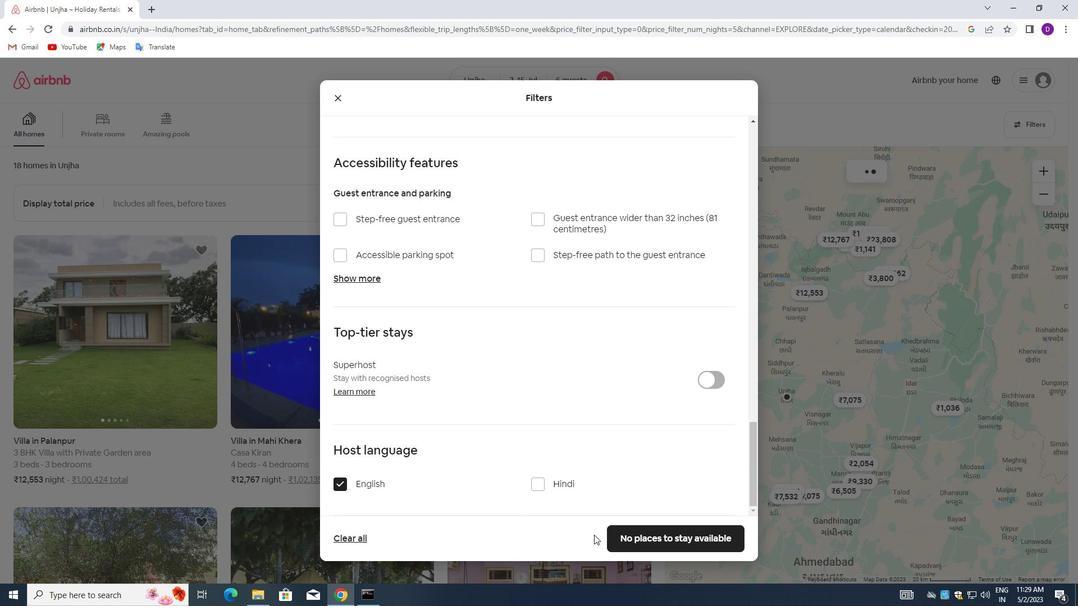 
Action: Mouse pressed left at (615, 540)
Screenshot: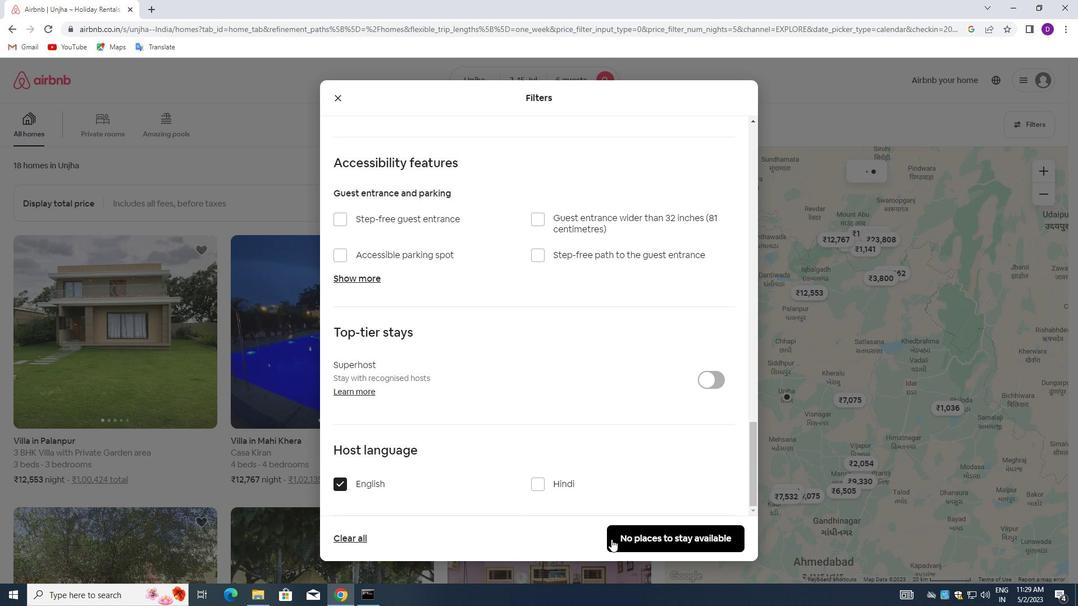 
